Task: Look for space in Umuarama, Brazil from 4th September, 2023 to 10th September, 2023 for 1 adult in price range Rs.9000 to Rs.17000. Place can be private room with 1  bedroom having 1 bed and 1 bathroom. Property type can be hotel. Amenities needed are: washing machine, . Booking option can be shelf check-in. Required host language is Spanish.
Action: Mouse moved to (433, 185)
Screenshot: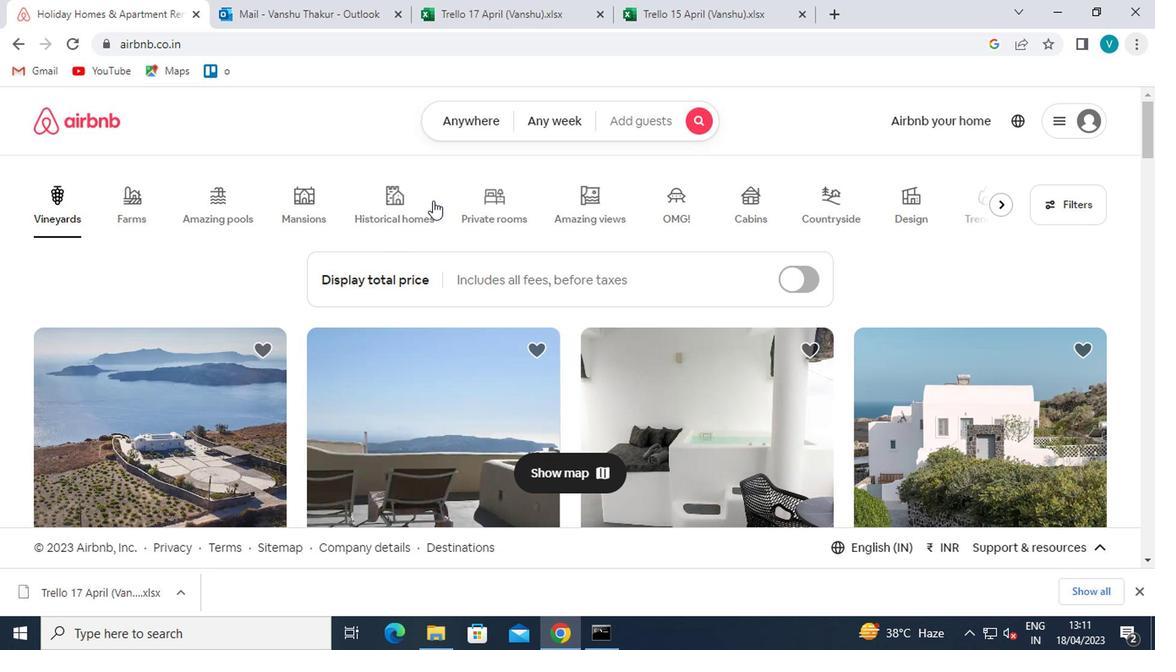 
Action: Mouse pressed left at (433, 185)
Screenshot: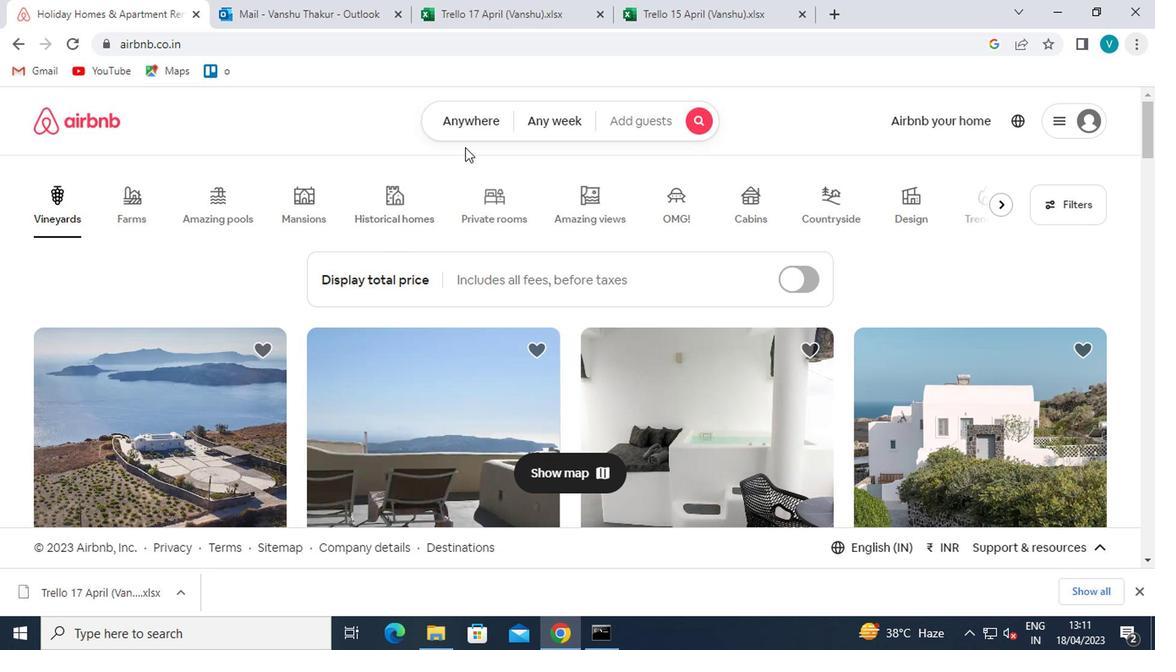 
Action: Mouse moved to (357, 223)
Screenshot: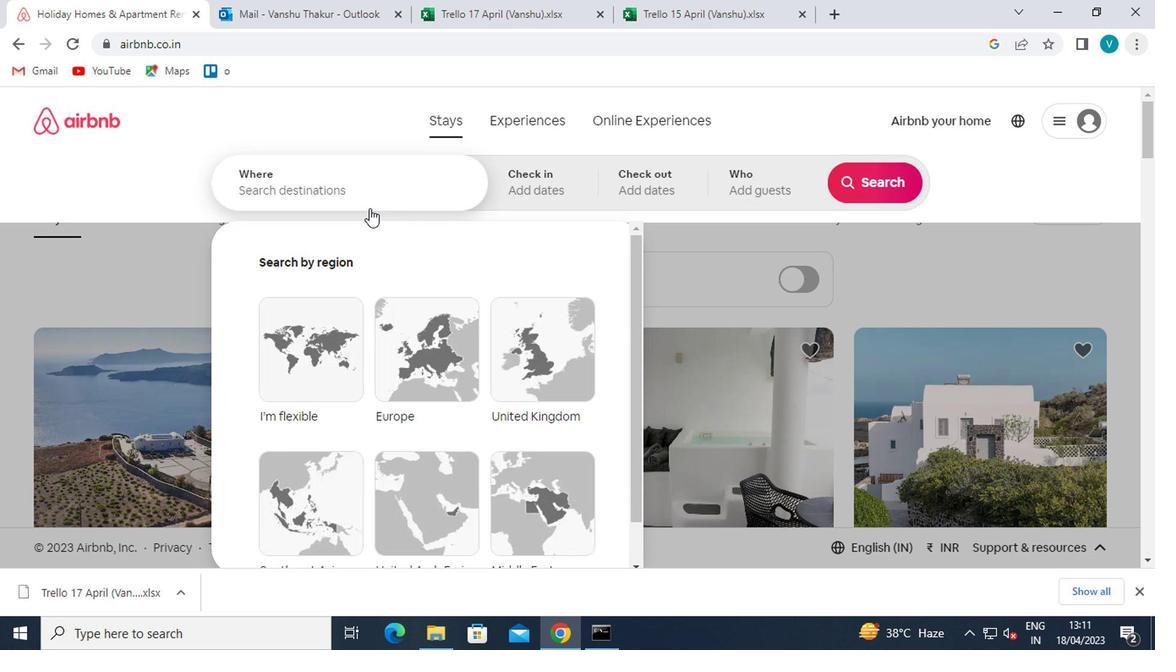 
Action: Mouse pressed left at (357, 223)
Screenshot: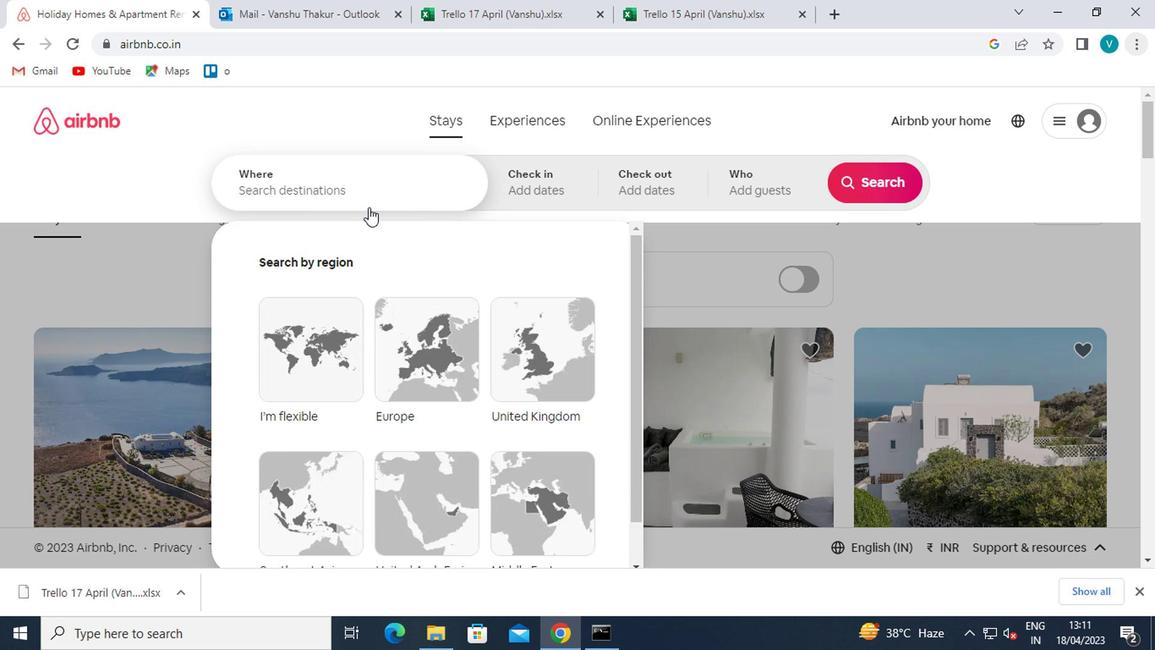 
Action: Mouse moved to (358, 221)
Screenshot: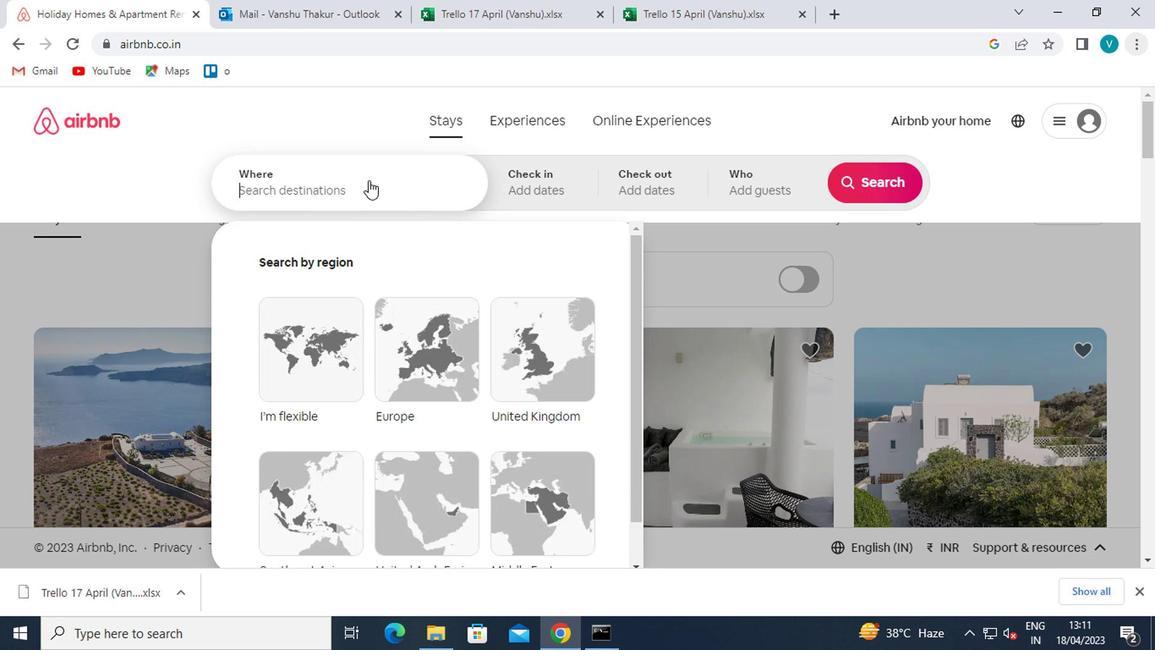 
Action: Key pressed <Key.shift>UMUARAMA
Screenshot: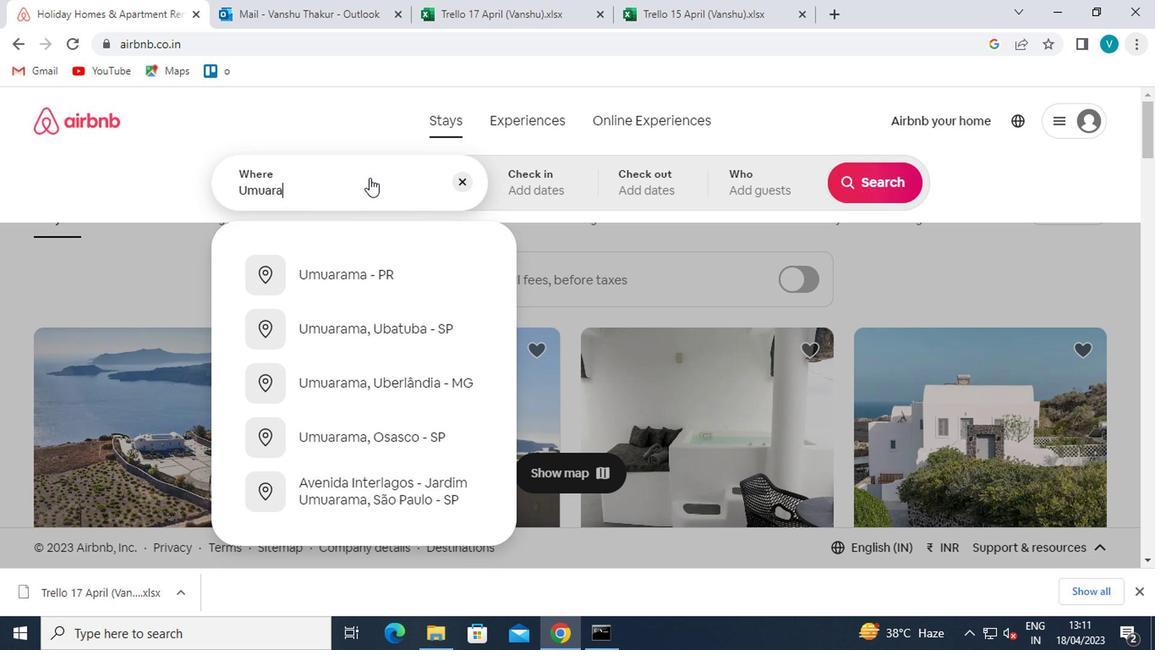 
Action: Mouse moved to (369, 281)
Screenshot: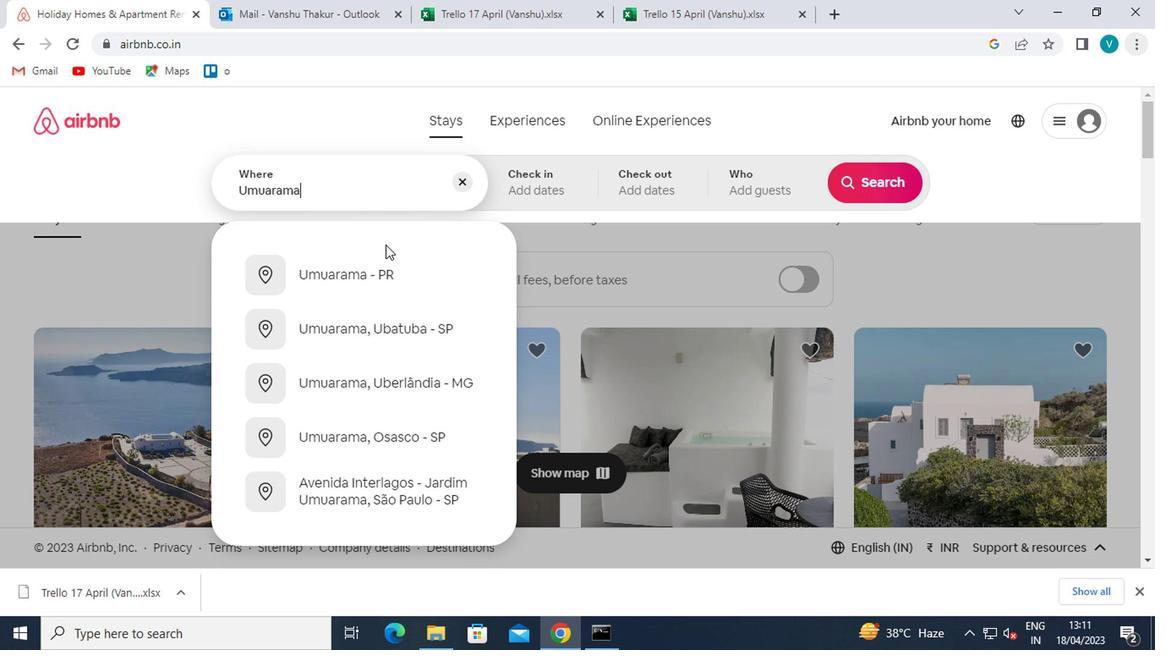 
Action: Mouse pressed left at (369, 281)
Screenshot: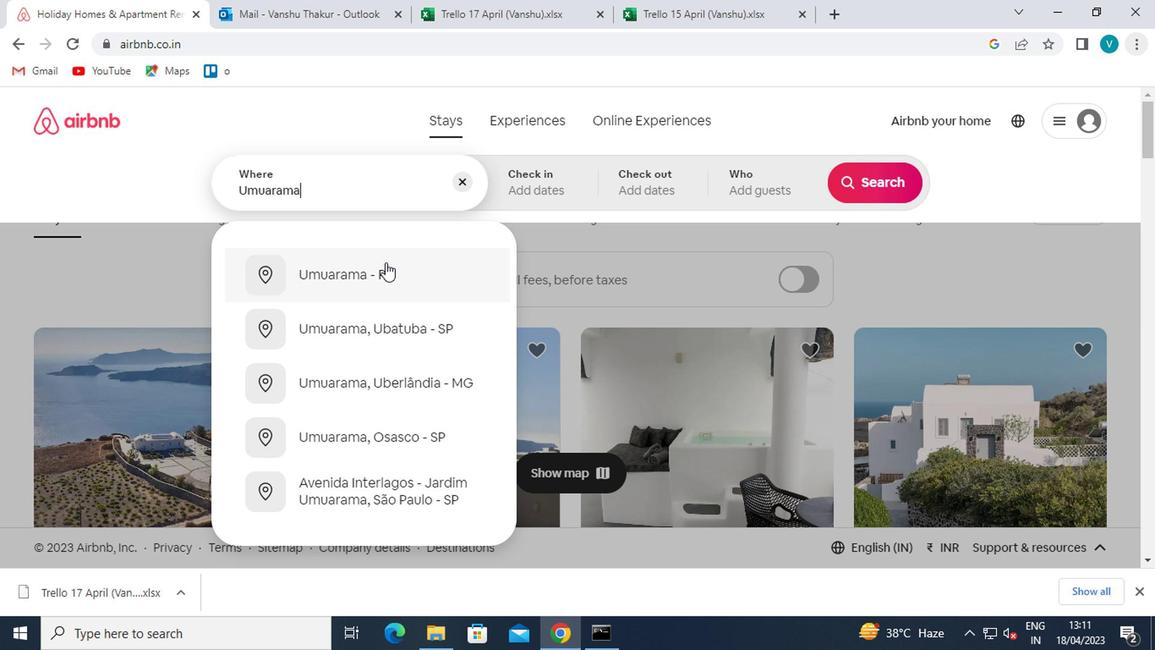 
Action: Mouse moved to (708, 325)
Screenshot: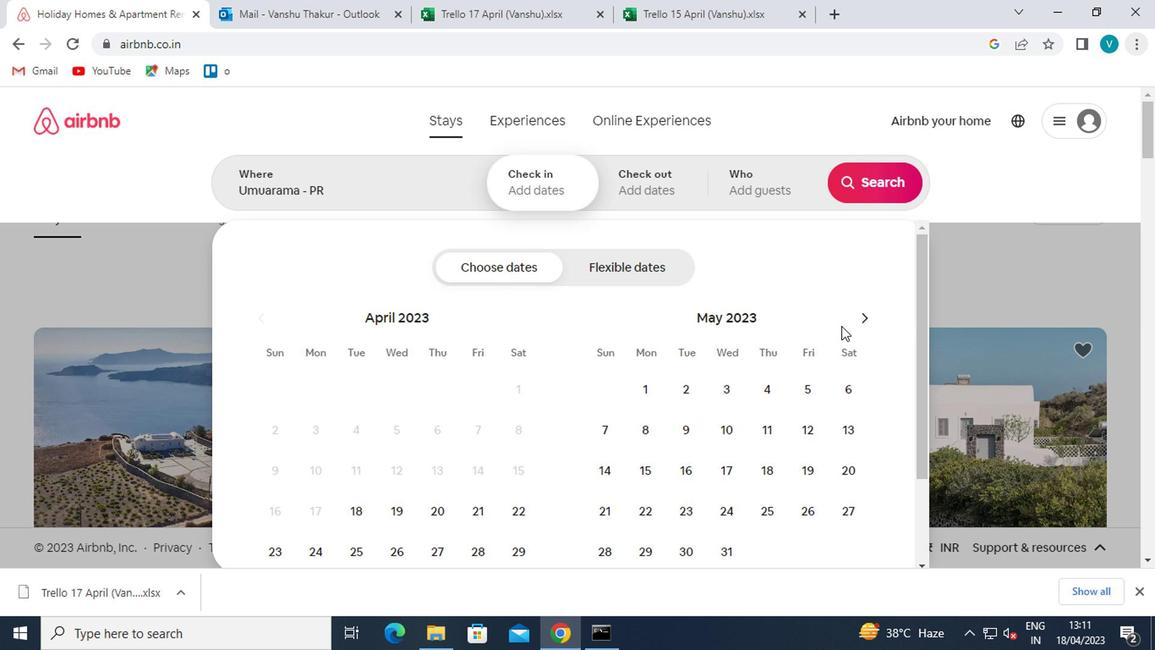 
Action: Mouse pressed left at (708, 325)
Screenshot: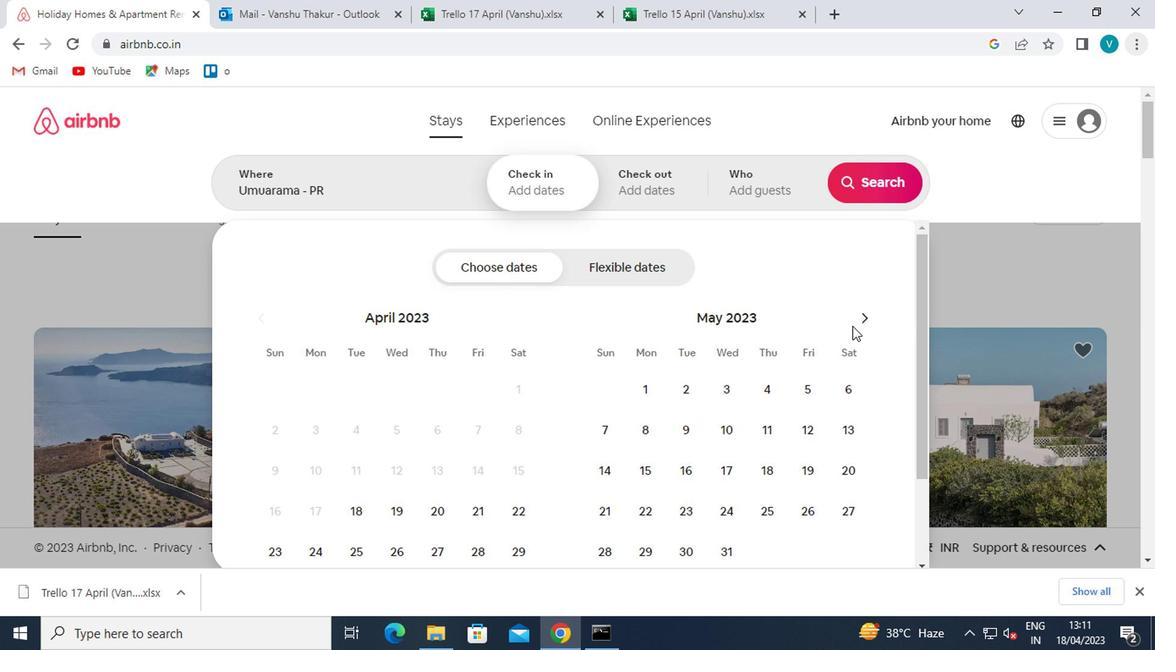 
Action: Mouse pressed left at (708, 325)
Screenshot: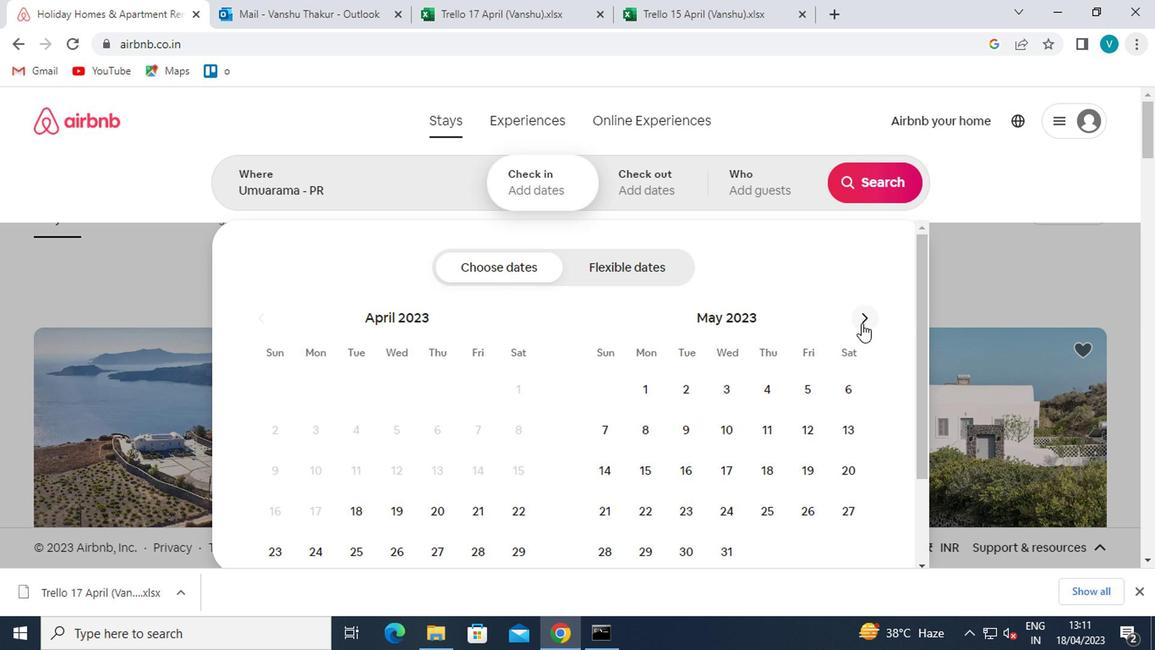 
Action: Mouse pressed left at (708, 325)
Screenshot: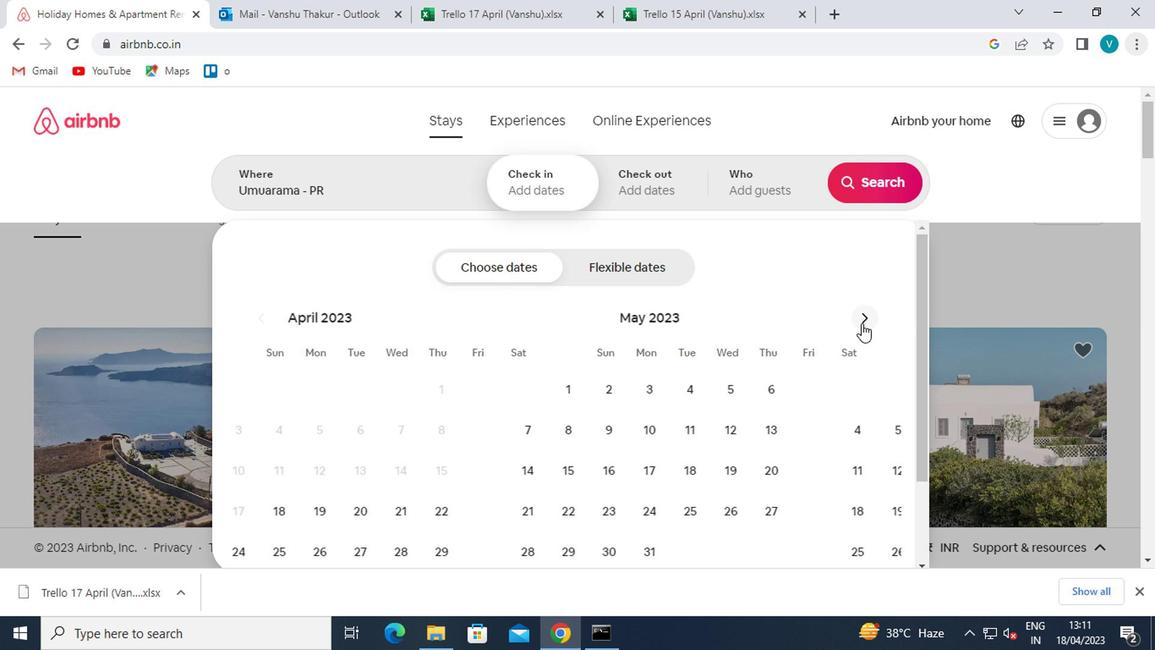 
Action: Mouse pressed left at (708, 325)
Screenshot: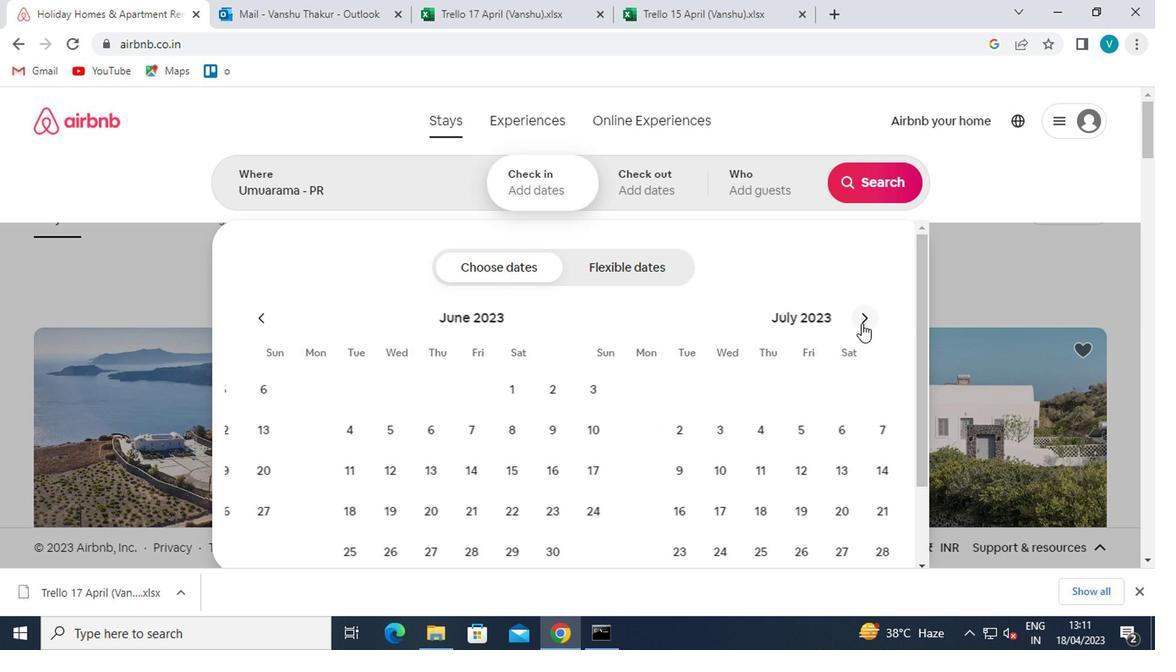 
Action: Mouse pressed left at (708, 325)
Screenshot: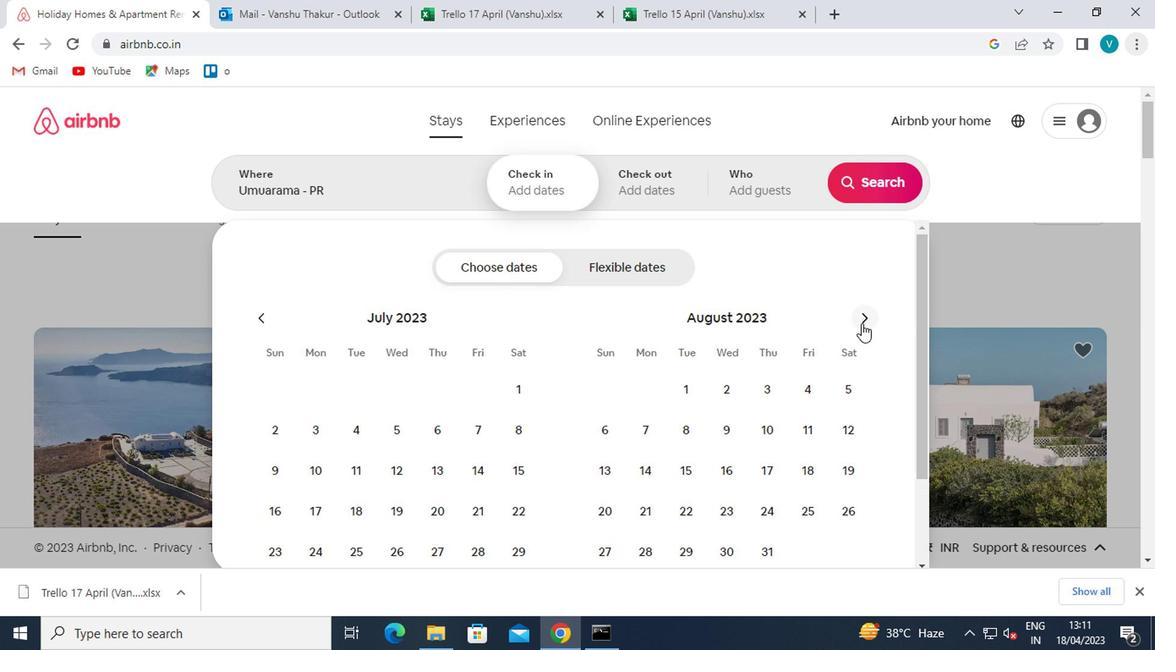 
Action: Mouse moved to (561, 391)
Screenshot: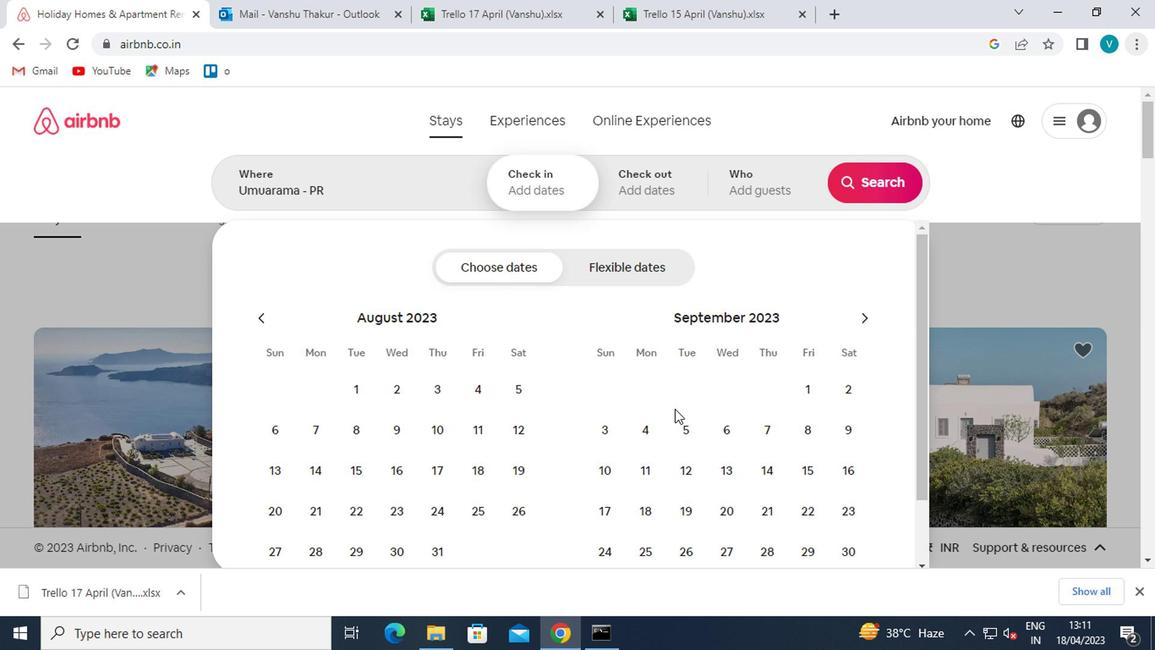 
Action: Mouse pressed left at (561, 391)
Screenshot: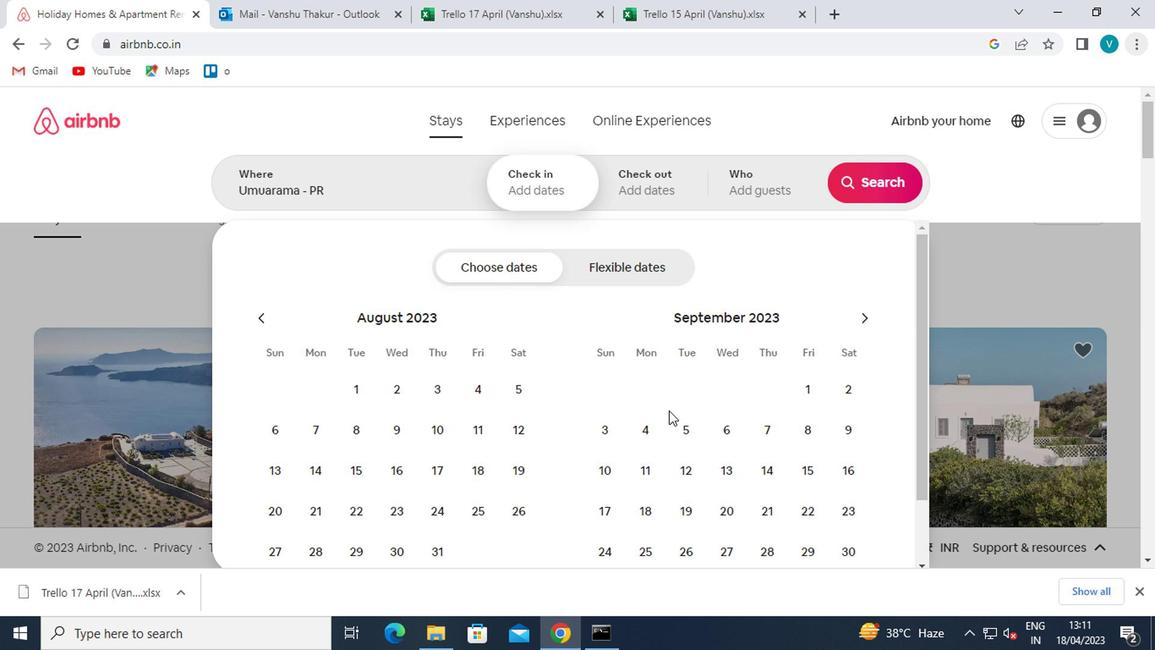 
Action: Mouse moved to (527, 421)
Screenshot: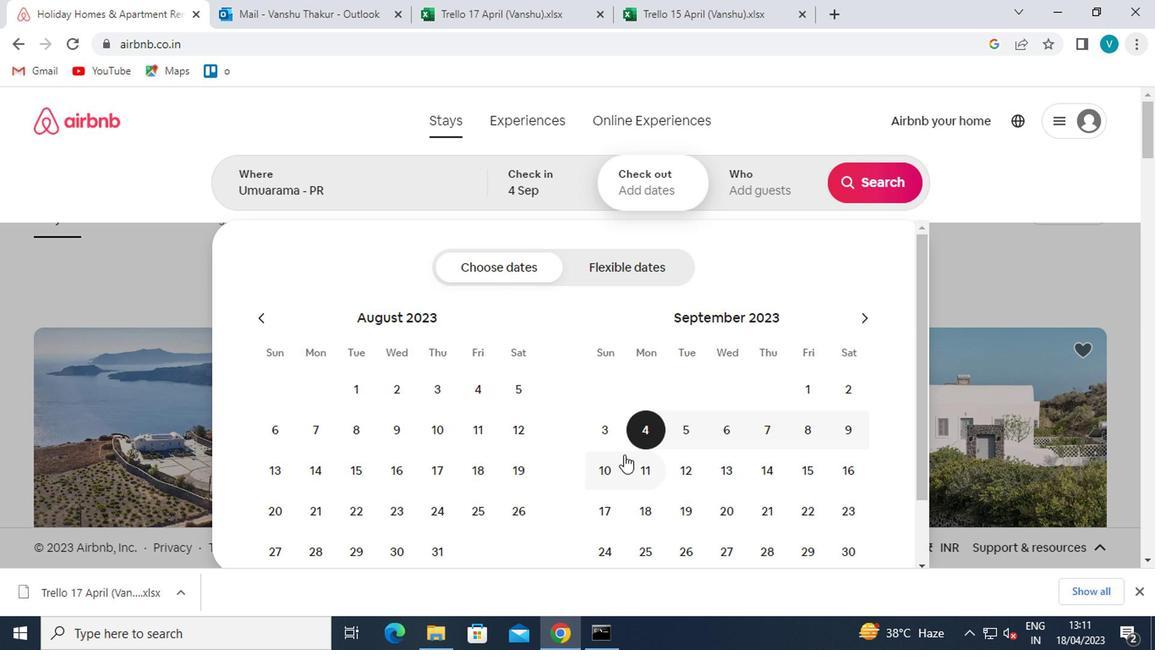 
Action: Mouse pressed left at (527, 421)
Screenshot: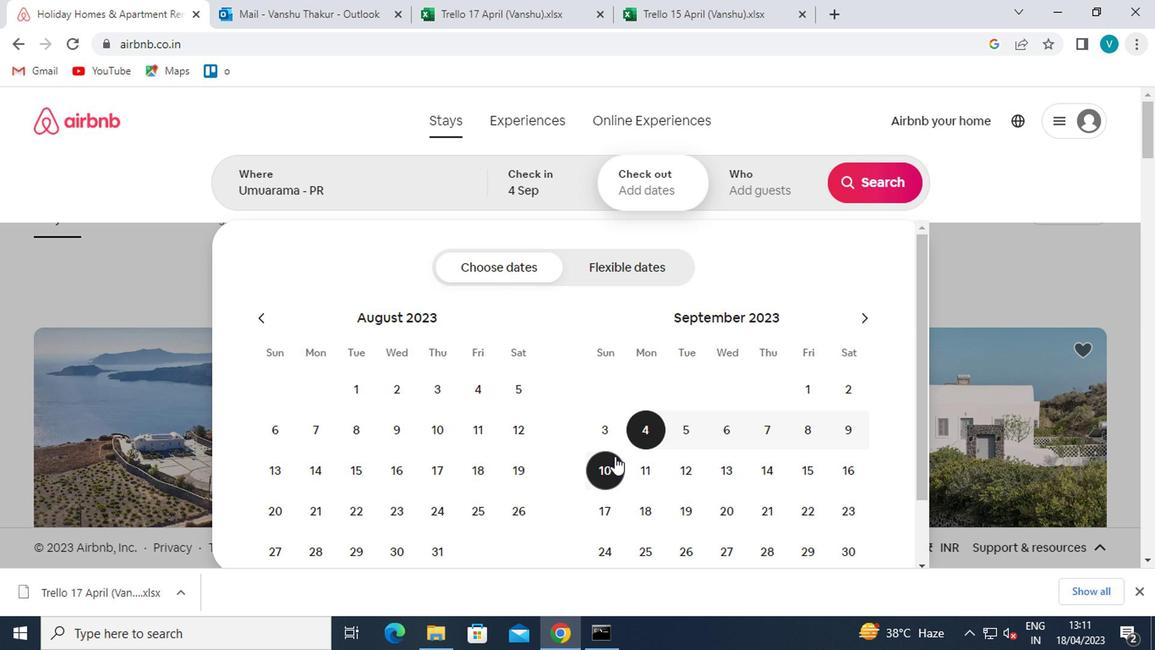
Action: Mouse moved to (620, 226)
Screenshot: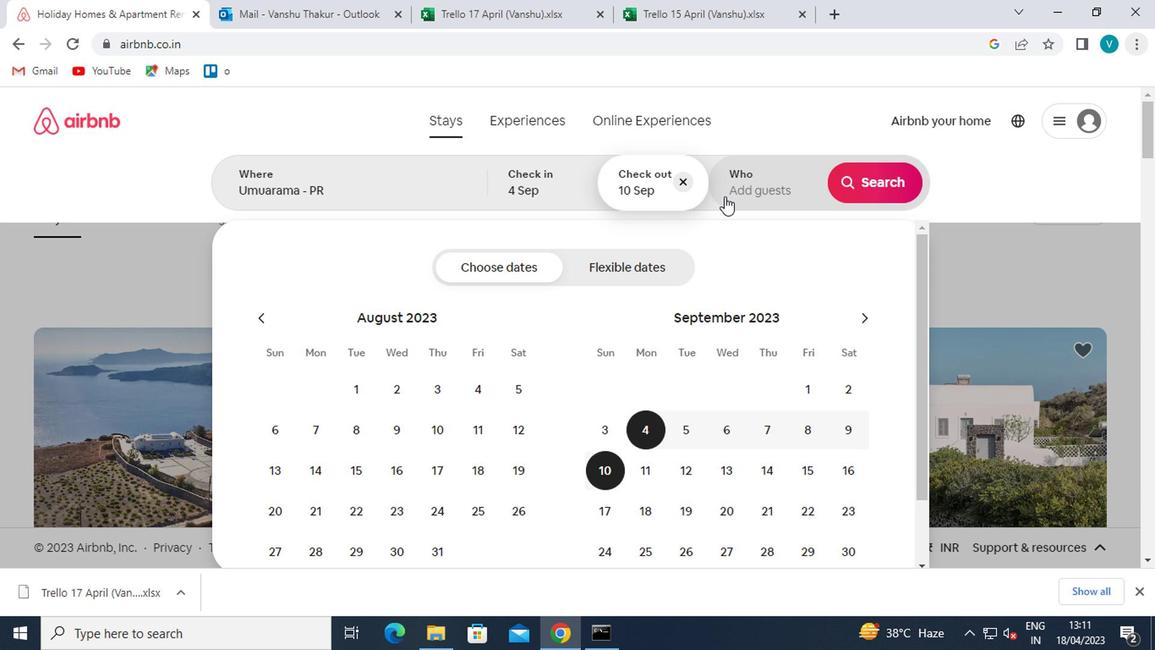 
Action: Mouse pressed left at (620, 226)
Screenshot: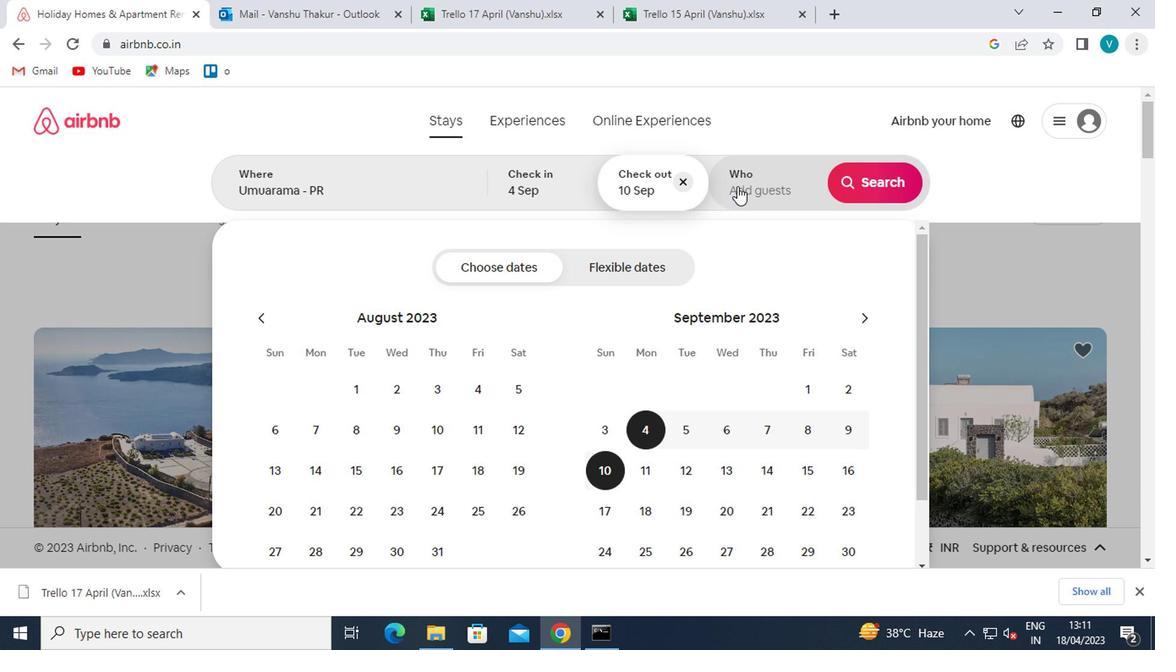 
Action: Mouse moved to (718, 289)
Screenshot: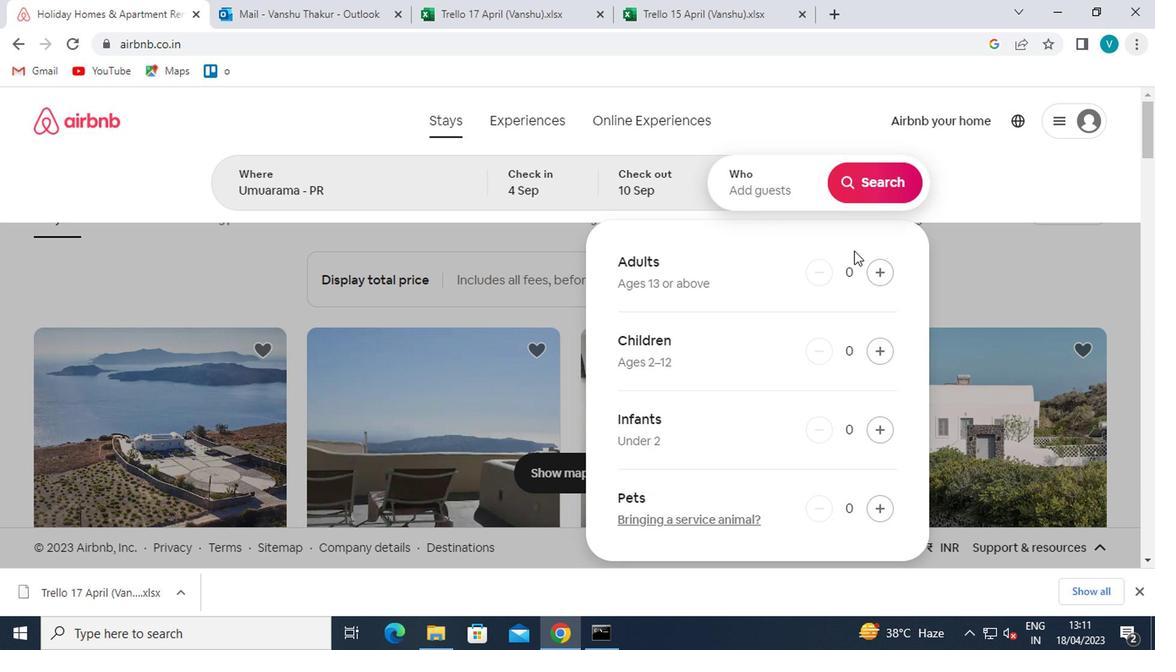 
Action: Mouse pressed left at (718, 289)
Screenshot: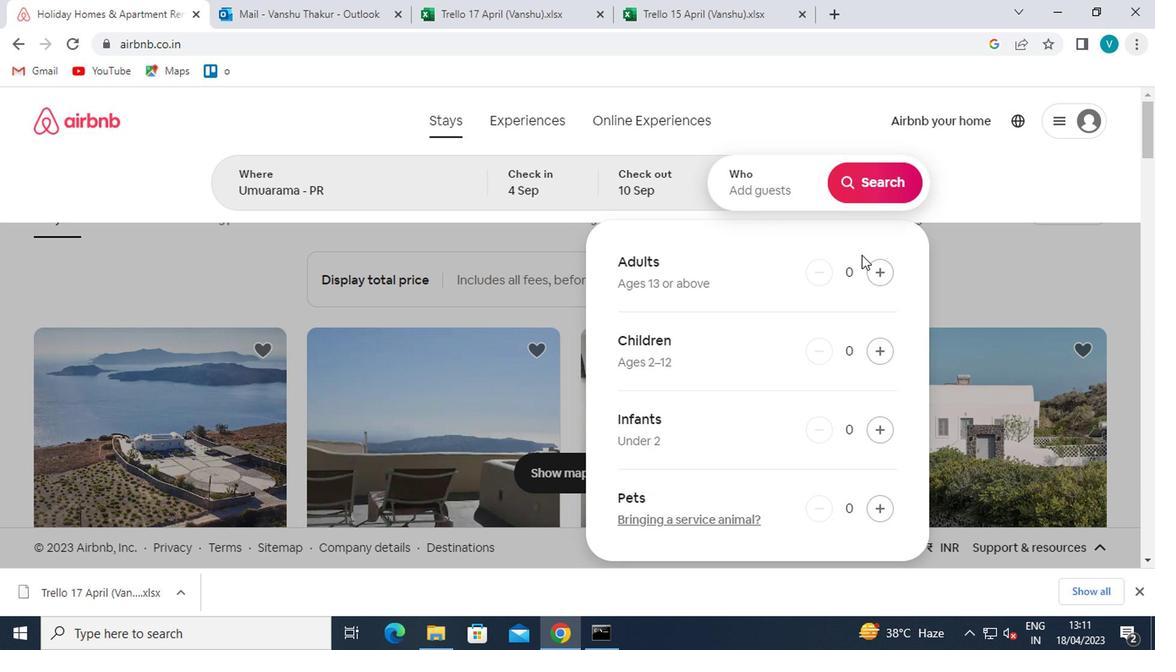 
Action: Mouse moved to (733, 231)
Screenshot: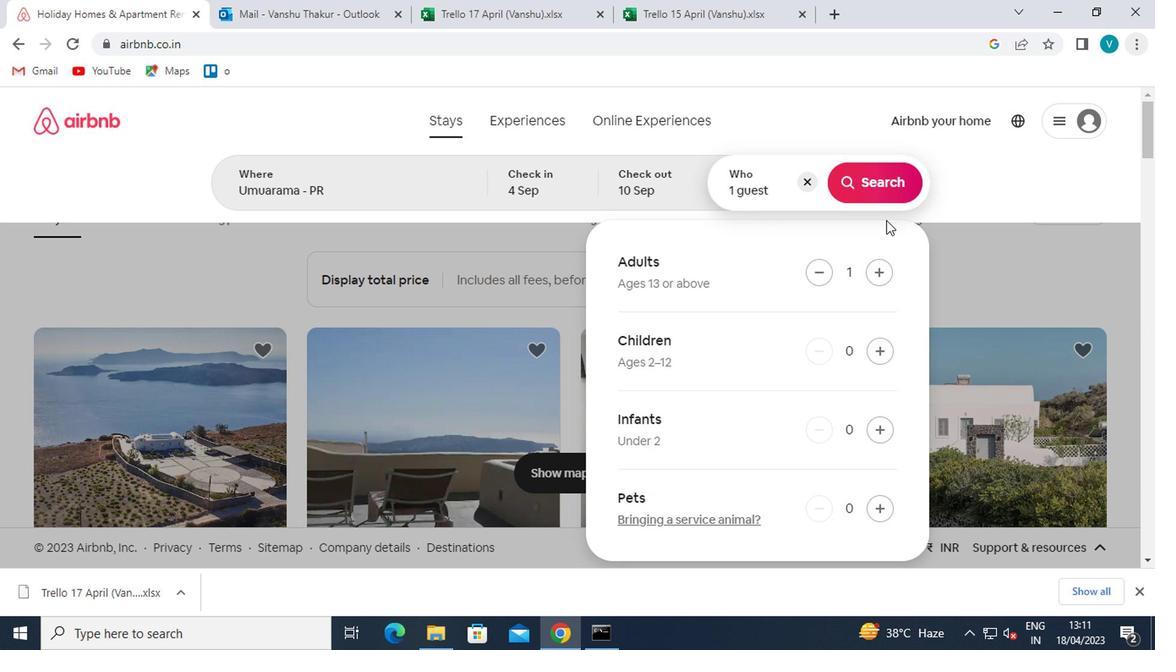 
Action: Mouse pressed left at (733, 231)
Screenshot: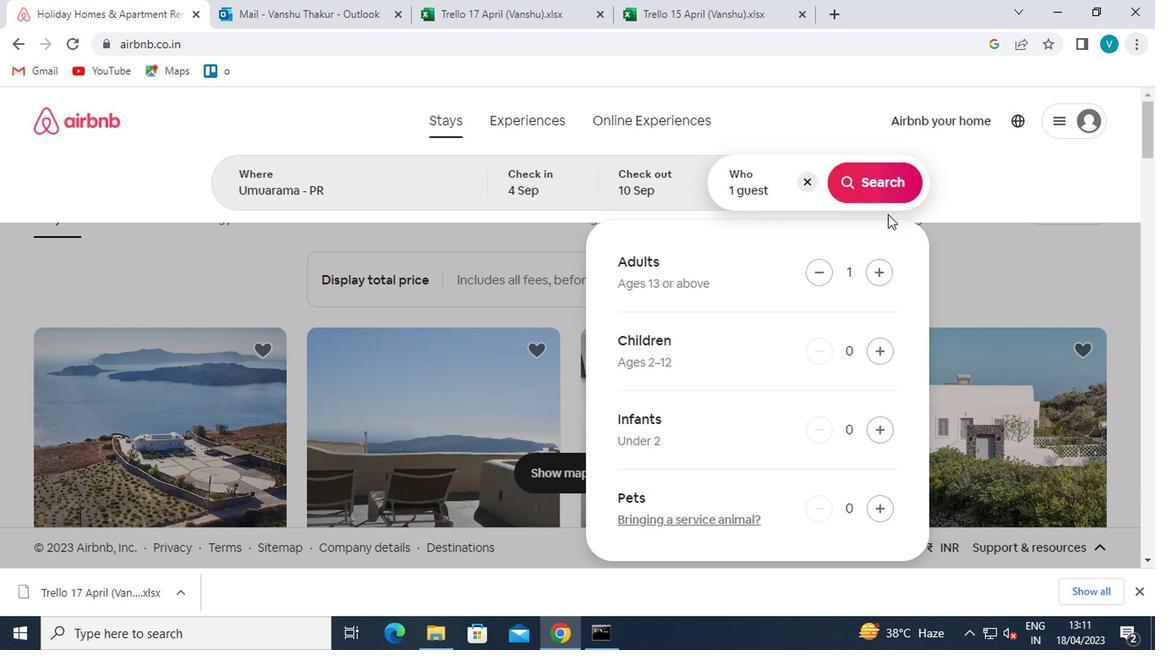 
Action: Mouse moved to (870, 228)
Screenshot: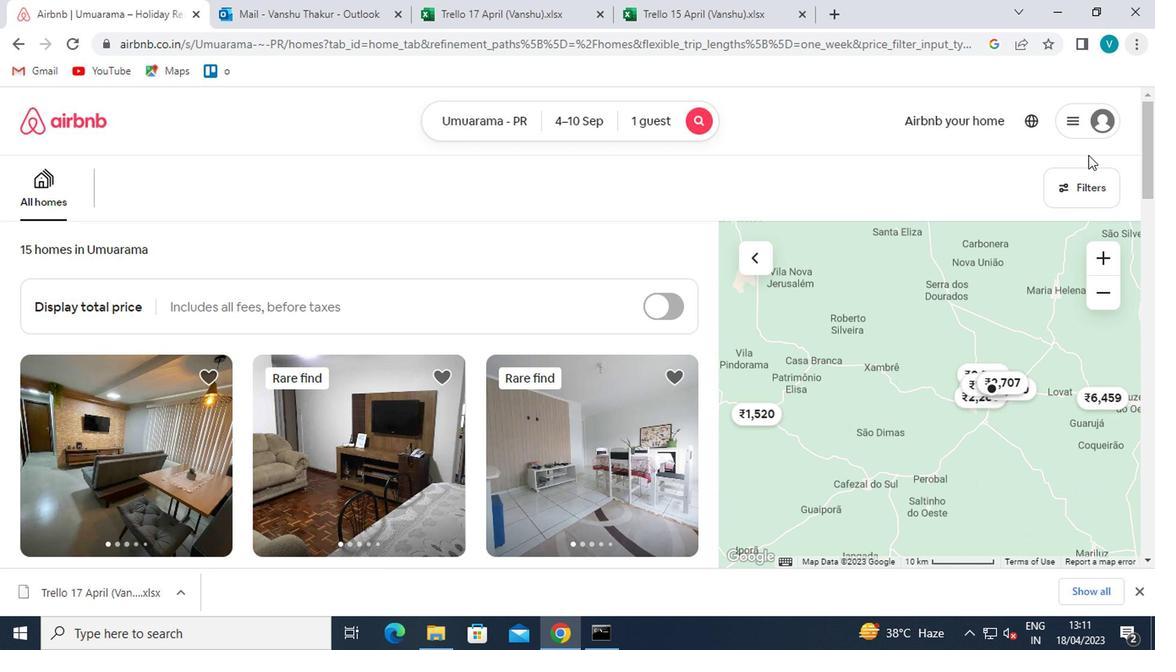 
Action: Mouse pressed left at (870, 228)
Screenshot: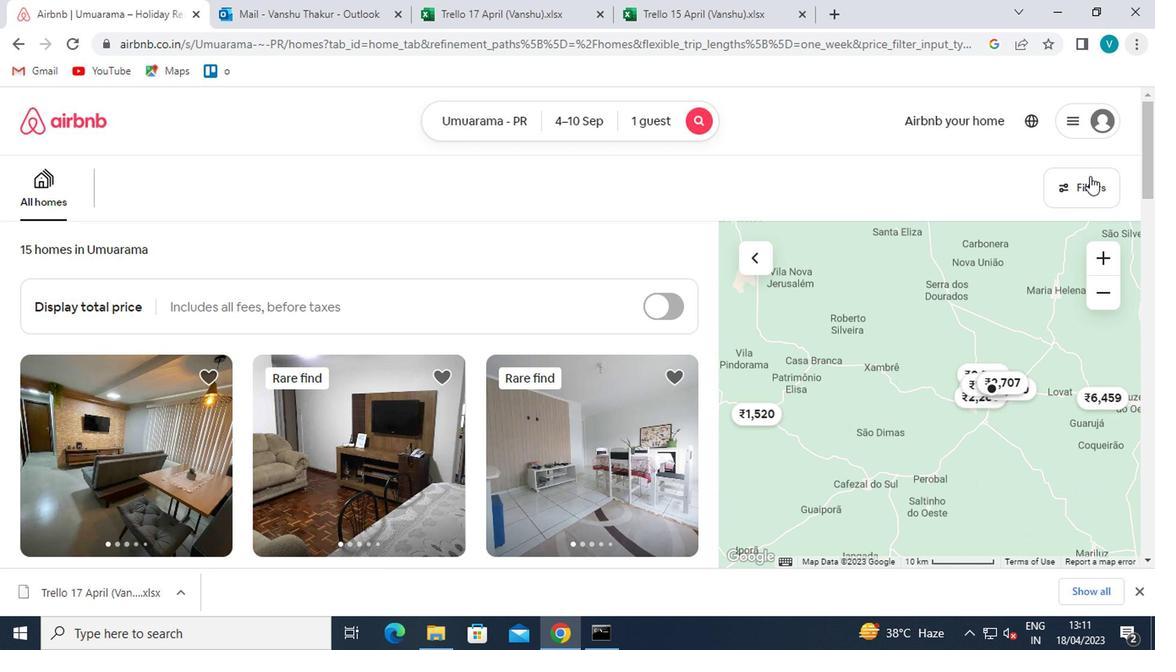 
Action: Mouse moved to (424, 372)
Screenshot: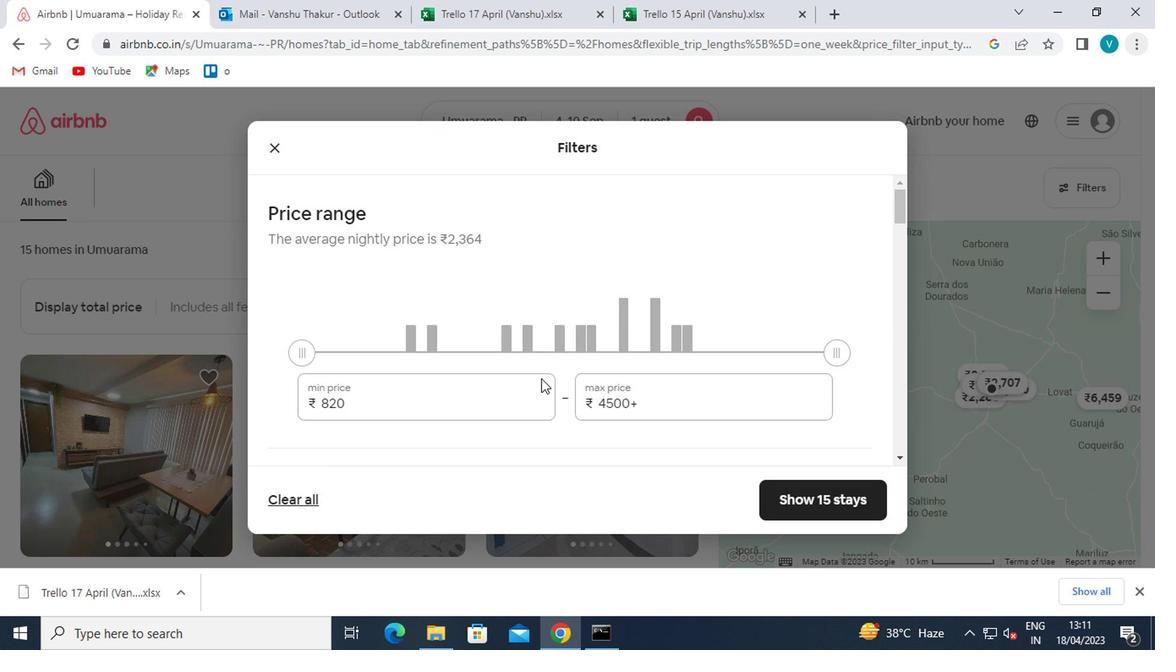 
Action: Mouse pressed left at (424, 372)
Screenshot: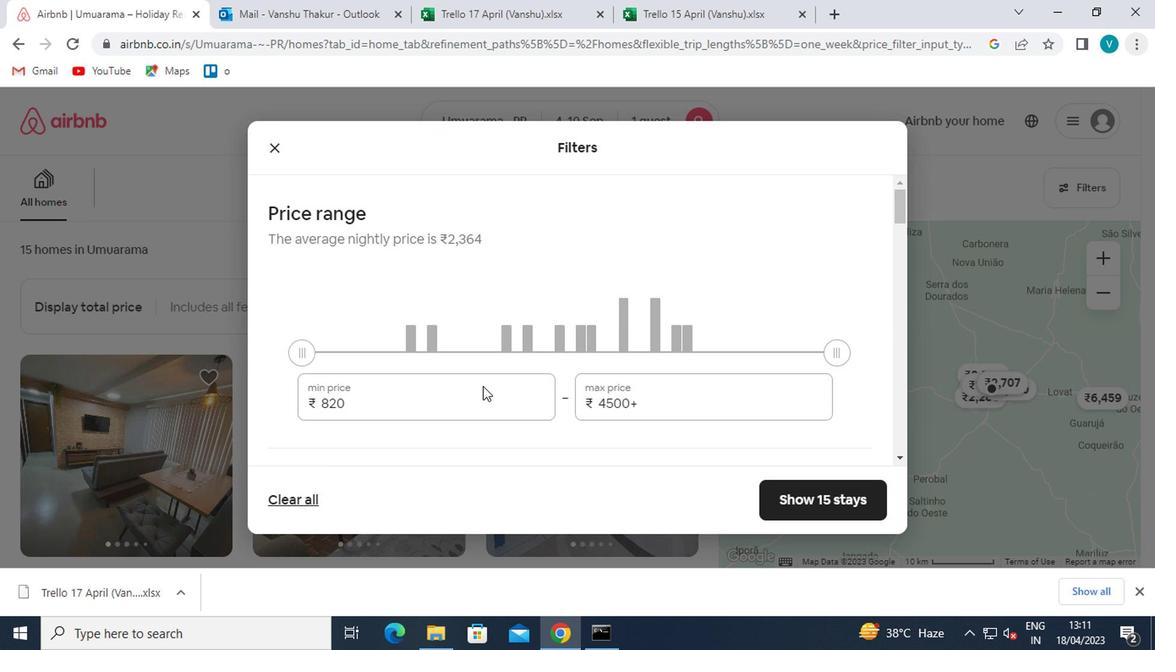 
Action: Mouse moved to (424, 376)
Screenshot: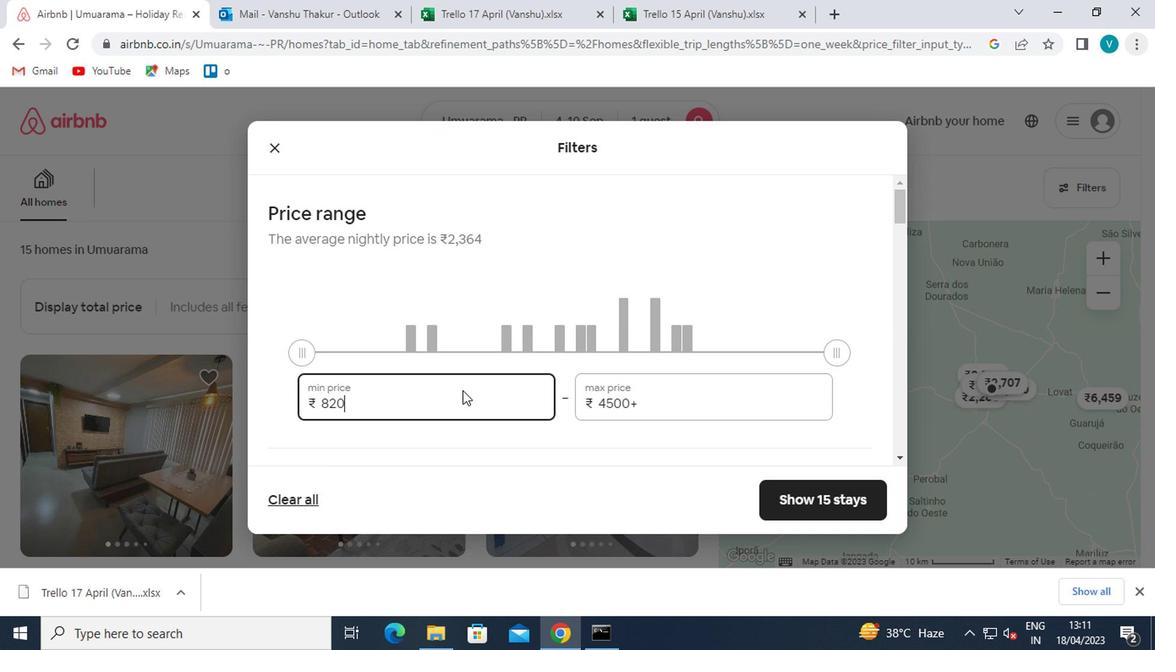 
Action: Key pressed <Key.backspace><Key.backspace><Key.backspace>900<Key.backspace><Key.backspace><Key.backspace><Key.backspace><Key.backspace><Key.backspace>9000
Screenshot: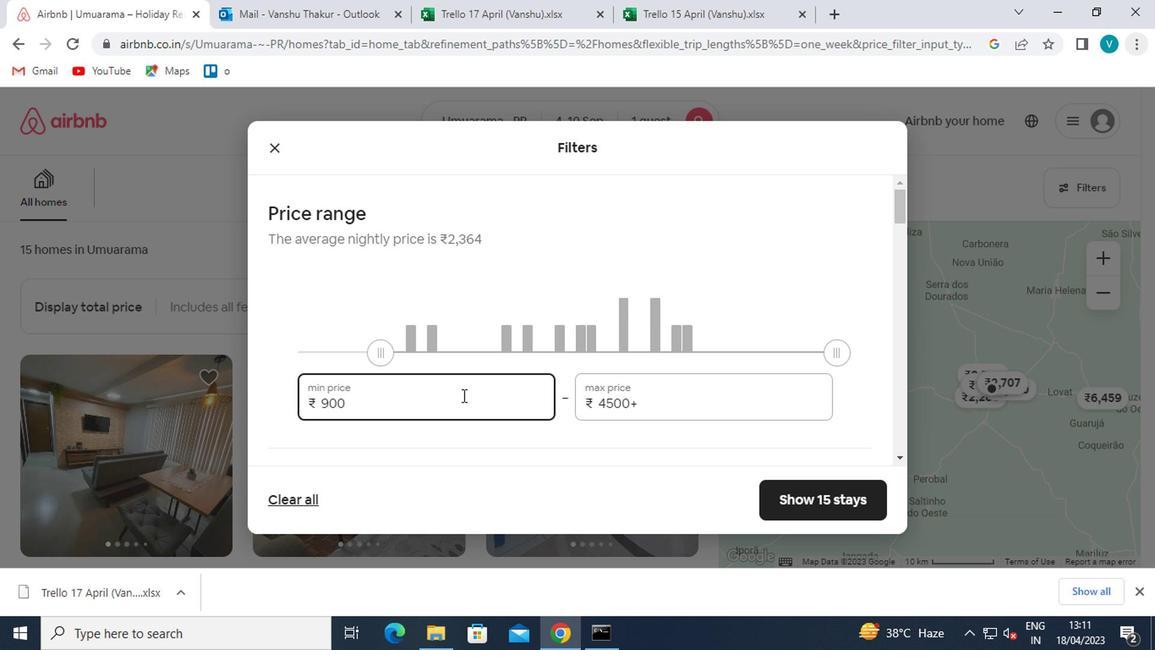 
Action: Mouse moved to (556, 382)
Screenshot: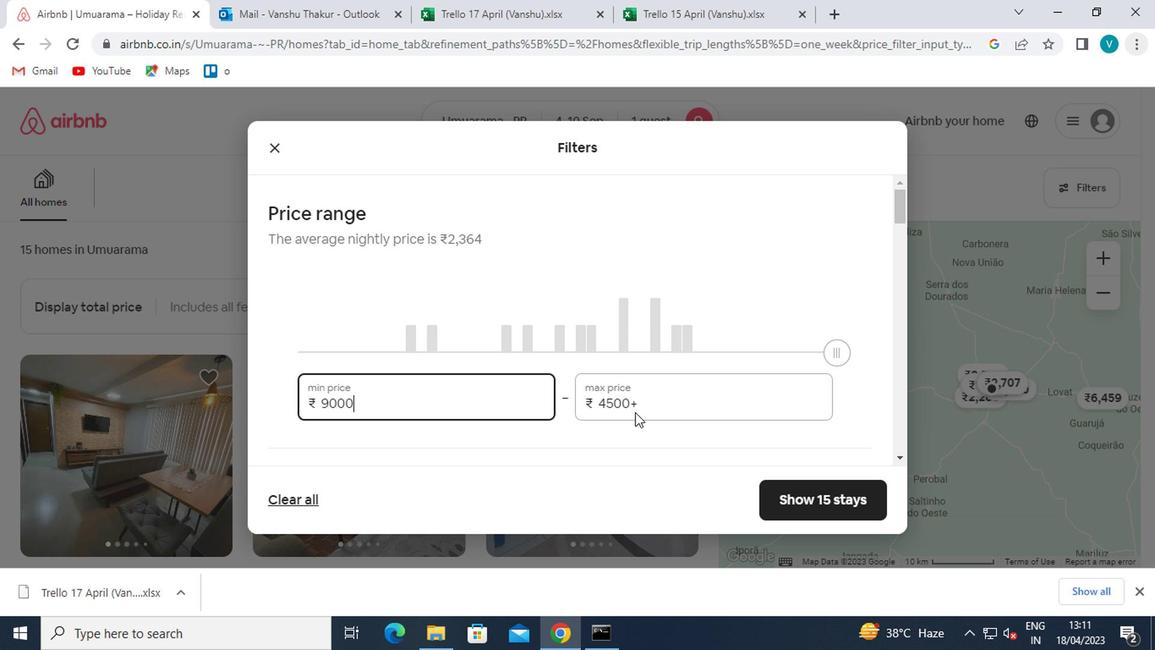 
Action: Mouse pressed left at (556, 382)
Screenshot: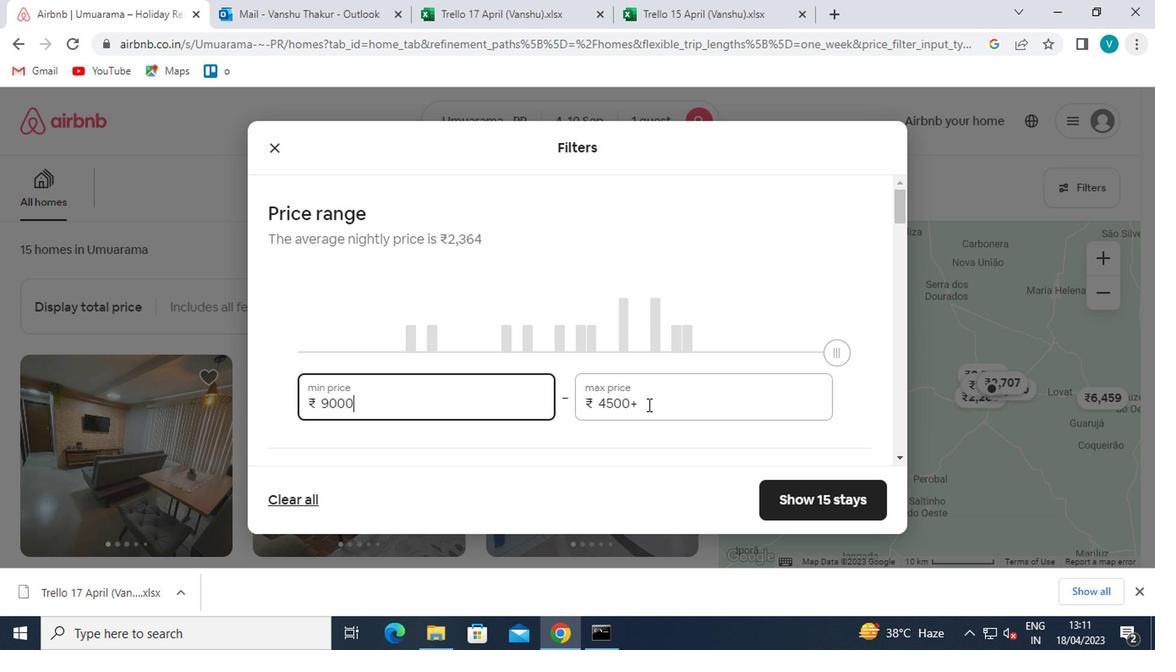 
Action: Key pressed <Key.backspace><Key.backspace><Key.backspace><Key.backspace><Key.backspace>17000
Screenshot: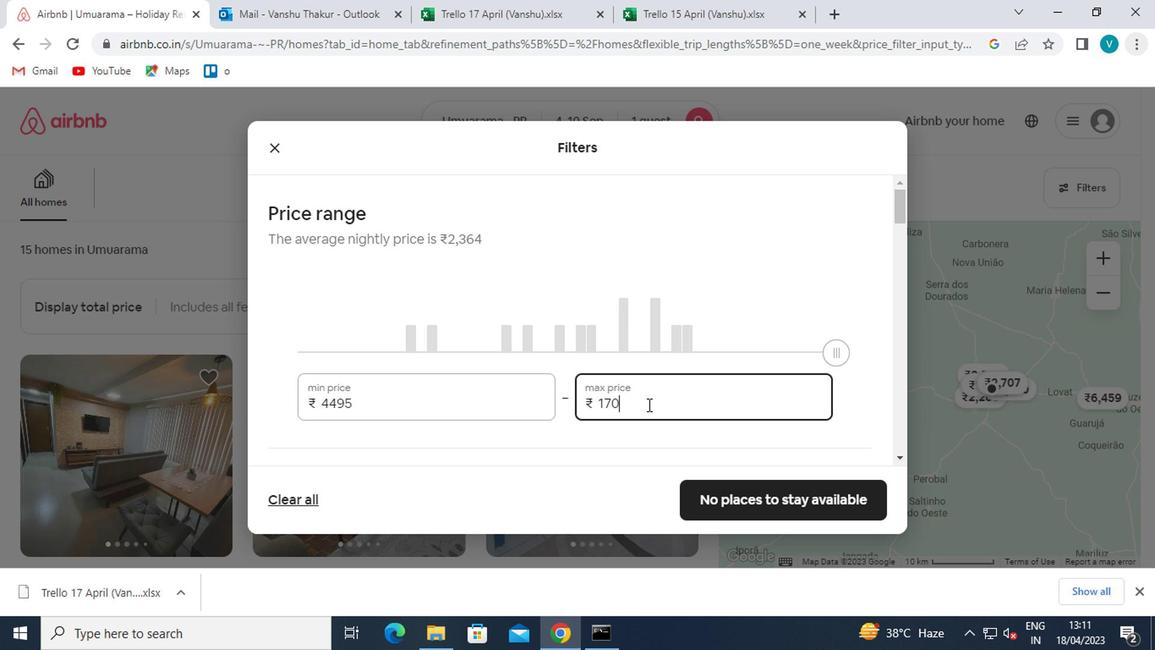 
Action: Mouse moved to (549, 376)
Screenshot: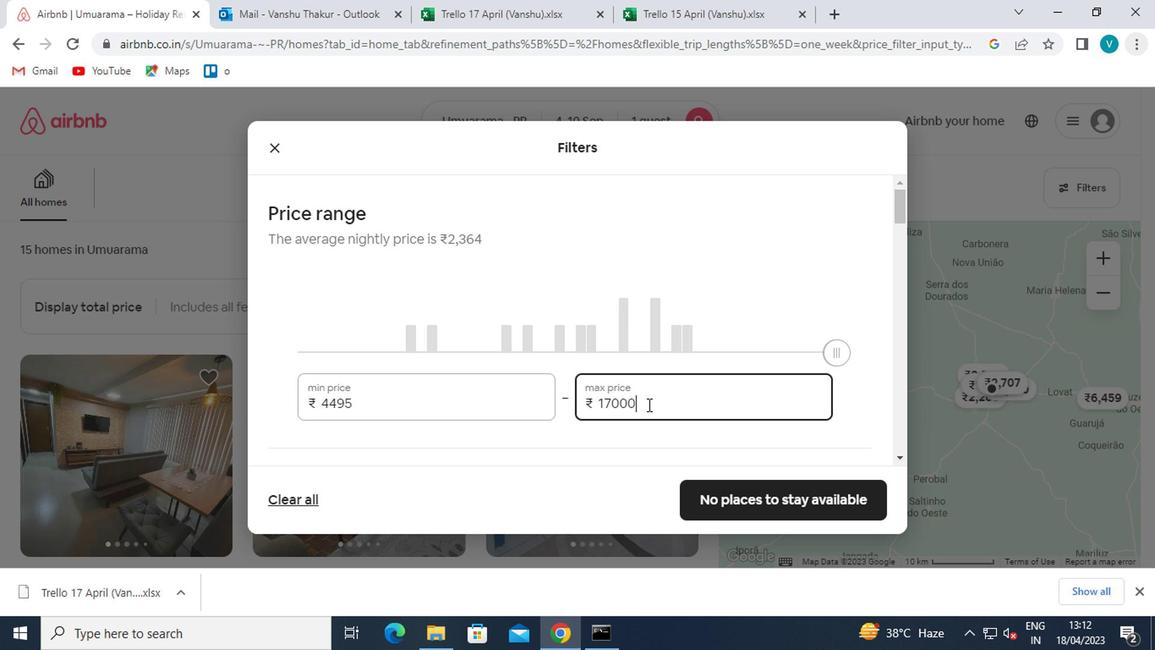
Action: Mouse scrolled (549, 375) with delta (0, 0)
Screenshot: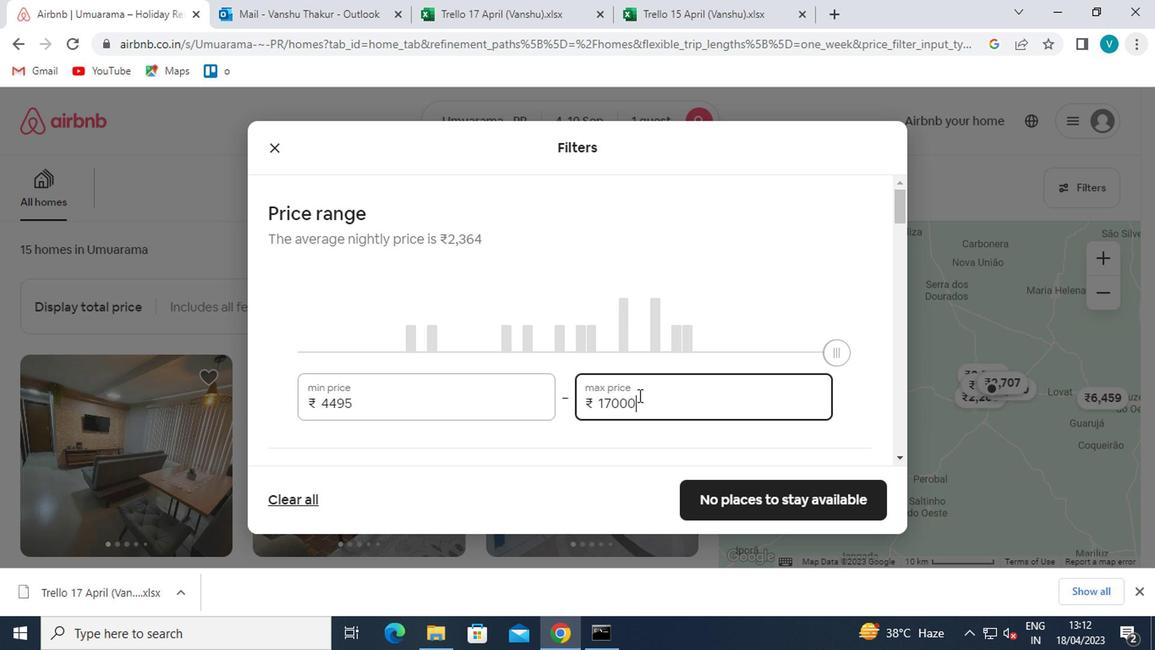
Action: Mouse scrolled (549, 375) with delta (0, 0)
Screenshot: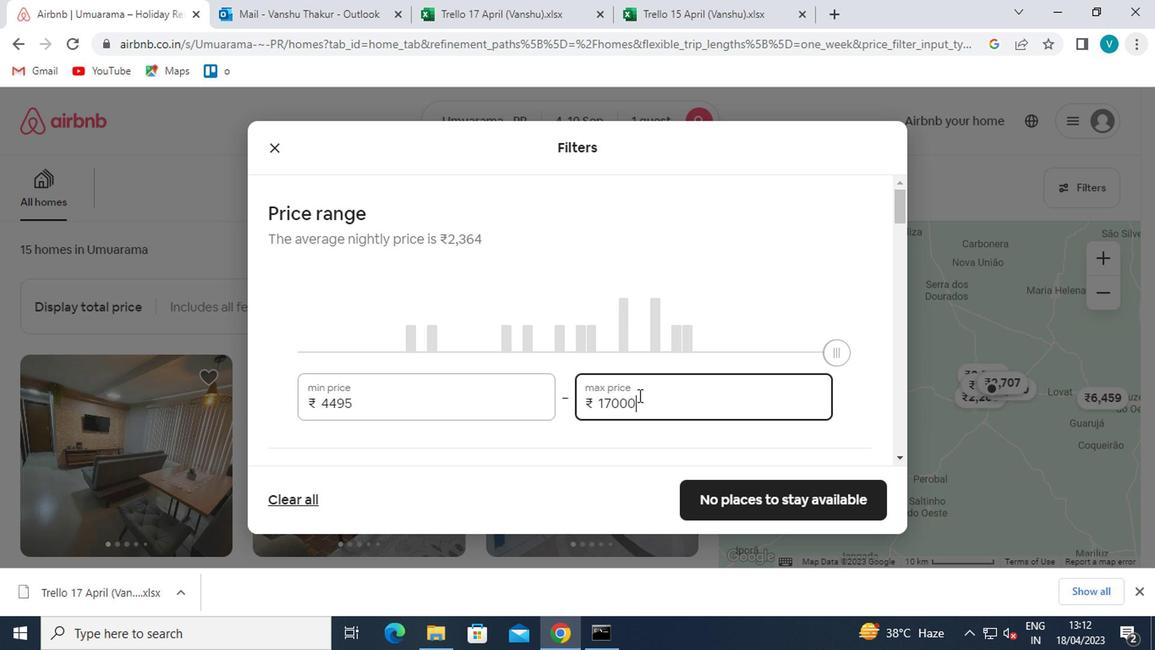 
Action: Mouse scrolled (549, 375) with delta (0, 0)
Screenshot: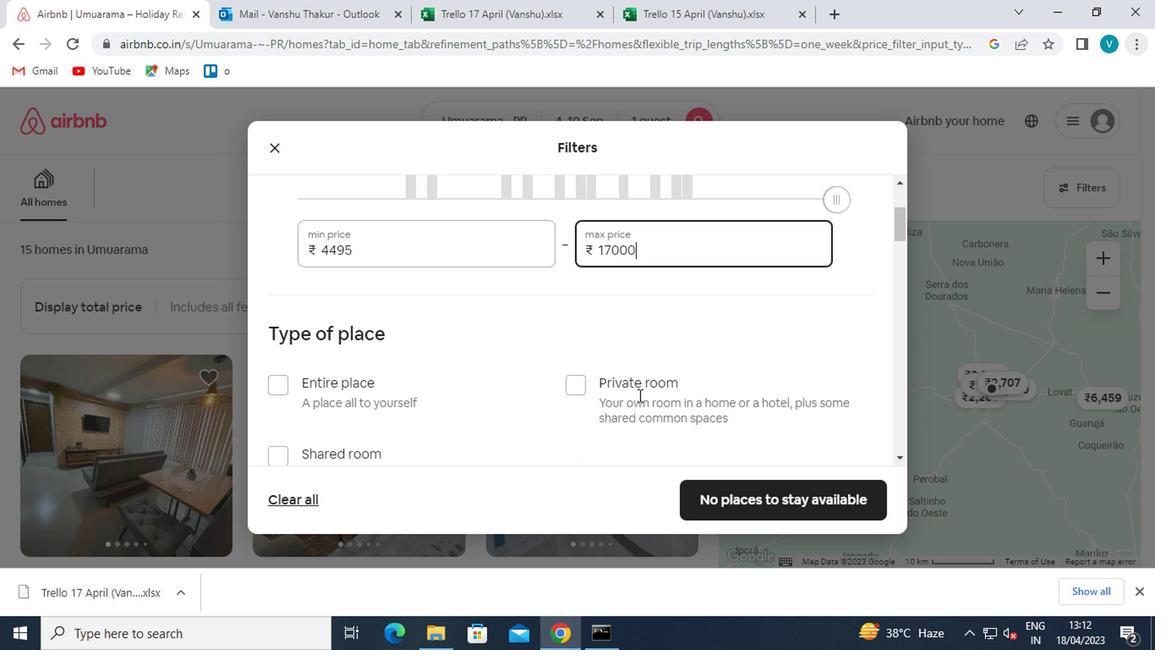 
Action: Mouse scrolled (549, 375) with delta (0, 0)
Screenshot: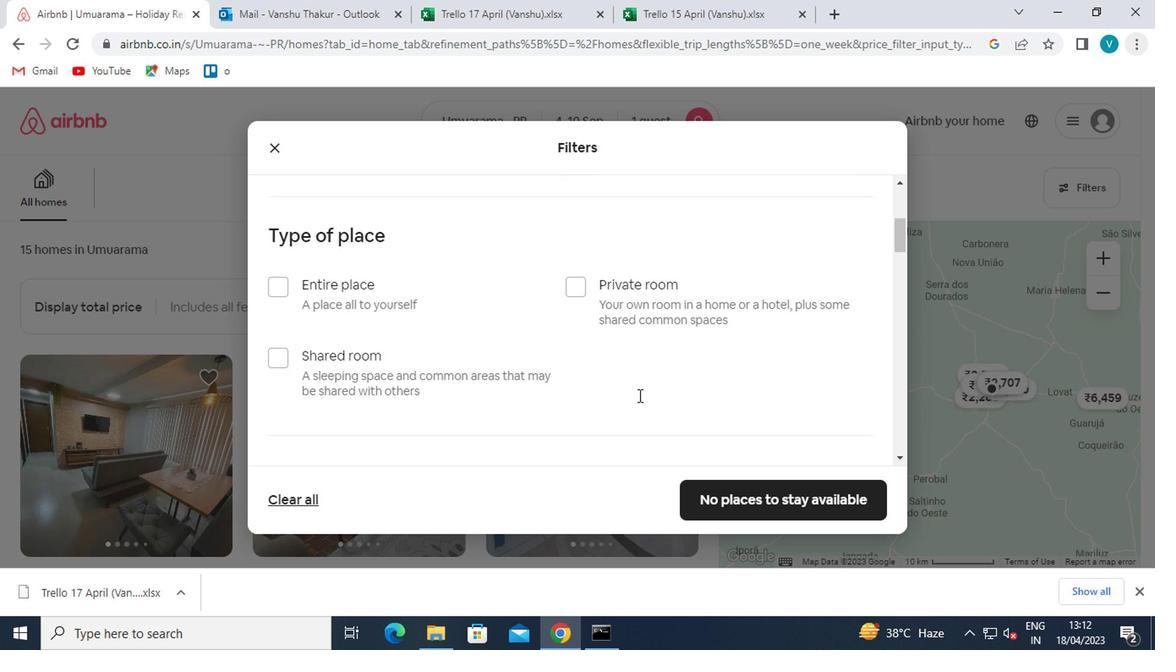 
Action: Mouse moved to (505, 243)
Screenshot: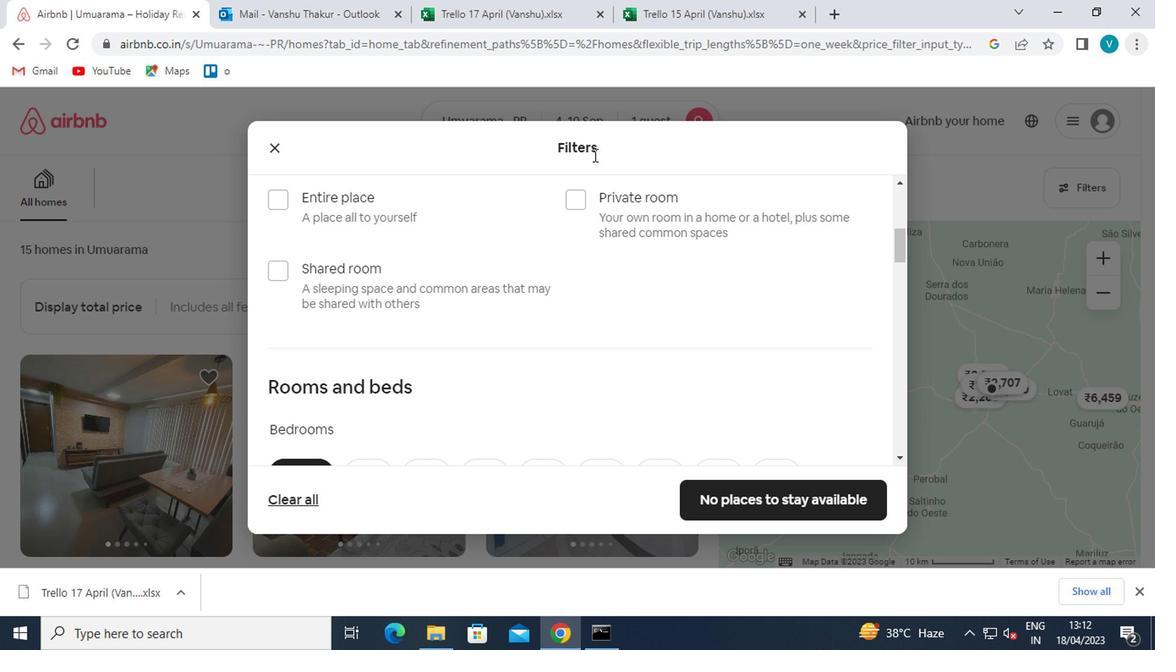 
Action: Mouse pressed left at (505, 243)
Screenshot: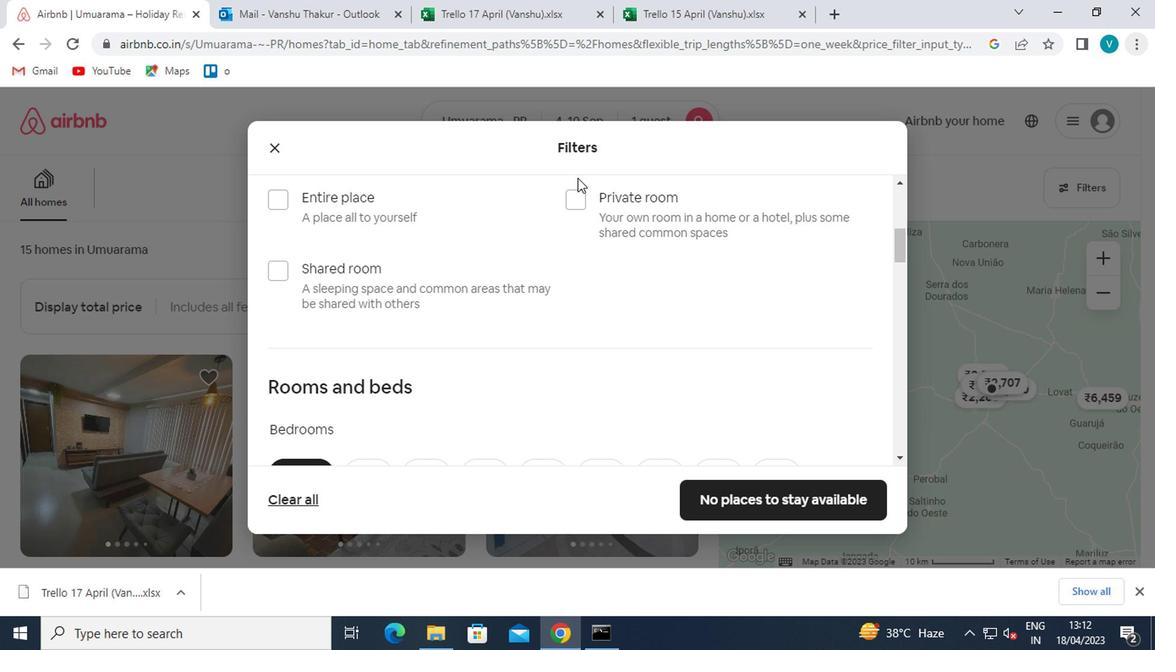 
Action: Mouse moved to (386, 325)
Screenshot: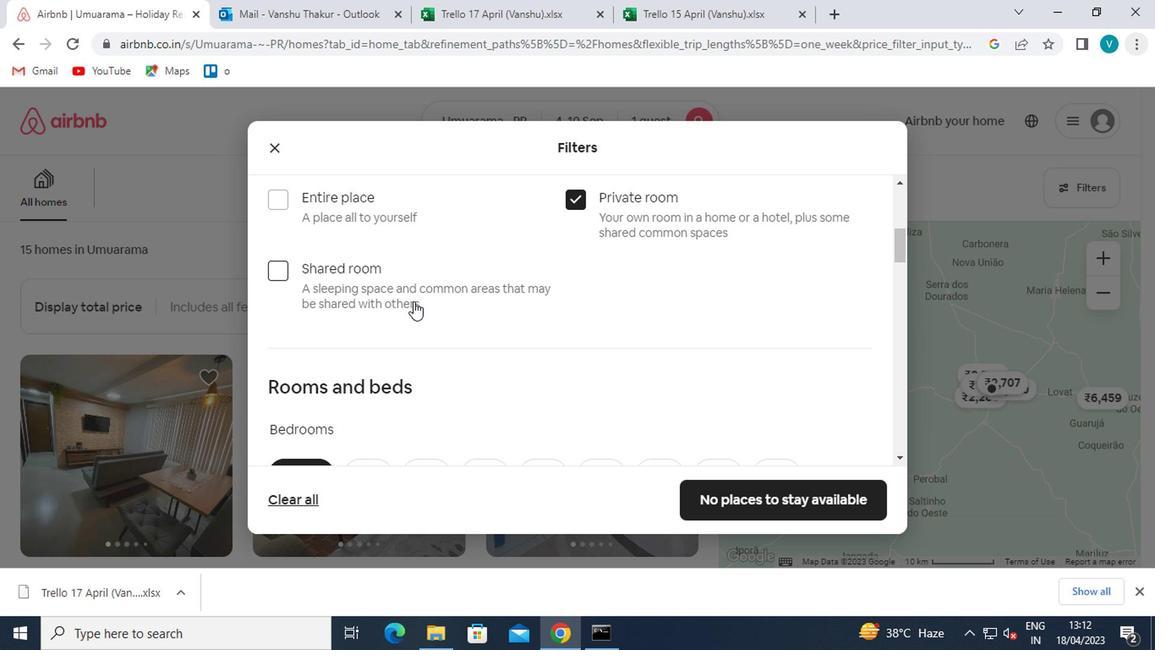 
Action: Mouse scrolled (386, 325) with delta (0, 0)
Screenshot: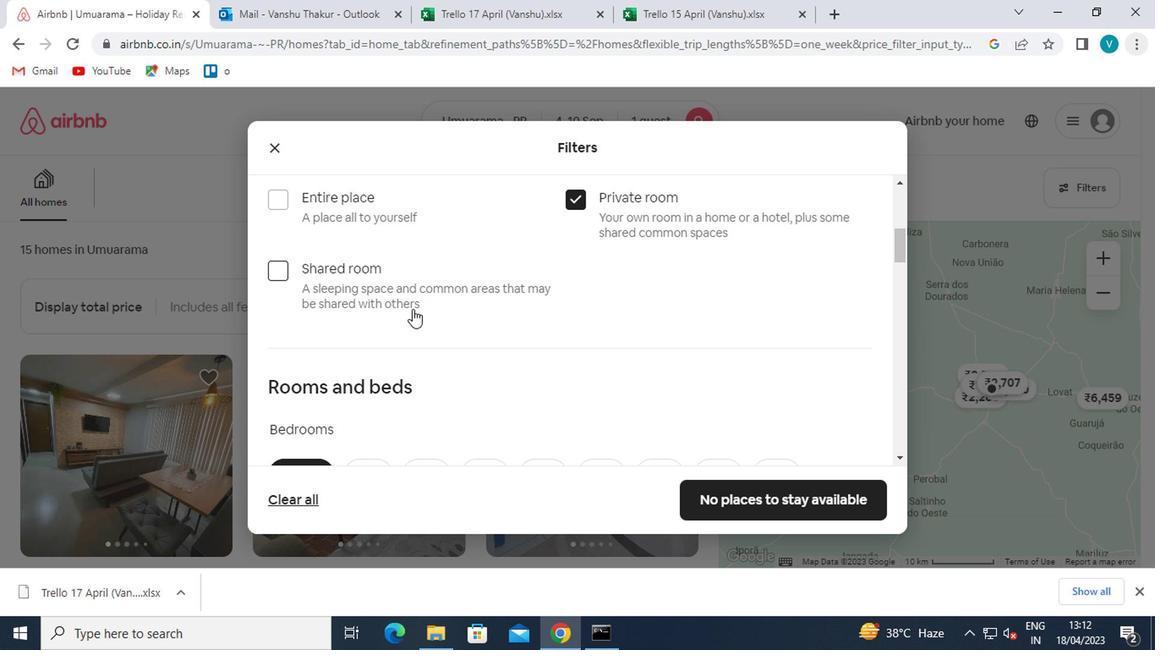 
Action: Mouse moved to (386, 326)
Screenshot: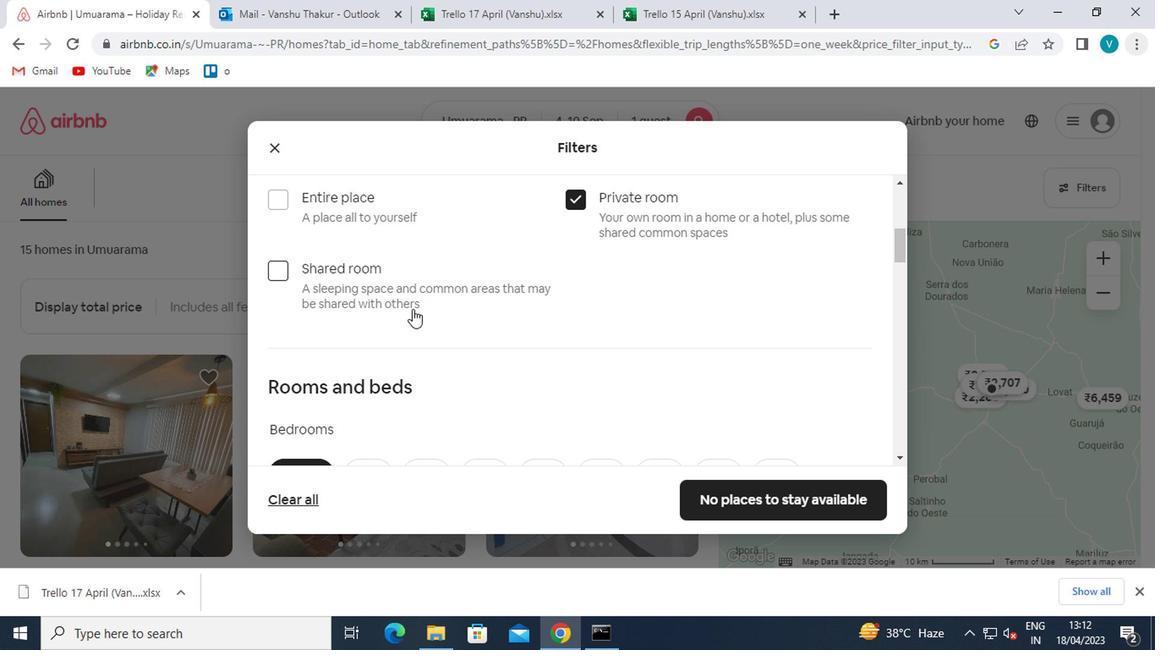 
Action: Mouse scrolled (386, 325) with delta (0, 0)
Screenshot: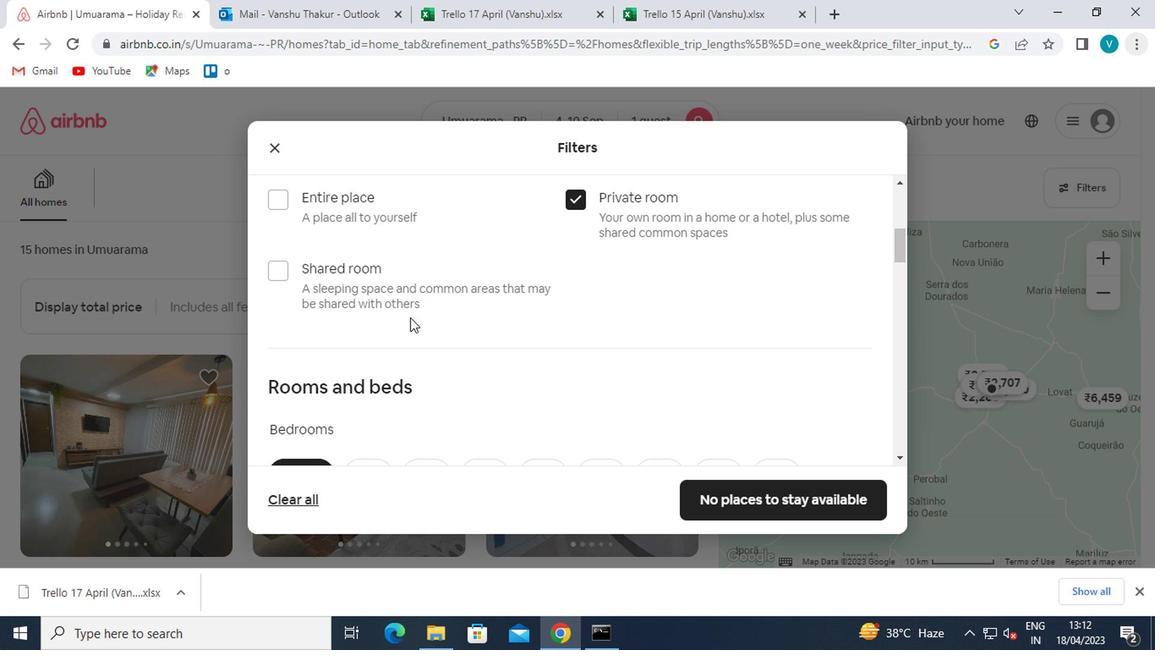 
Action: Mouse moved to (386, 326)
Screenshot: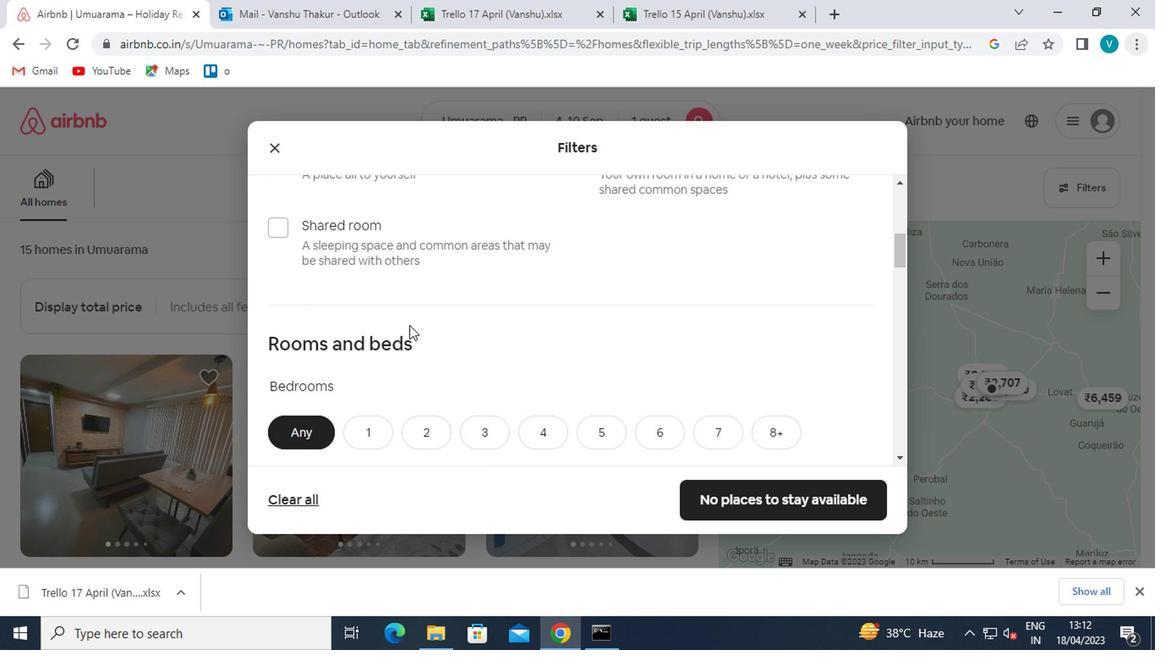 
Action: Mouse scrolled (386, 326) with delta (0, 0)
Screenshot: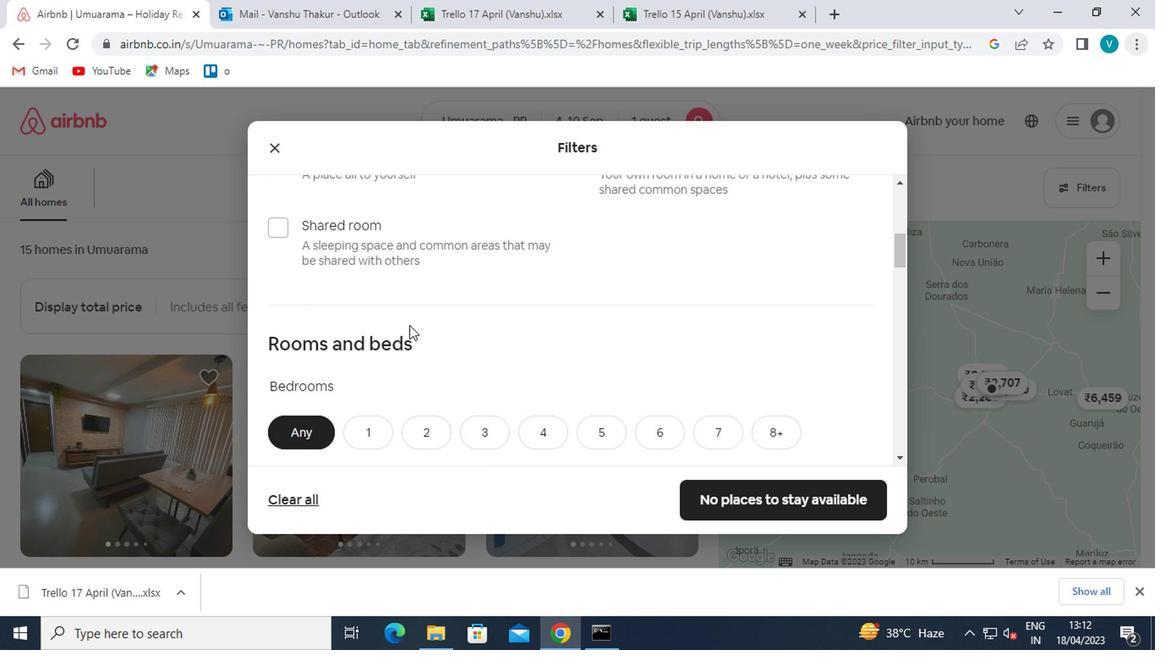 
Action: Mouse moved to (370, 314)
Screenshot: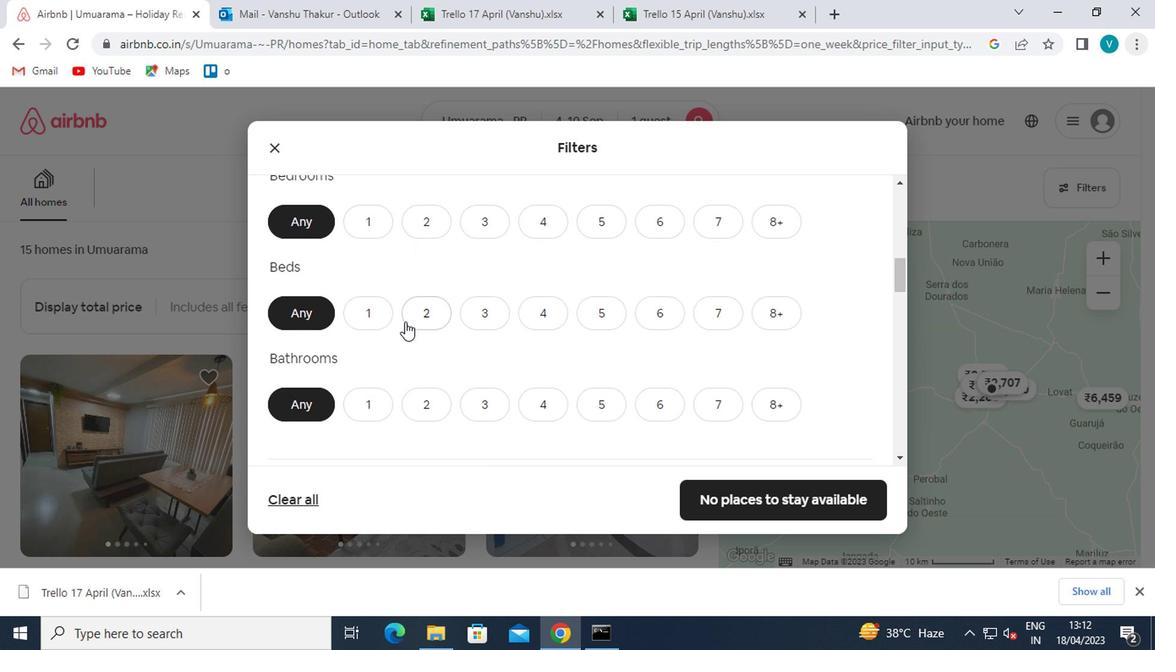 
Action: Mouse scrolled (370, 315) with delta (0, 0)
Screenshot: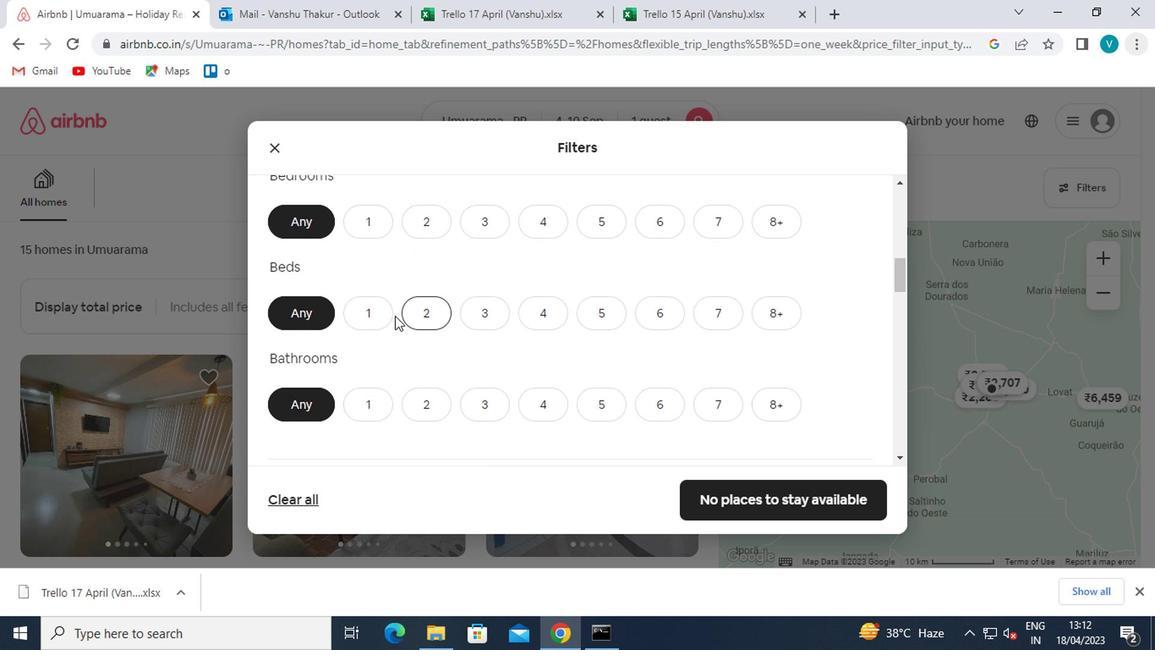 
Action: Mouse moved to (360, 376)
Screenshot: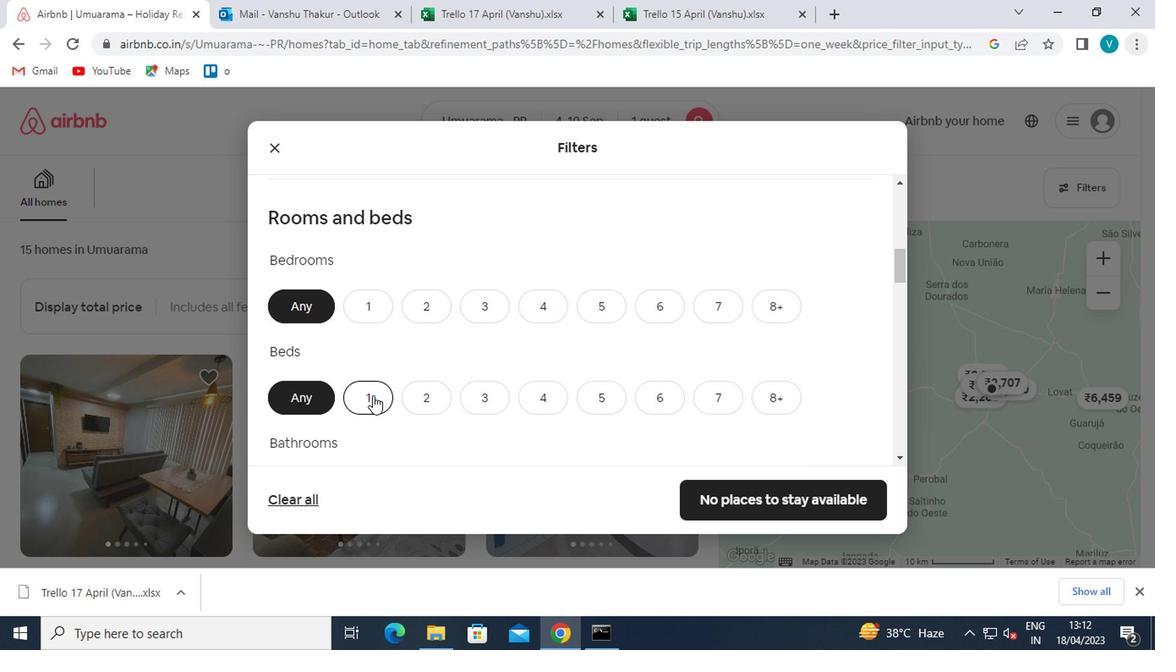 
Action: Mouse pressed left at (360, 376)
Screenshot: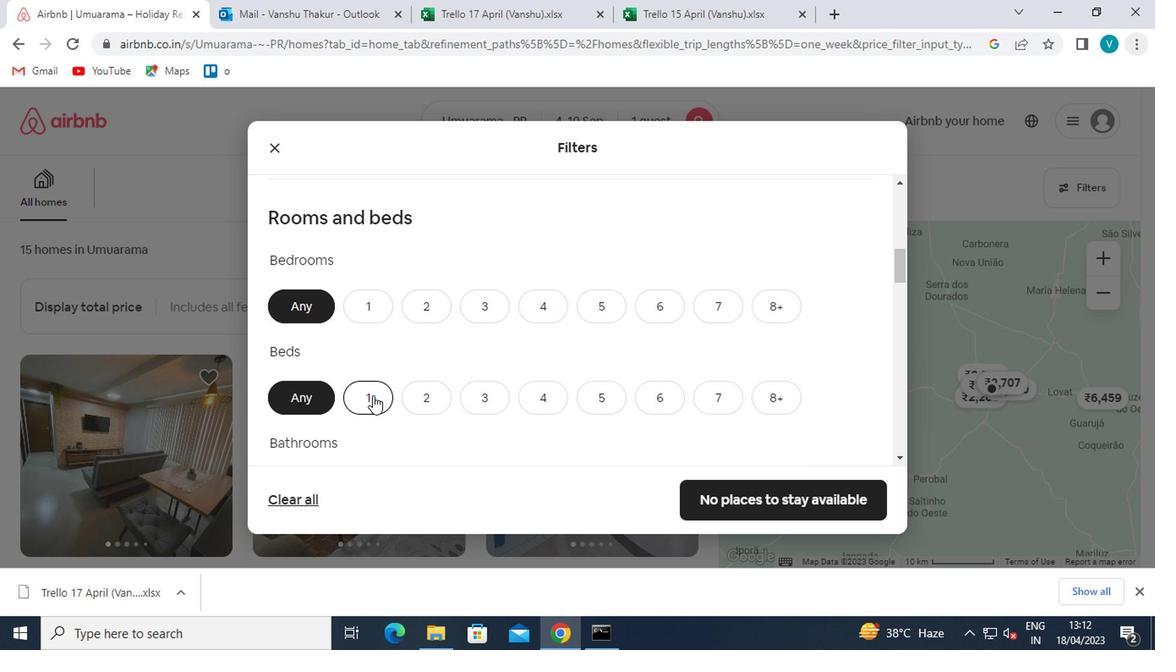 
Action: Mouse moved to (360, 393)
Screenshot: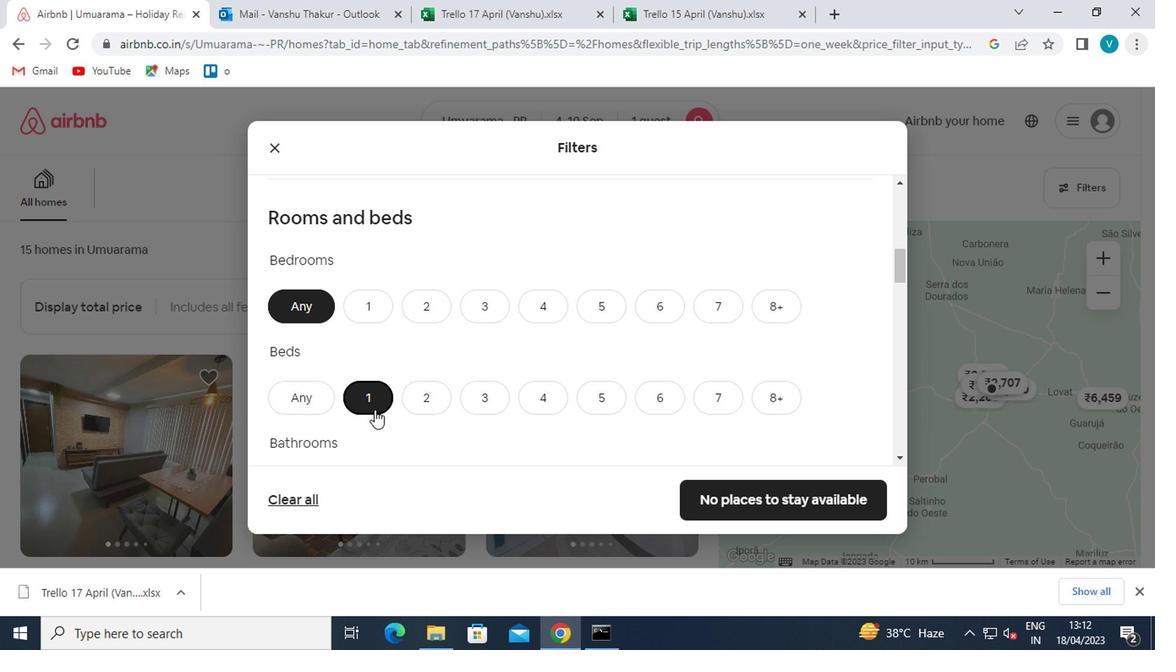 
Action: Mouse scrolled (360, 393) with delta (0, 0)
Screenshot: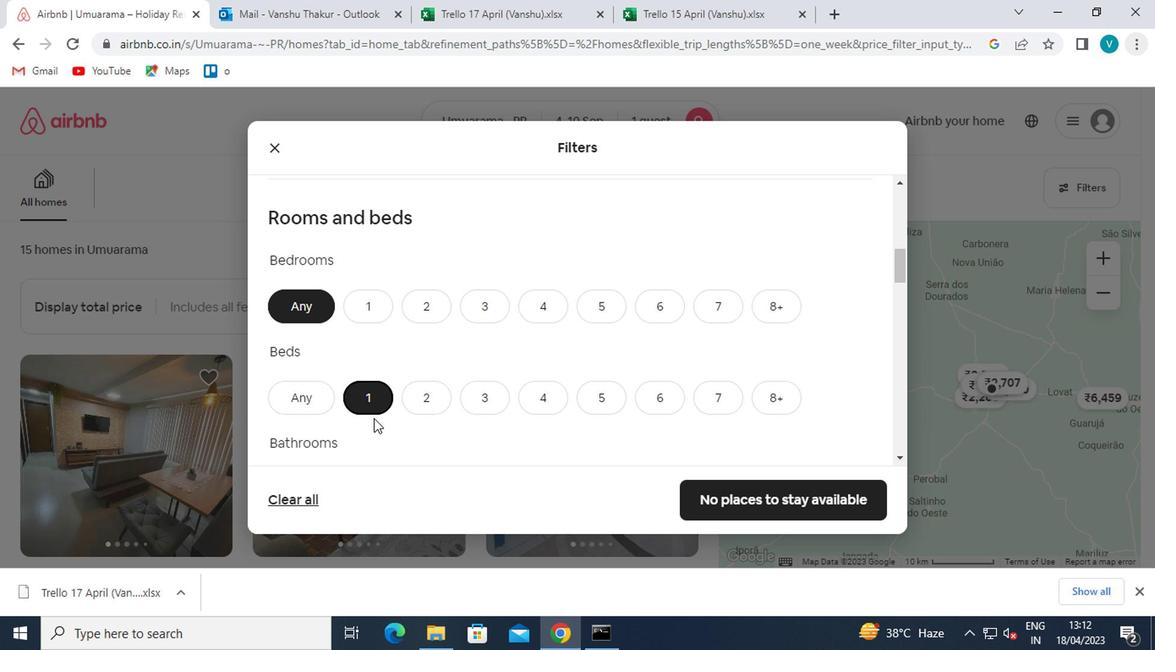 
Action: Mouse scrolled (360, 393) with delta (0, 0)
Screenshot: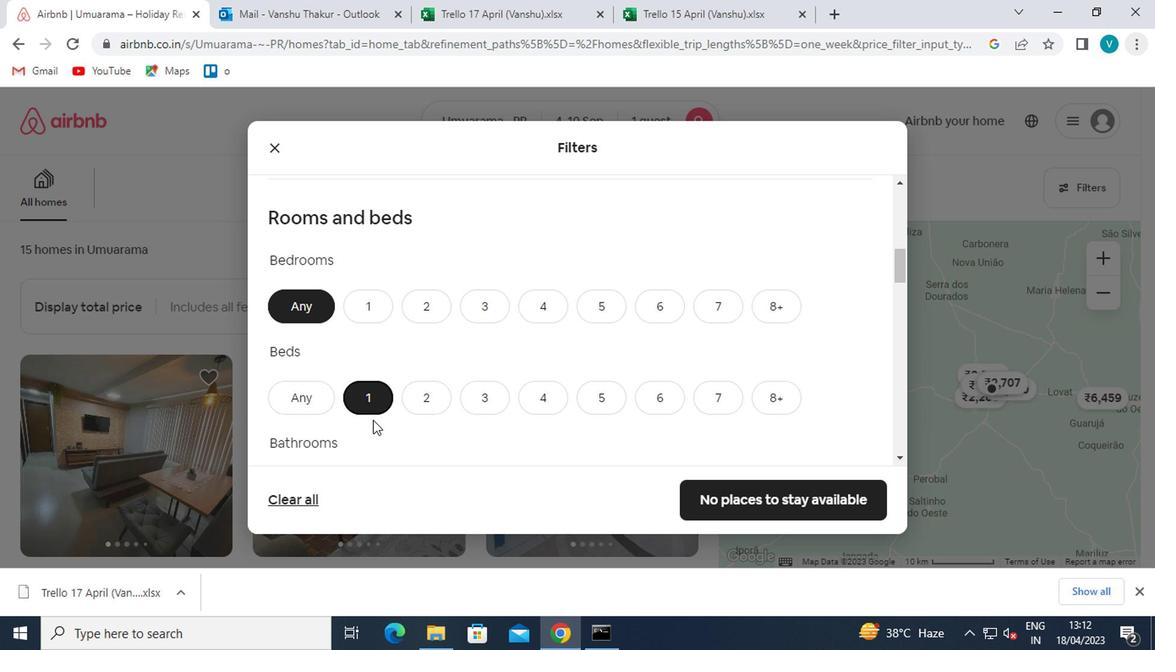 
Action: Mouse moved to (359, 319)
Screenshot: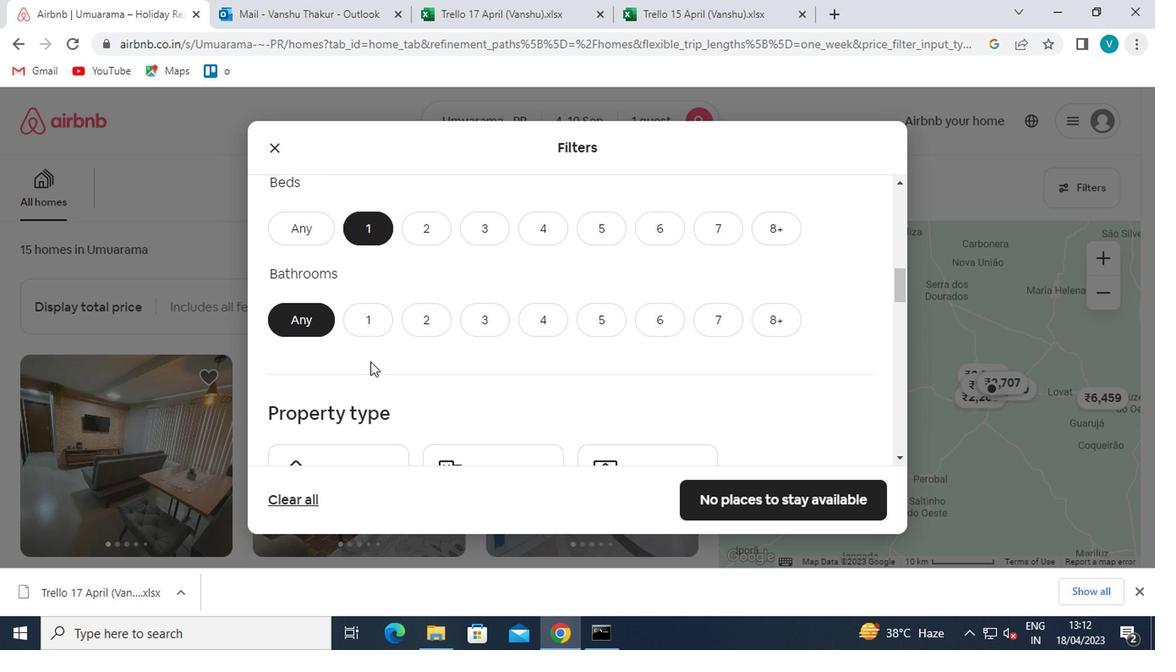 
Action: Mouse pressed left at (359, 319)
Screenshot: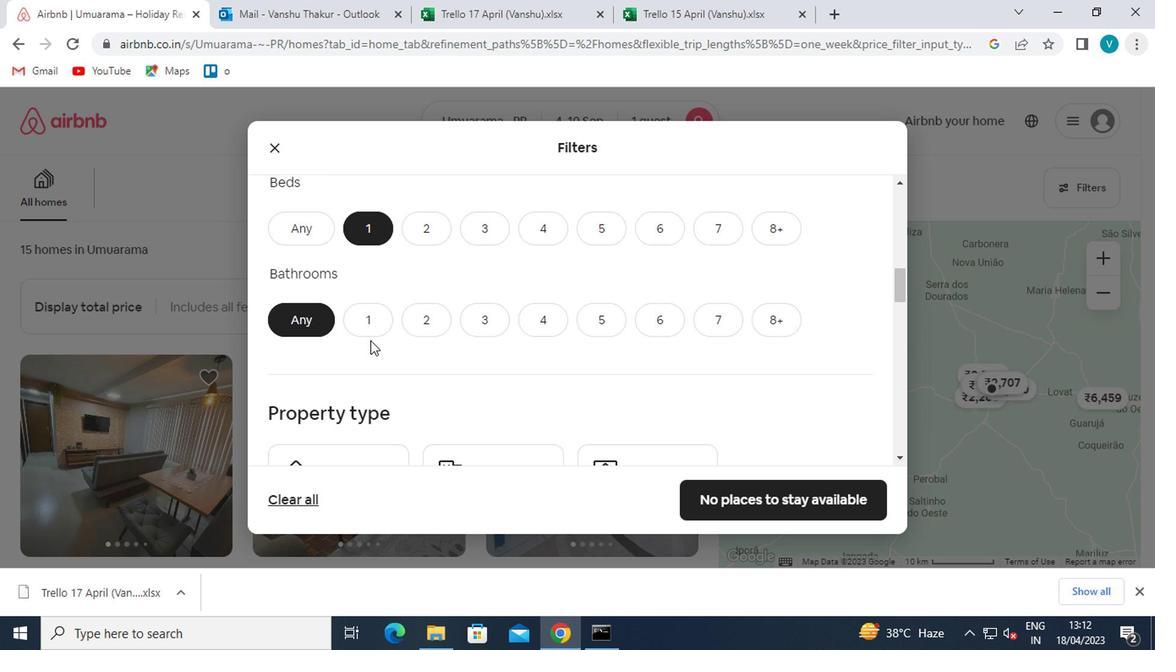 
Action: Mouse moved to (361, 319)
Screenshot: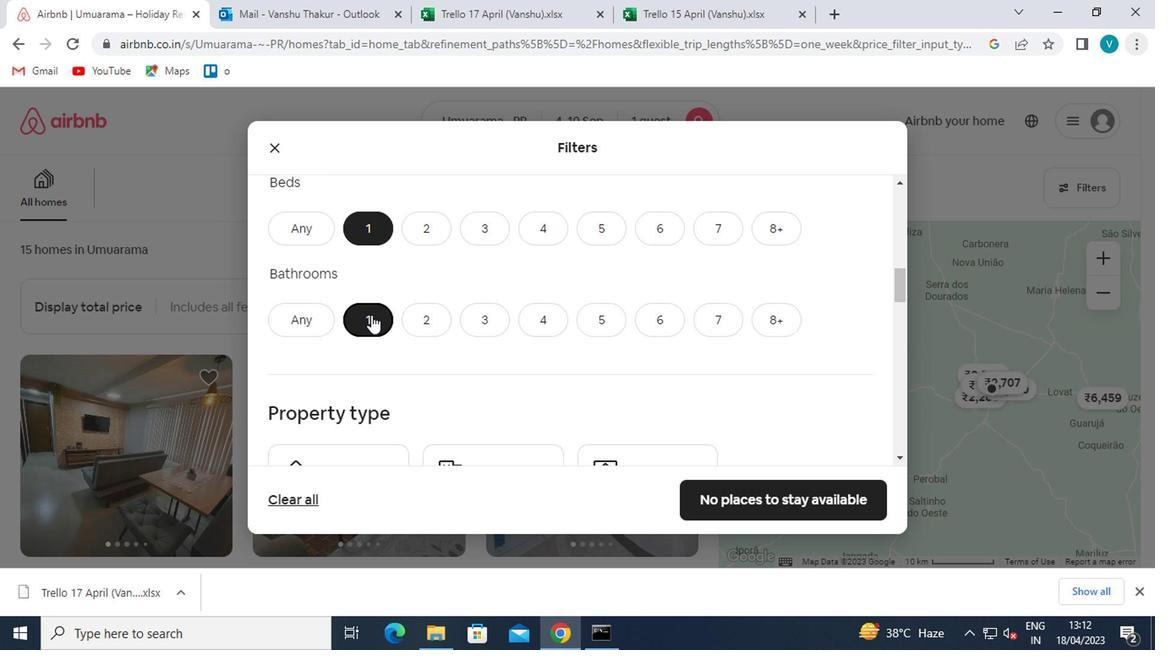 
Action: Mouse scrolled (361, 319) with delta (0, 0)
Screenshot: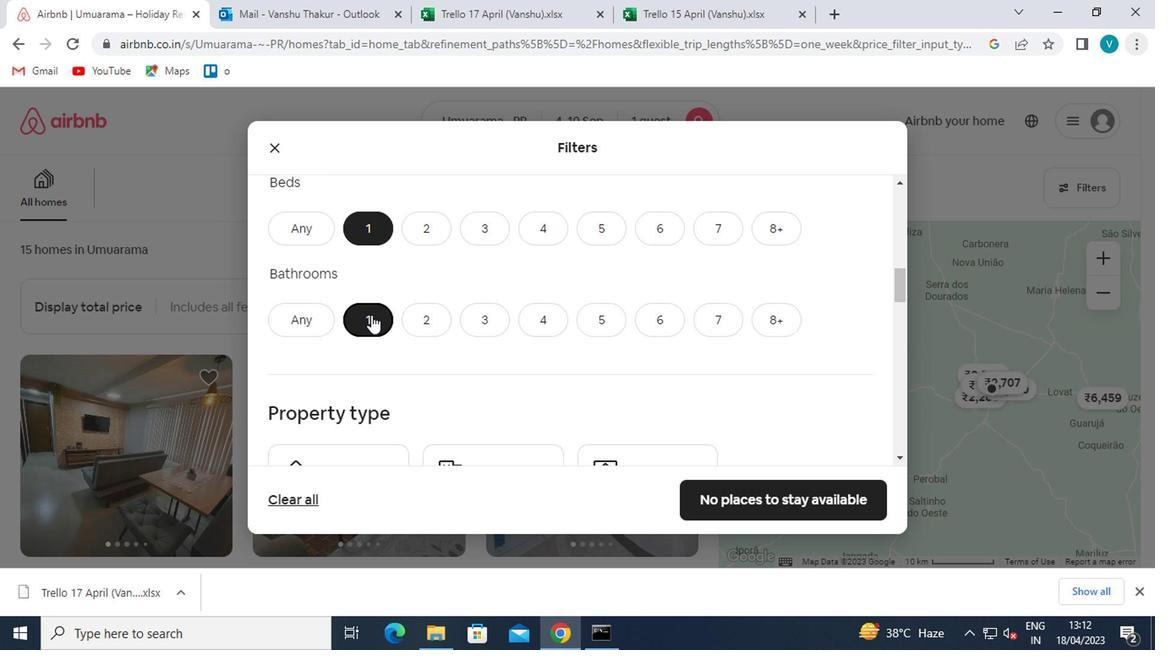 
Action: Mouse scrolled (361, 319) with delta (0, 0)
Screenshot: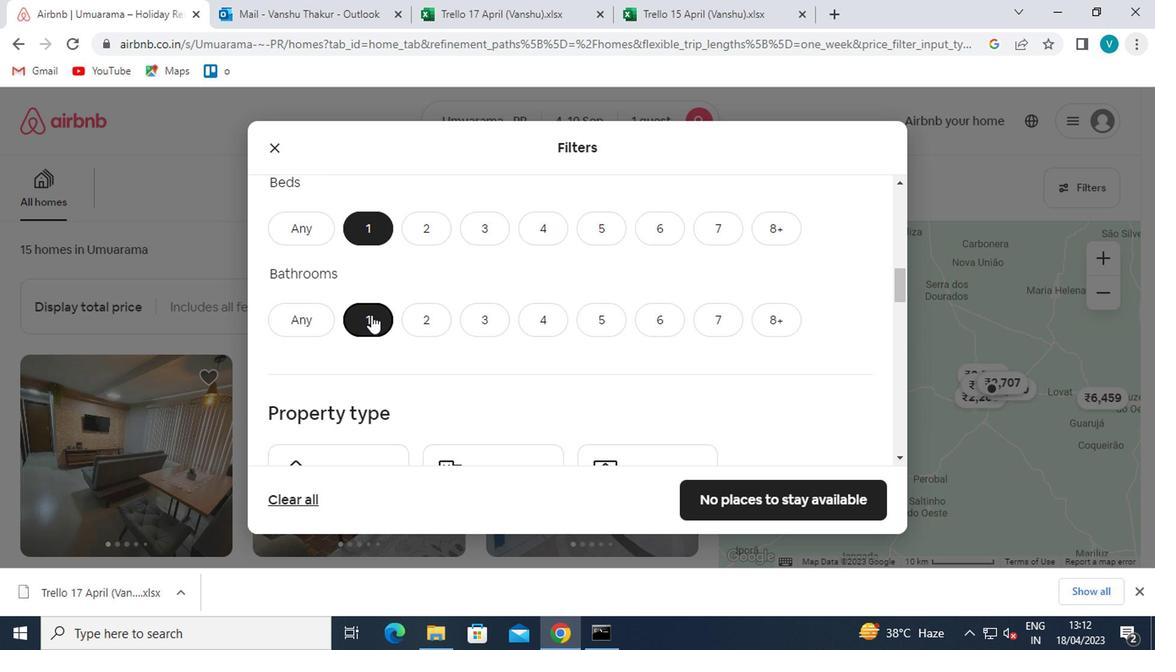 
Action: Mouse scrolled (361, 319) with delta (0, 0)
Screenshot: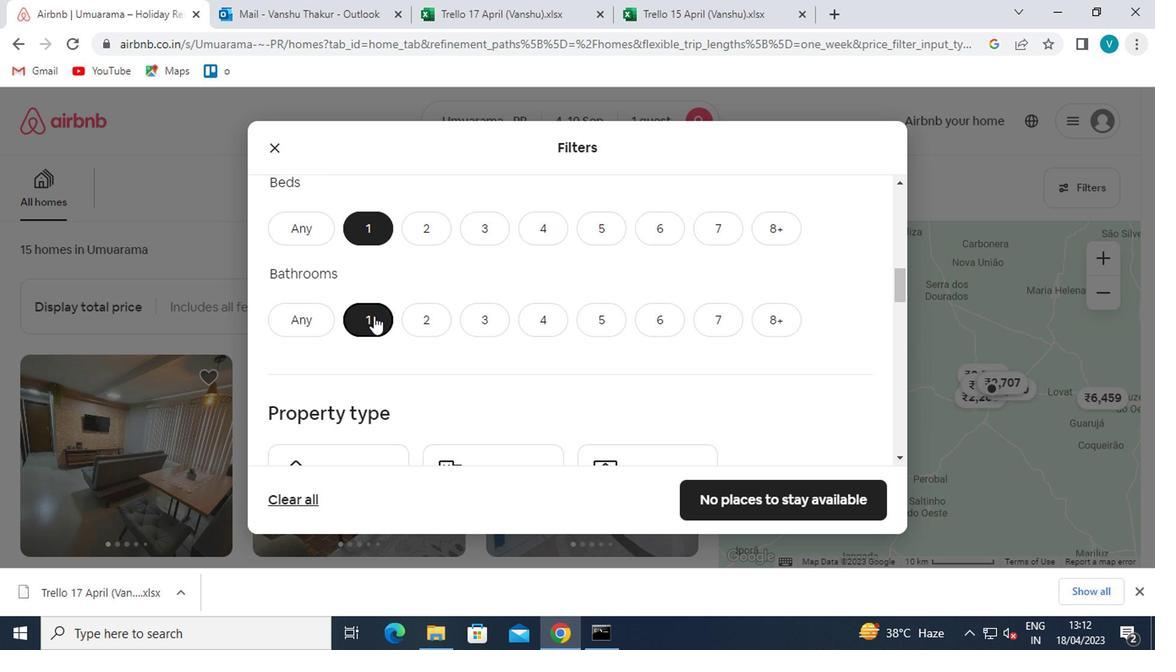 
Action: Mouse moved to (528, 252)
Screenshot: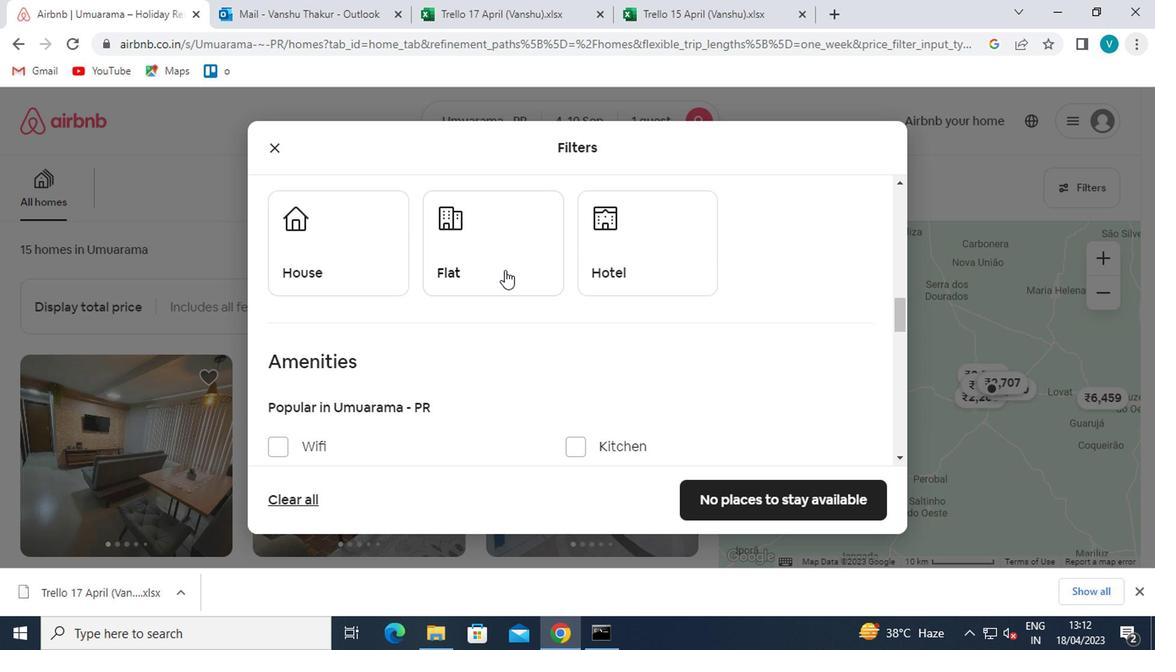 
Action: Mouse pressed left at (528, 252)
Screenshot: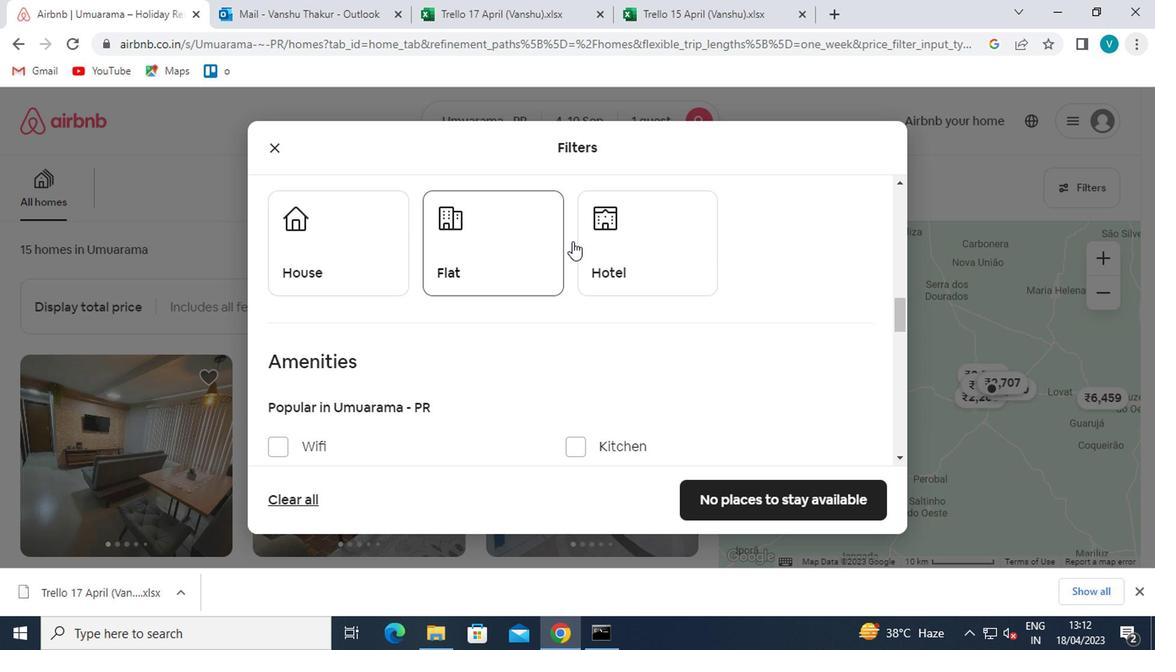 
Action: Mouse moved to (527, 252)
Screenshot: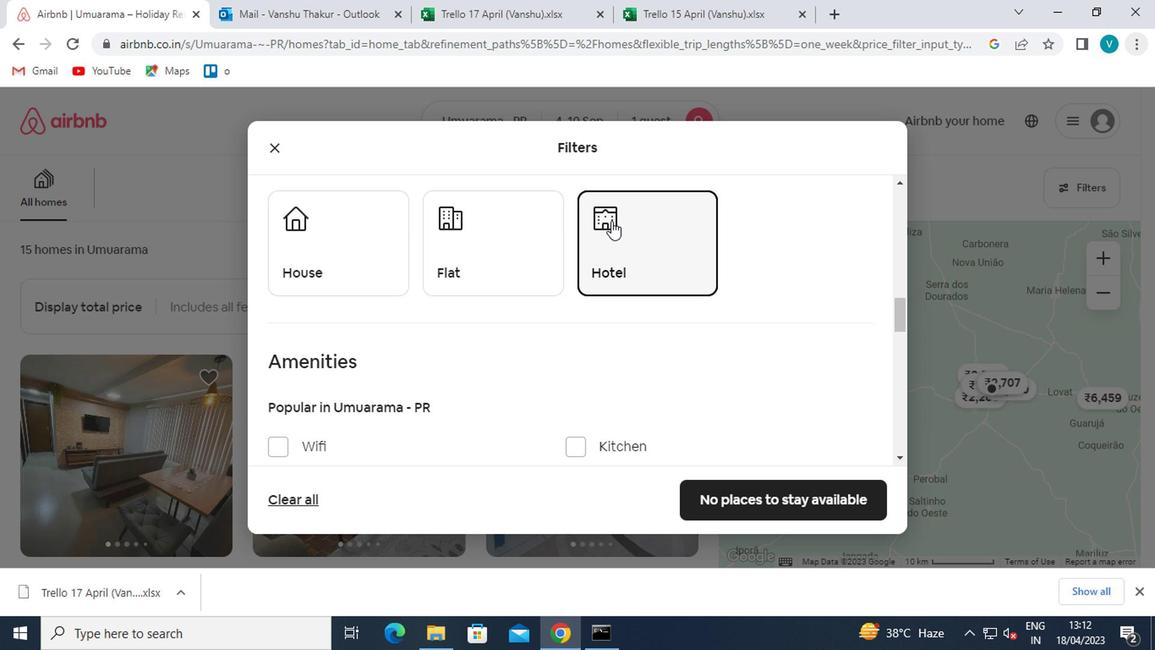 
Action: Mouse scrolled (527, 252) with delta (0, 0)
Screenshot: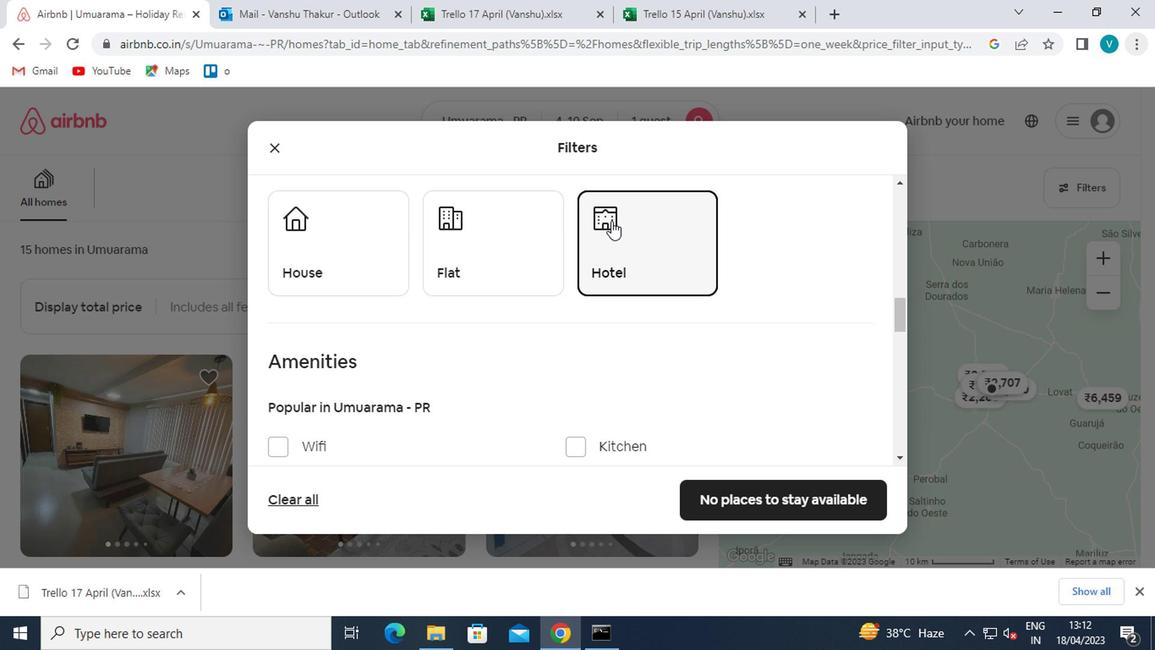 
Action: Mouse moved to (526, 253)
Screenshot: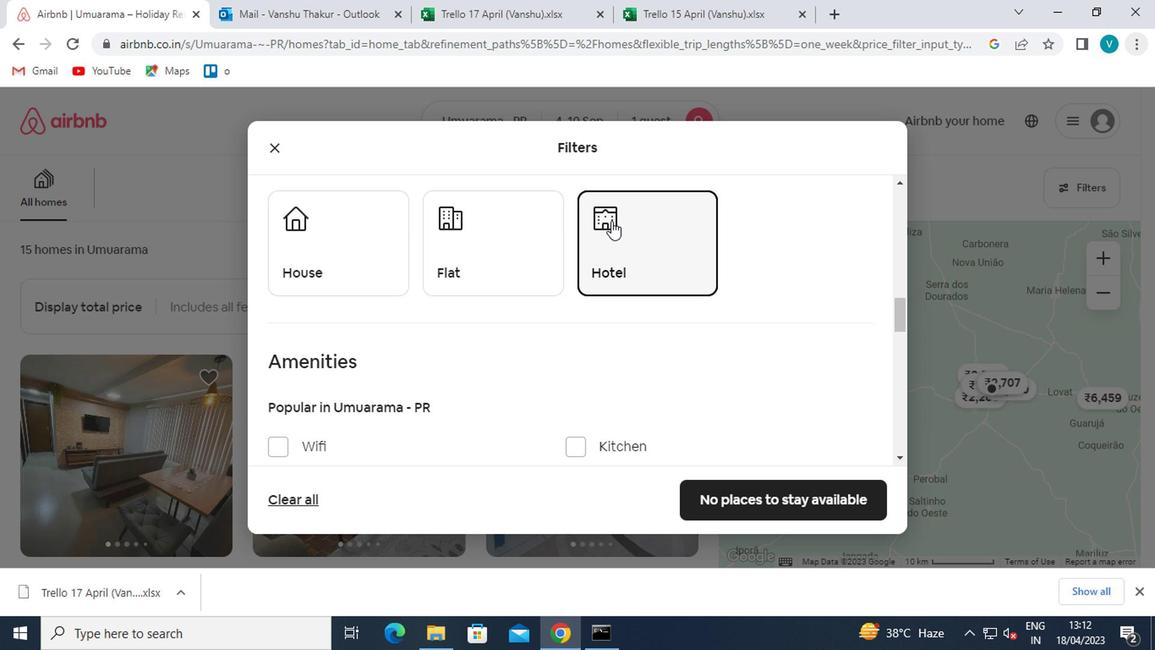 
Action: Mouse scrolled (526, 253) with delta (0, 0)
Screenshot: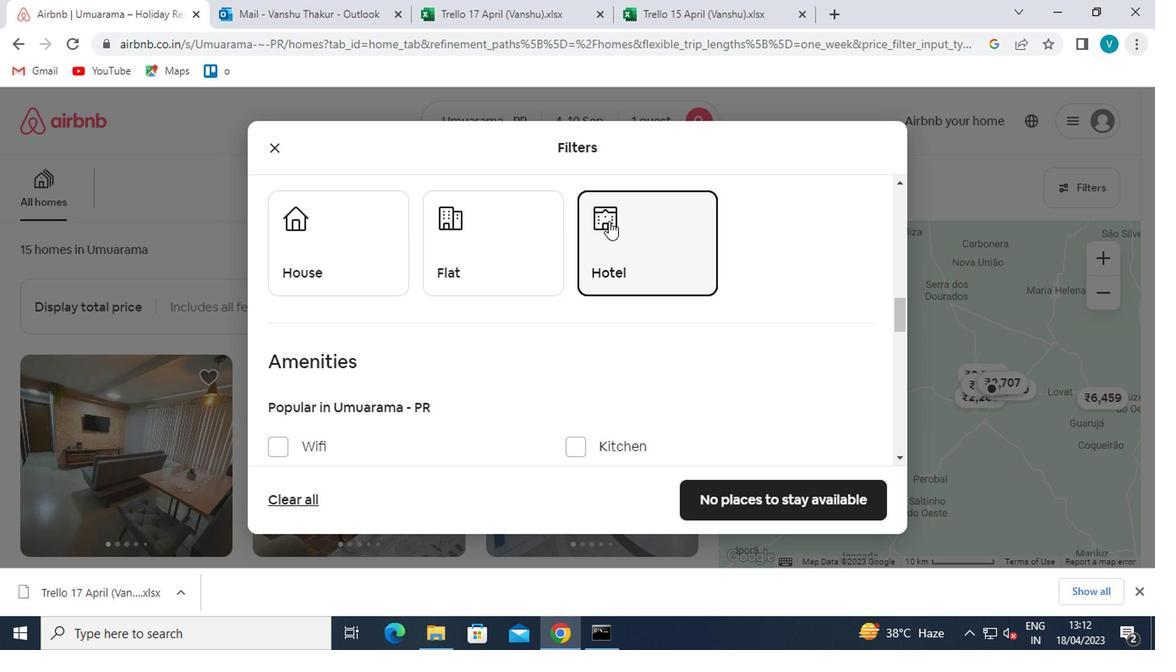 
Action: Mouse moved to (306, 323)
Screenshot: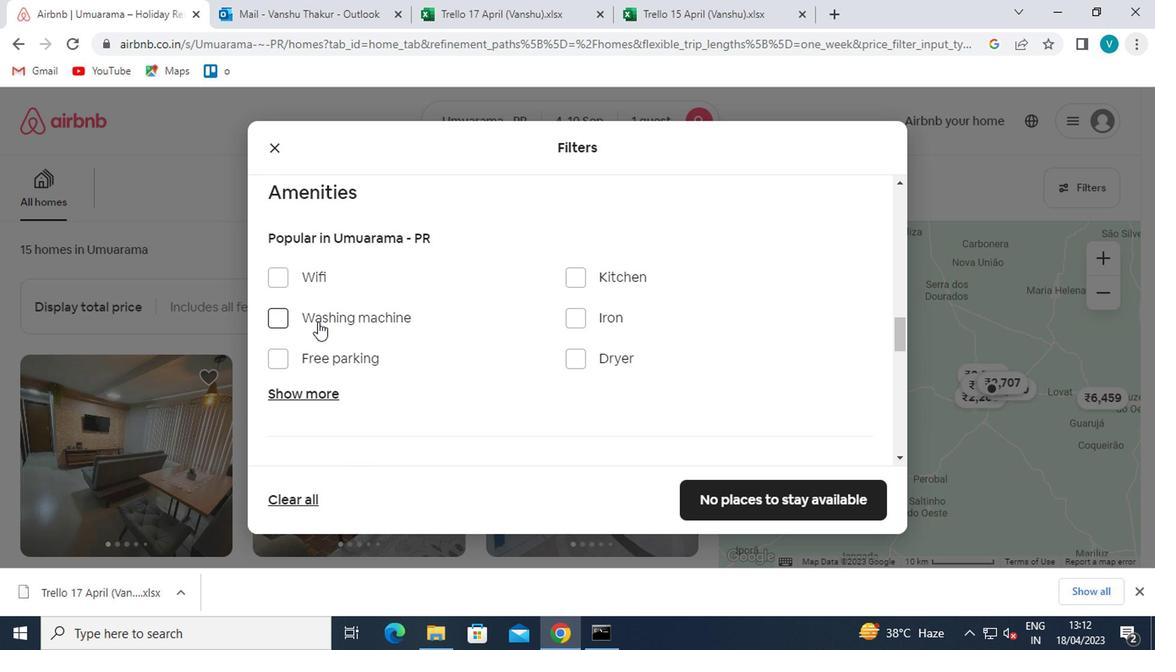
Action: Mouse pressed left at (306, 323)
Screenshot: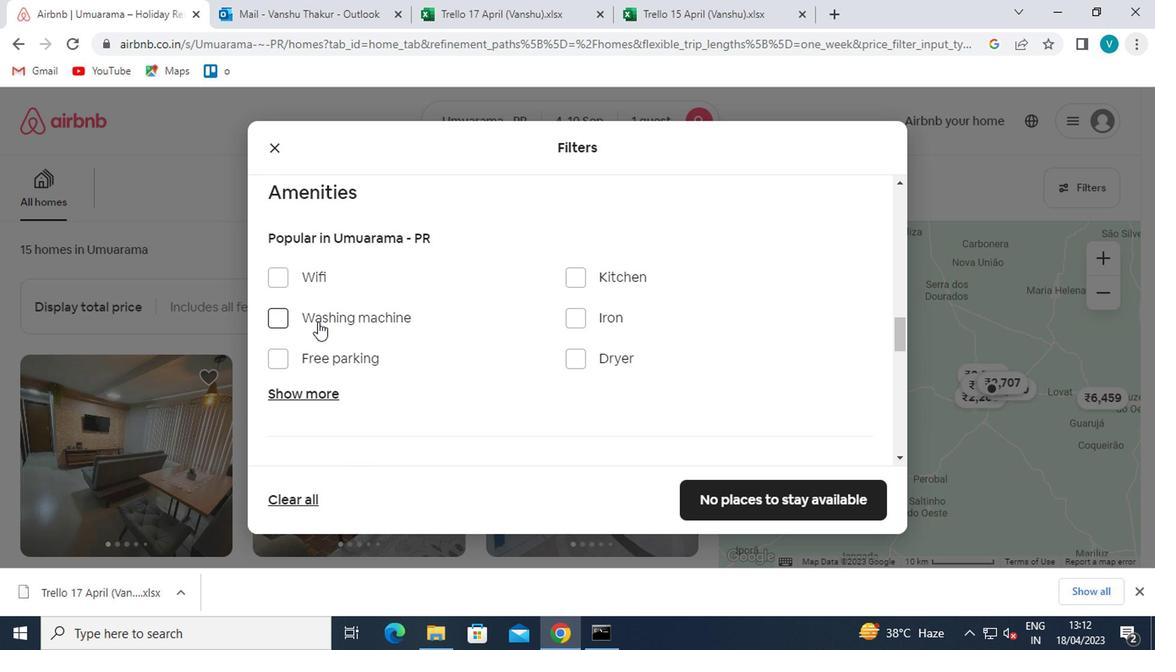 
Action: Mouse moved to (309, 323)
Screenshot: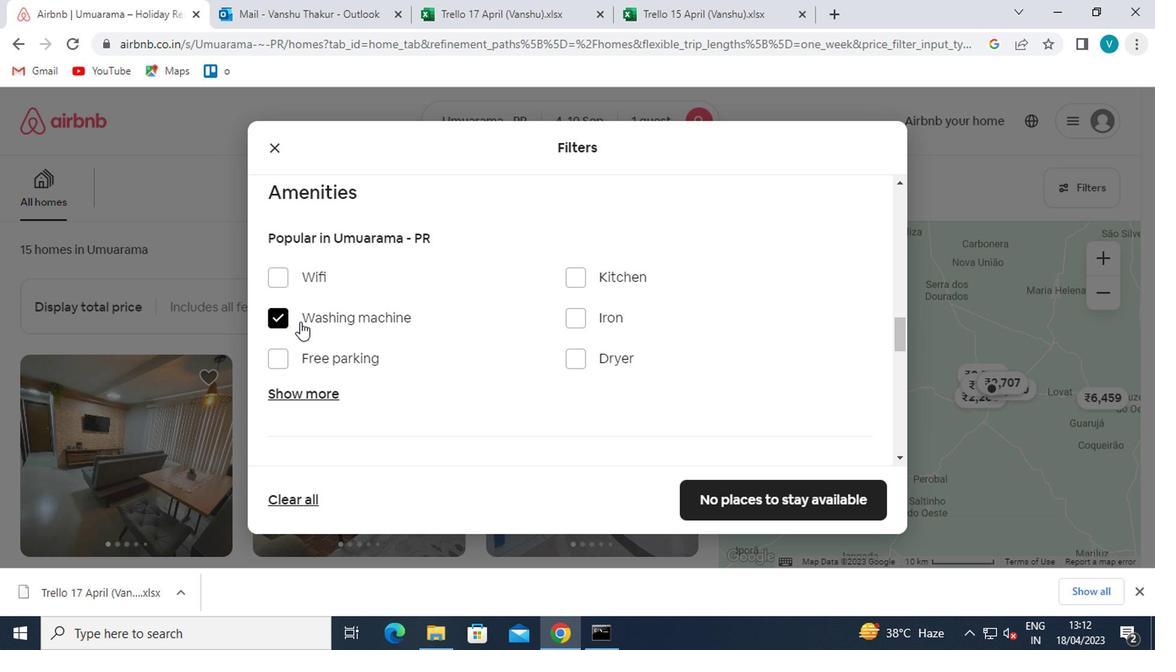 
Action: Mouse scrolled (309, 322) with delta (0, 0)
Screenshot: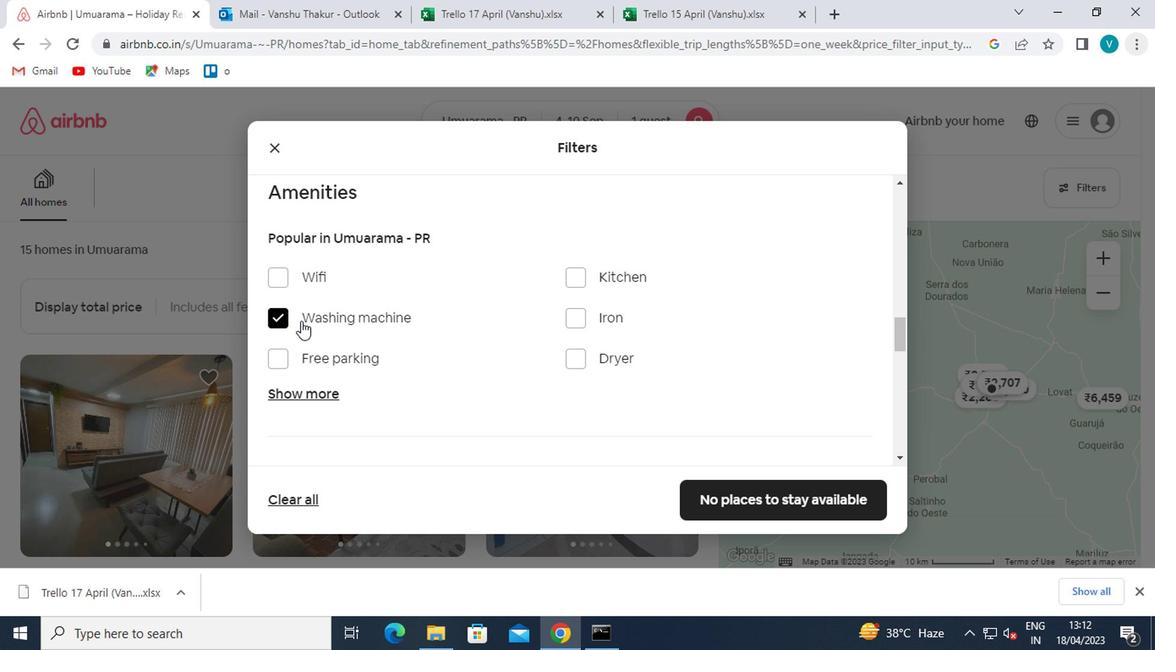 
Action: Mouse scrolled (309, 322) with delta (0, 0)
Screenshot: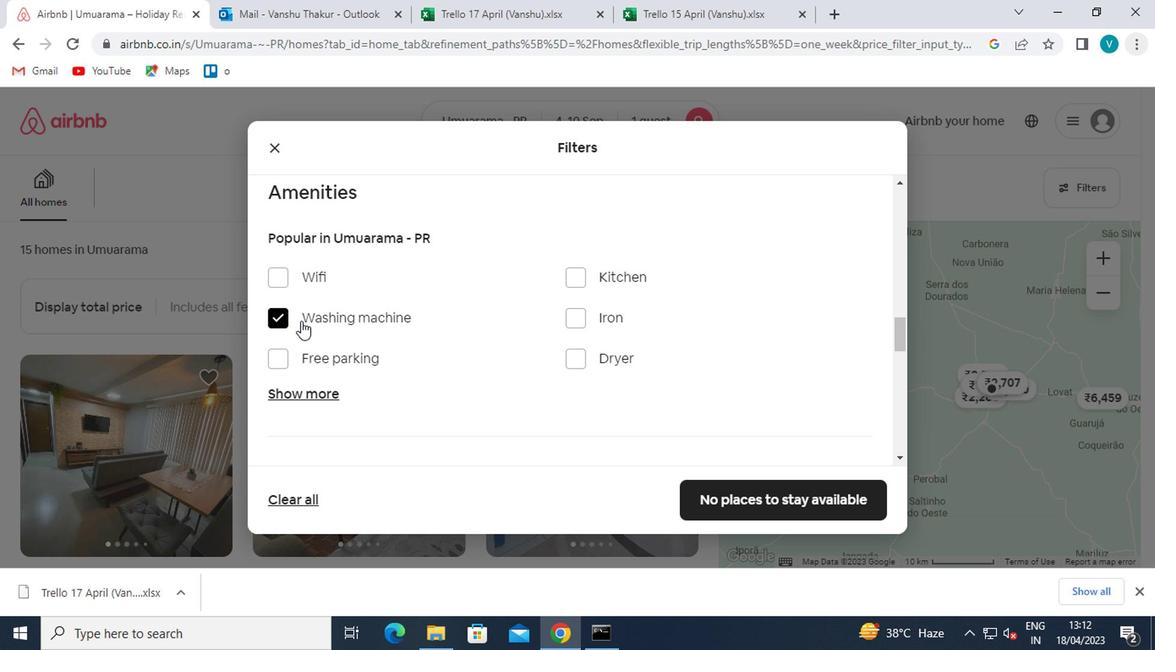 
Action: Mouse moved to (309, 323)
Screenshot: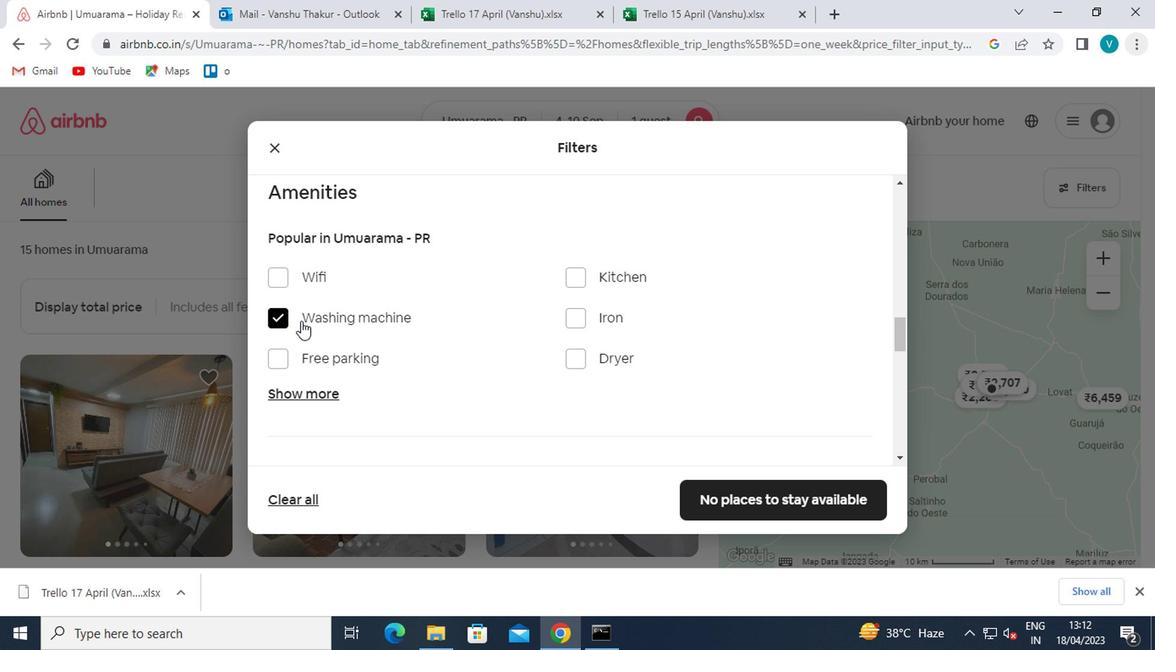 
Action: Mouse scrolled (309, 322) with delta (0, 0)
Screenshot: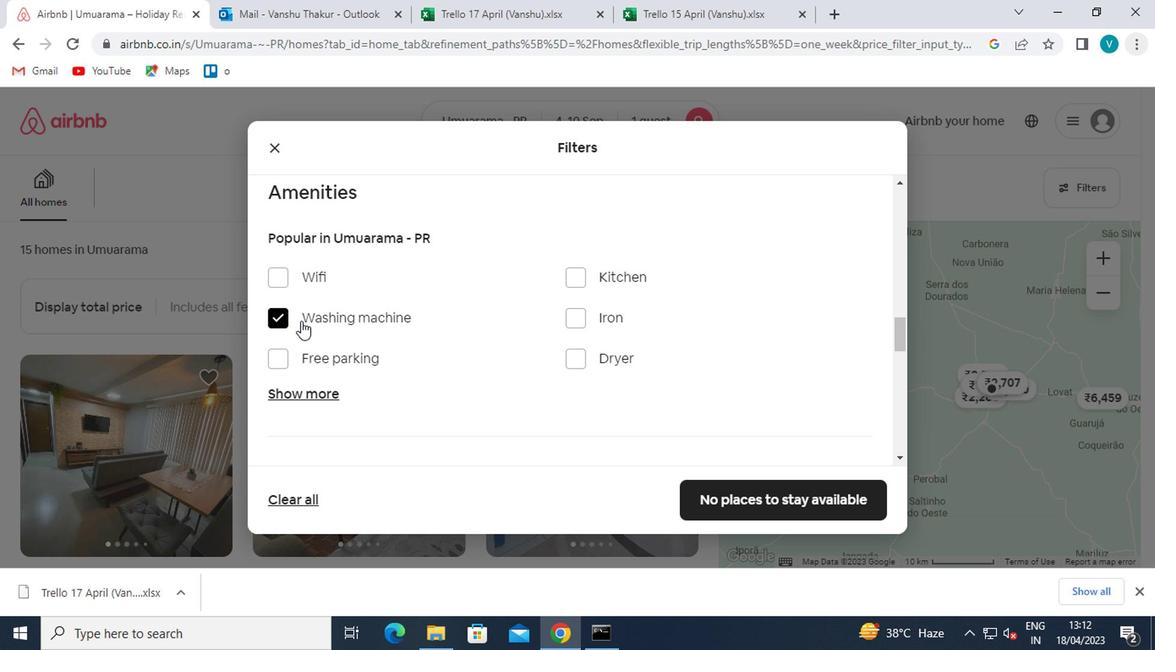 
Action: Mouse scrolled (309, 322) with delta (0, 0)
Screenshot: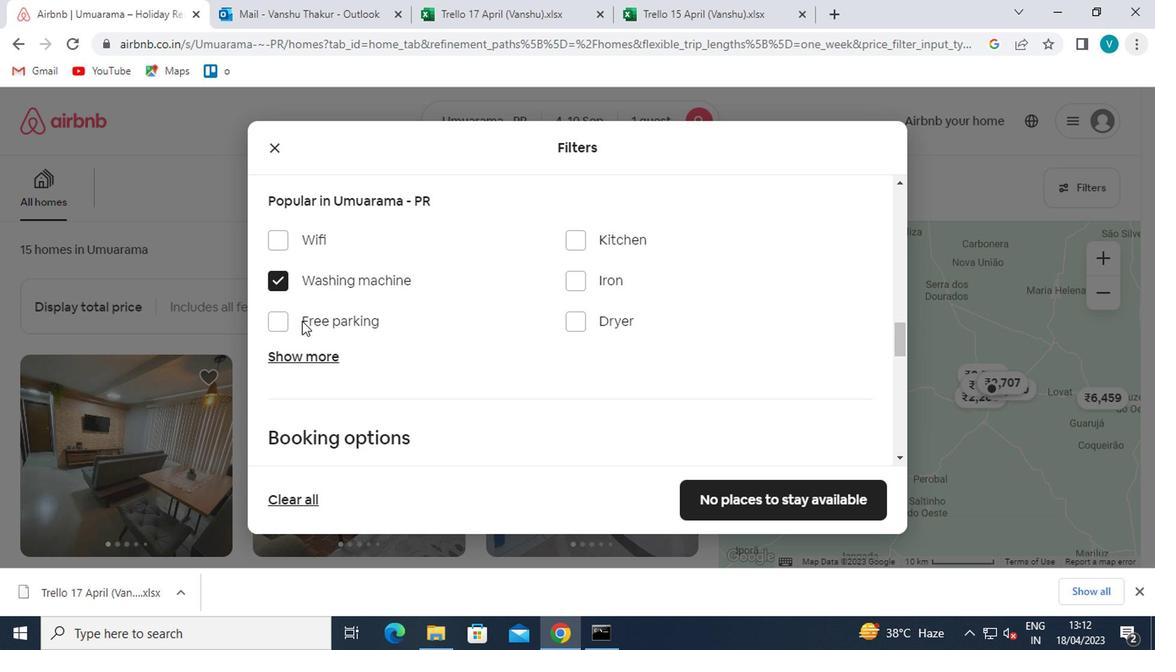 
Action: Mouse moved to (697, 264)
Screenshot: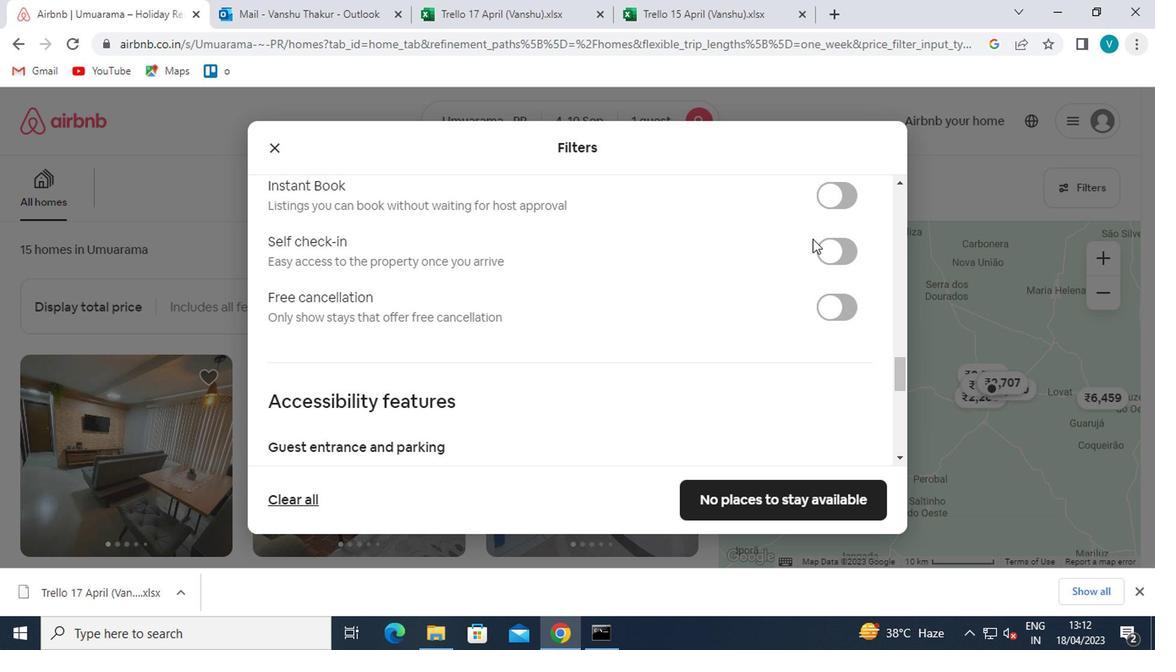 
Action: Mouse pressed left at (697, 264)
Screenshot: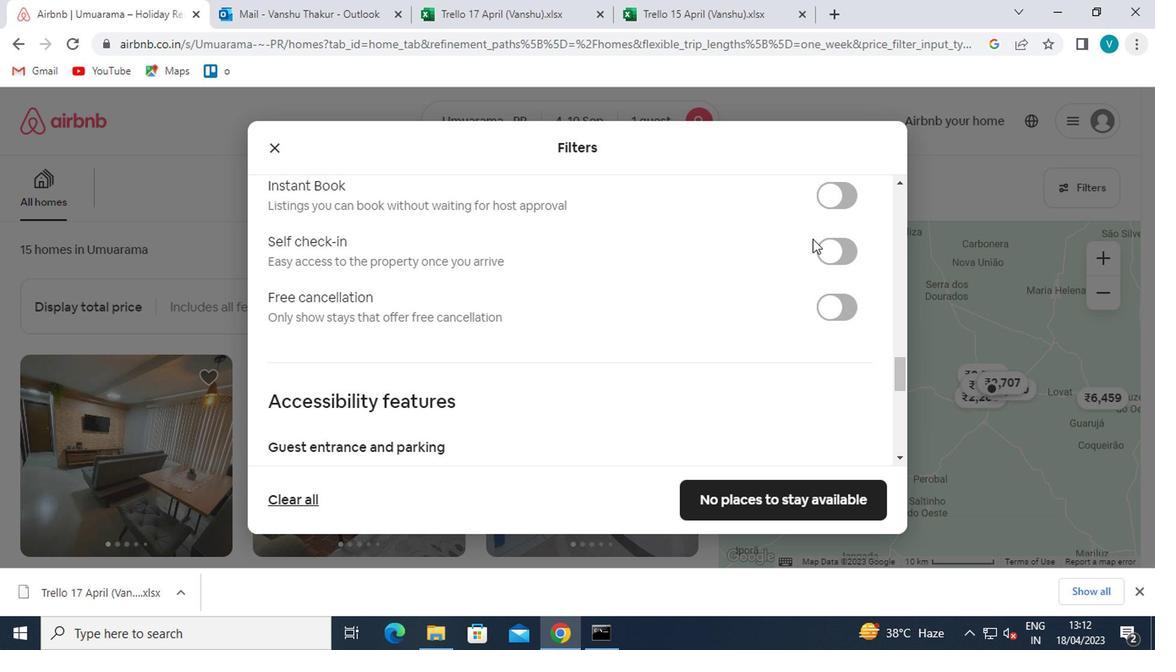 
Action: Mouse moved to (575, 308)
Screenshot: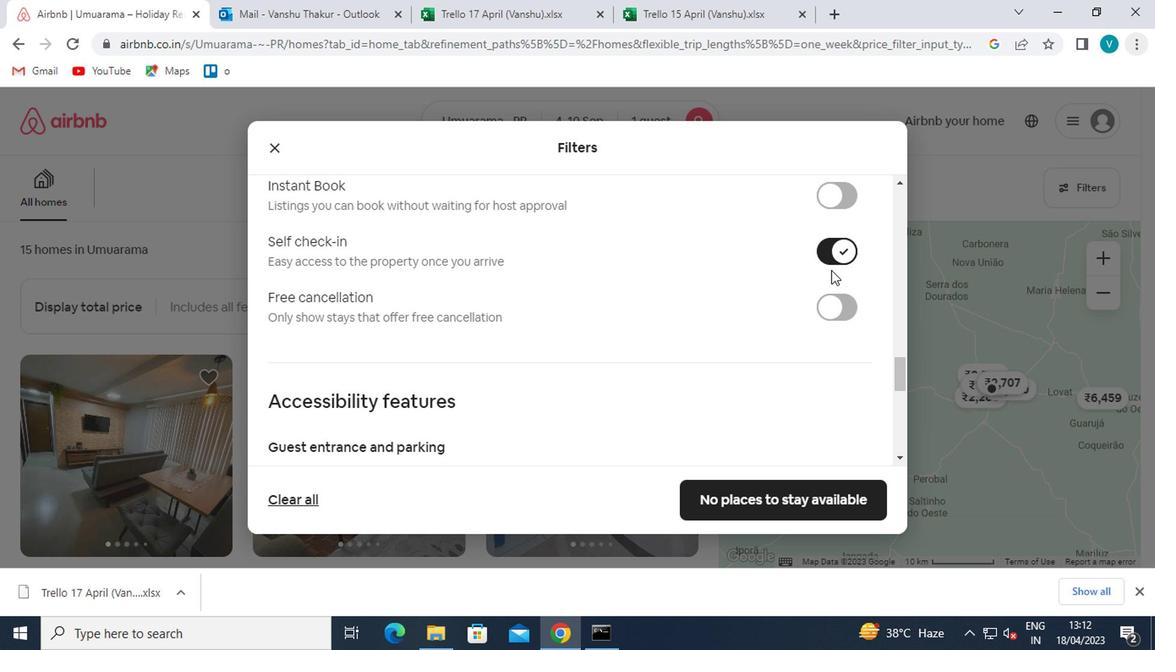 
Action: Mouse scrolled (575, 308) with delta (0, 0)
Screenshot: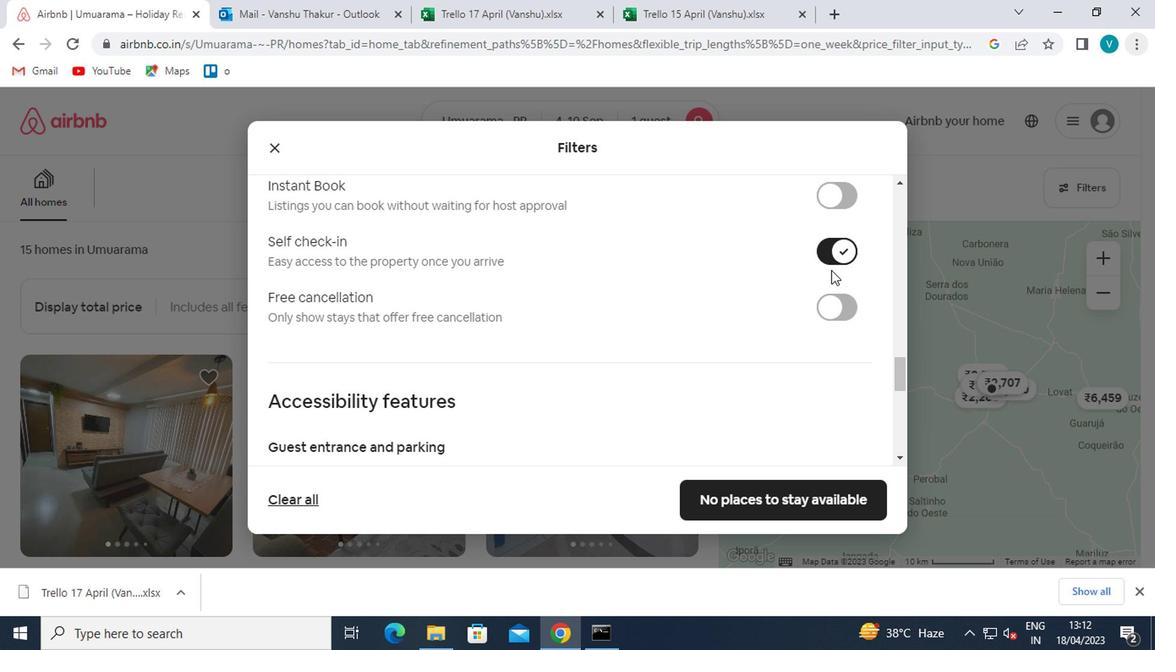 
Action: Mouse moved to (554, 310)
Screenshot: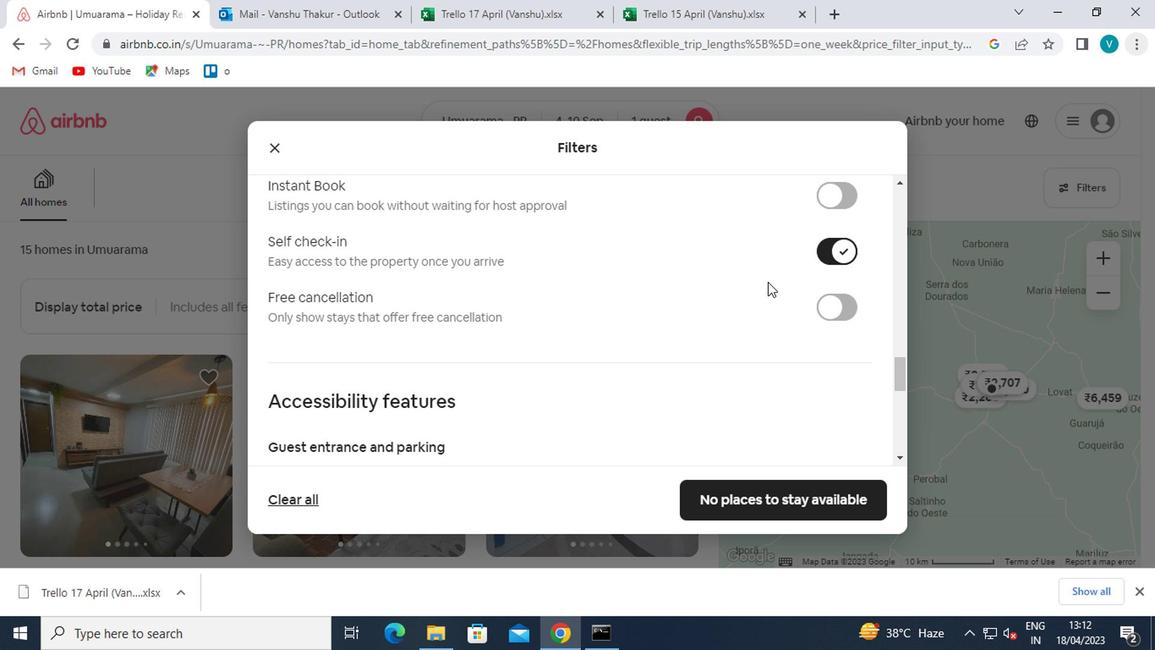 
Action: Mouse scrolled (554, 309) with delta (0, 0)
Screenshot: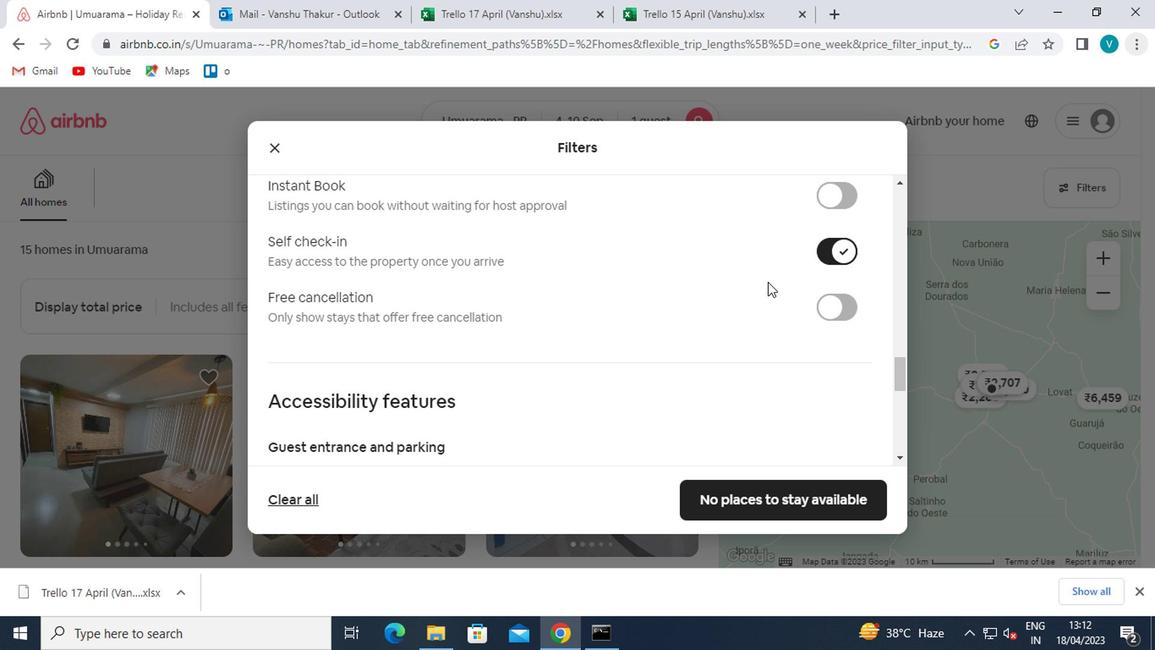 
Action: Mouse moved to (539, 311)
Screenshot: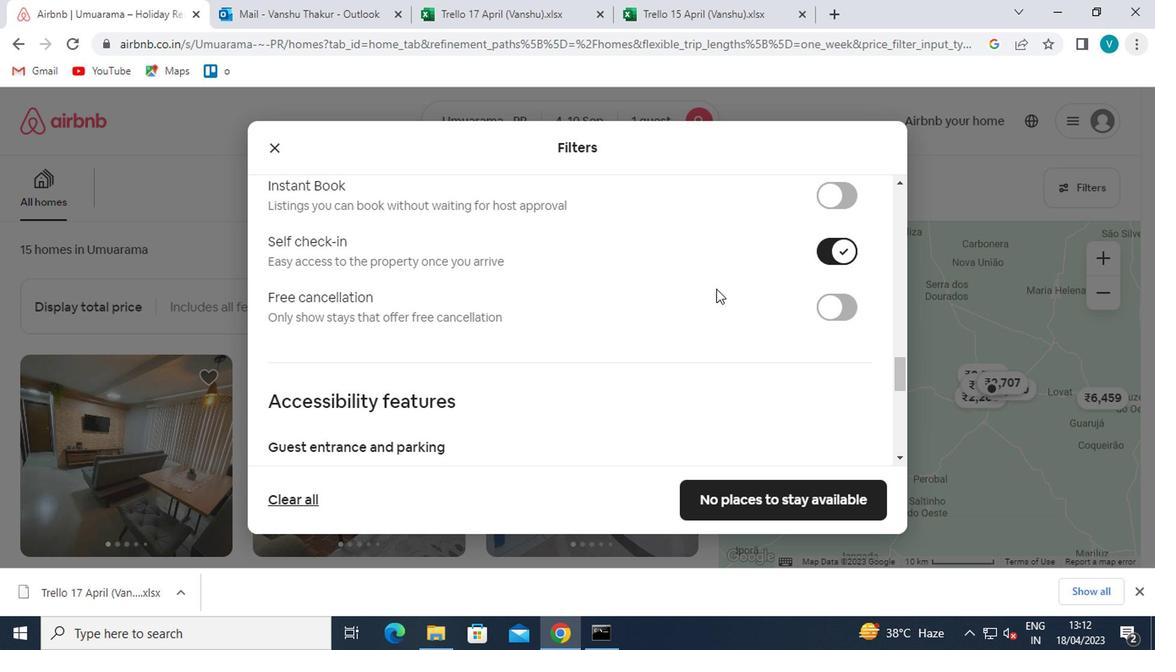 
Action: Mouse scrolled (539, 310) with delta (0, 0)
Screenshot: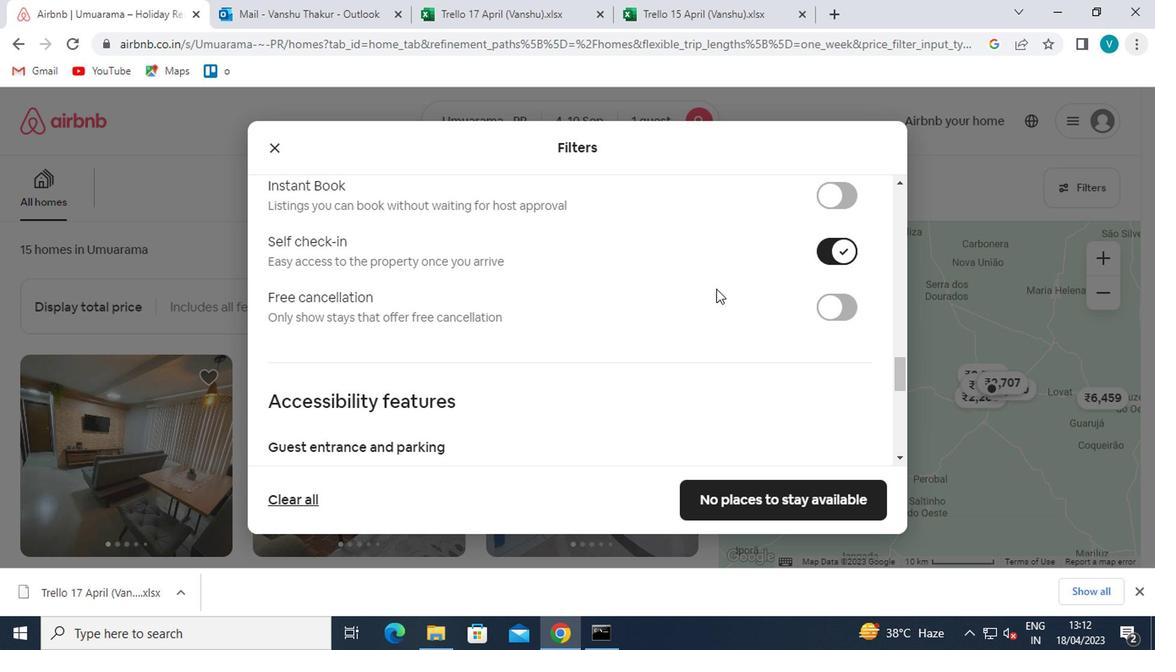 
Action: Mouse moved to (391, 344)
Screenshot: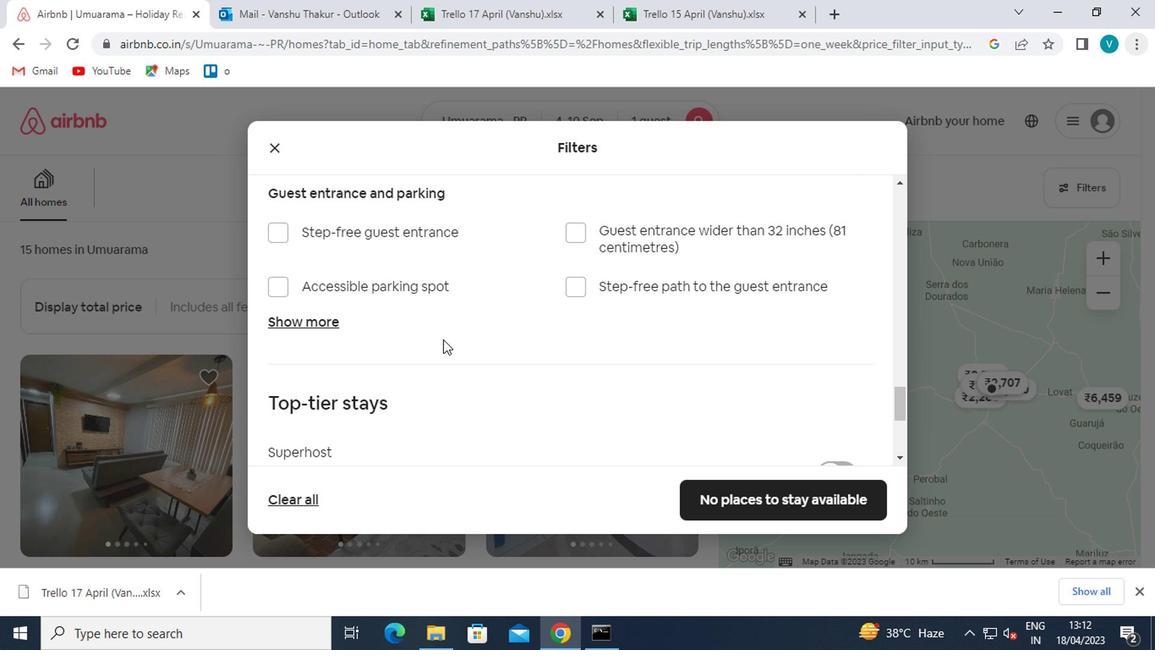 
Action: Mouse scrolled (391, 343) with delta (0, 0)
Screenshot: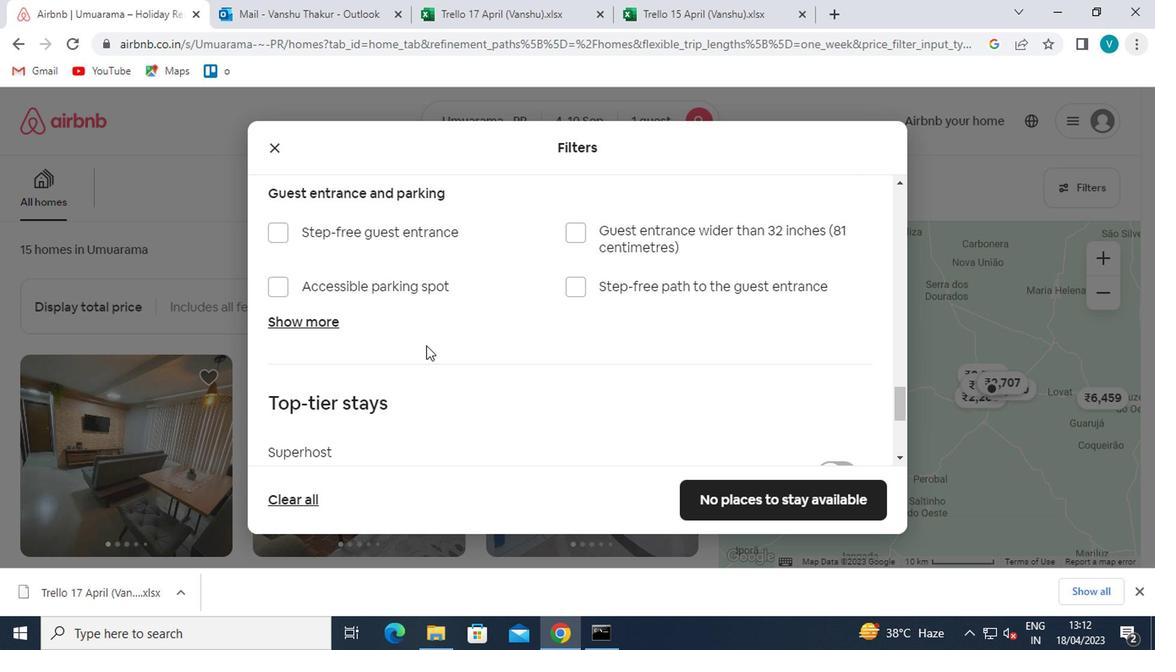 
Action: Mouse scrolled (391, 343) with delta (0, 0)
Screenshot: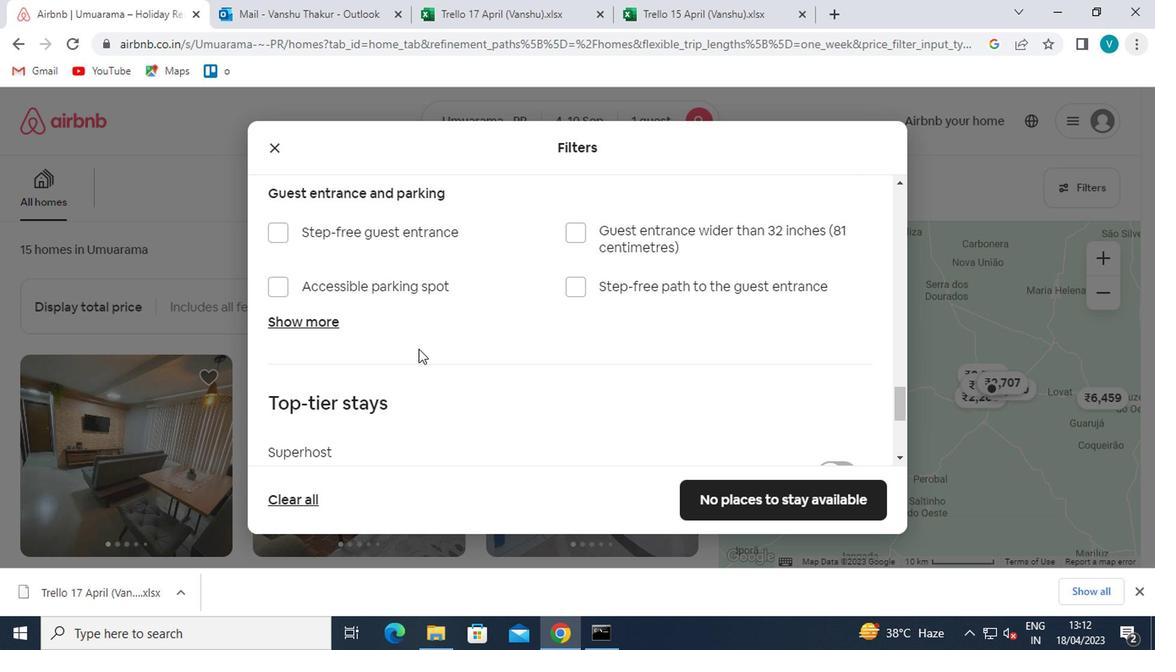 
Action: Mouse scrolled (391, 343) with delta (0, 0)
Screenshot: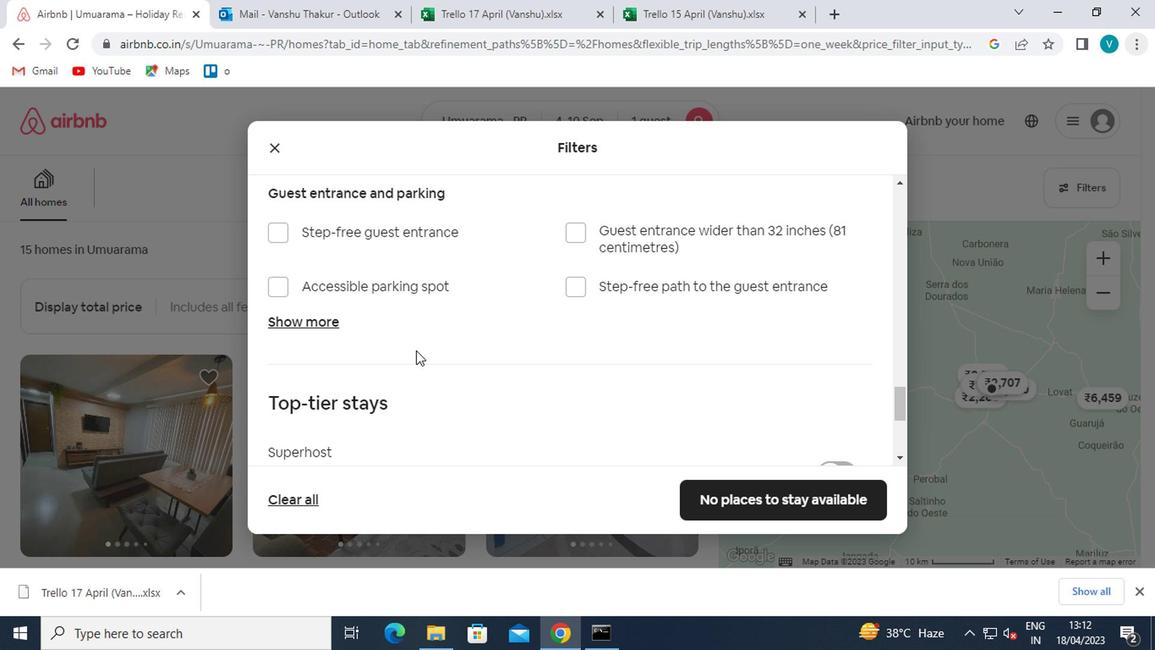 
Action: Mouse moved to (503, 368)
Screenshot: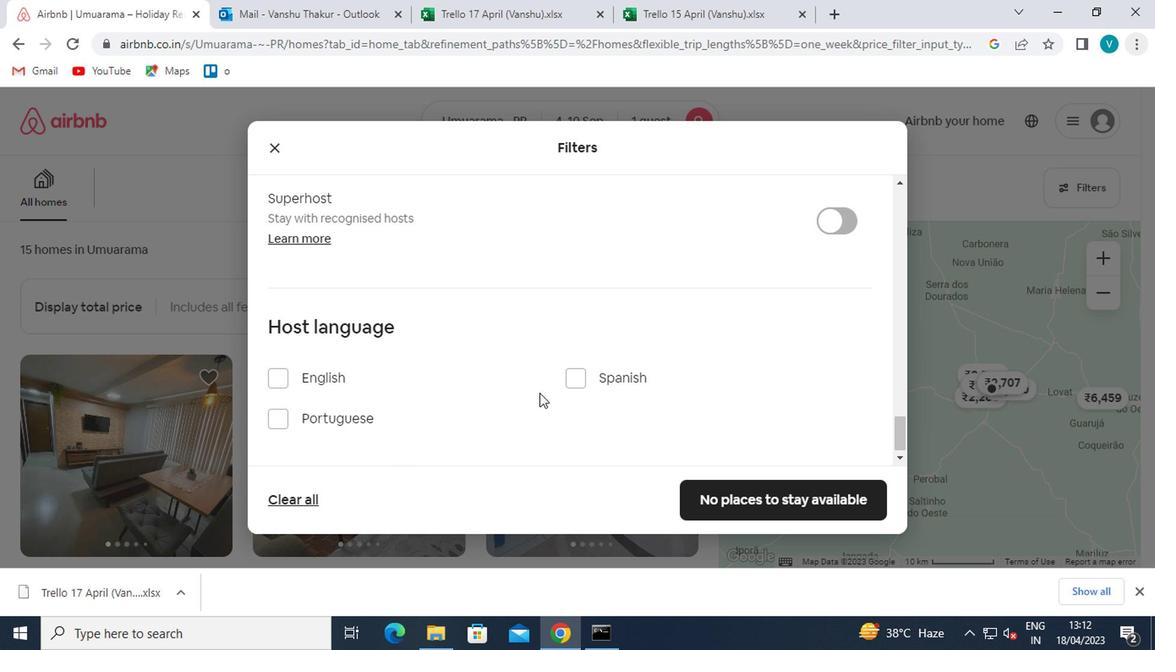 
Action: Mouse pressed left at (503, 368)
Screenshot: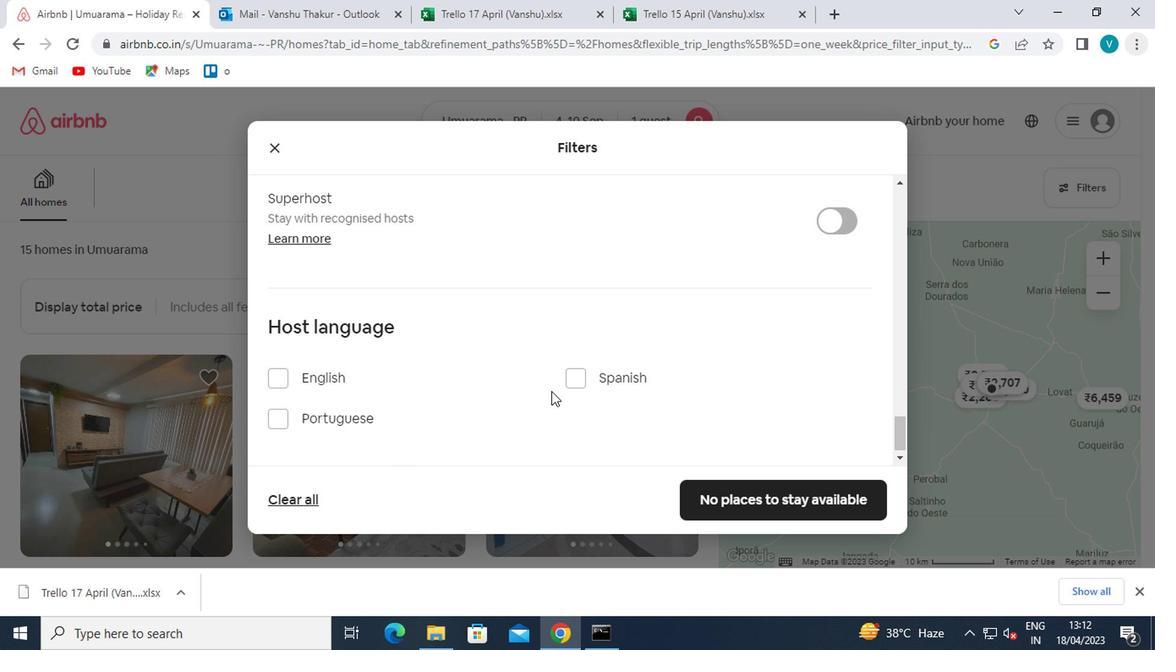 
Action: Mouse moved to (612, 457)
Screenshot: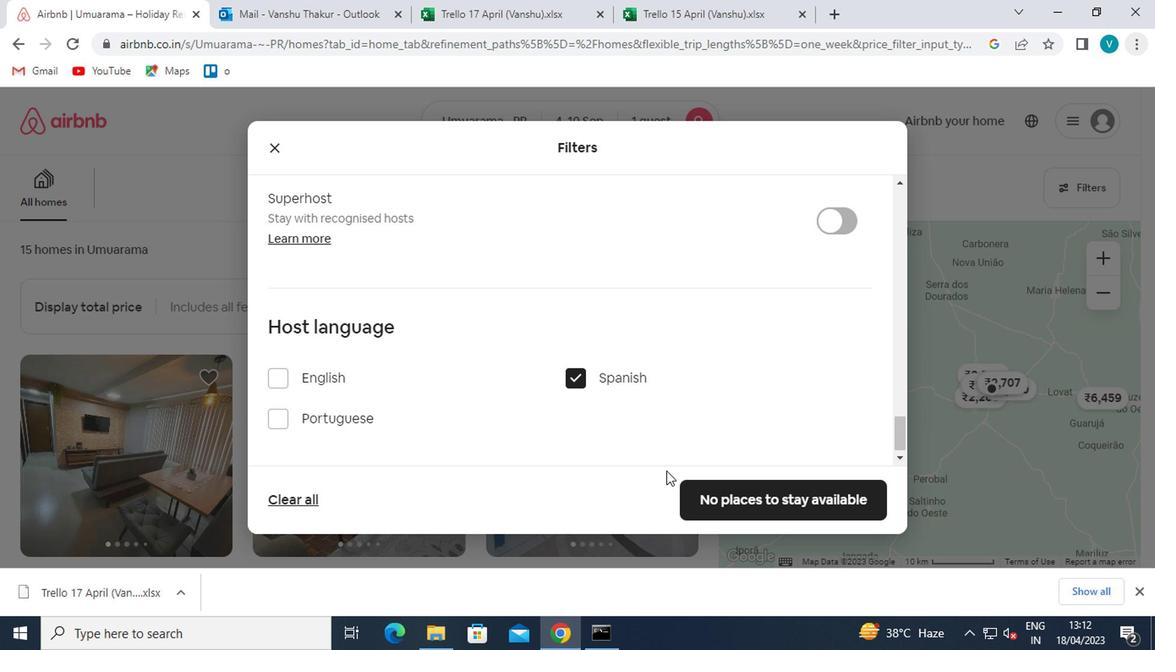 
Action: Mouse pressed left at (612, 457)
Screenshot: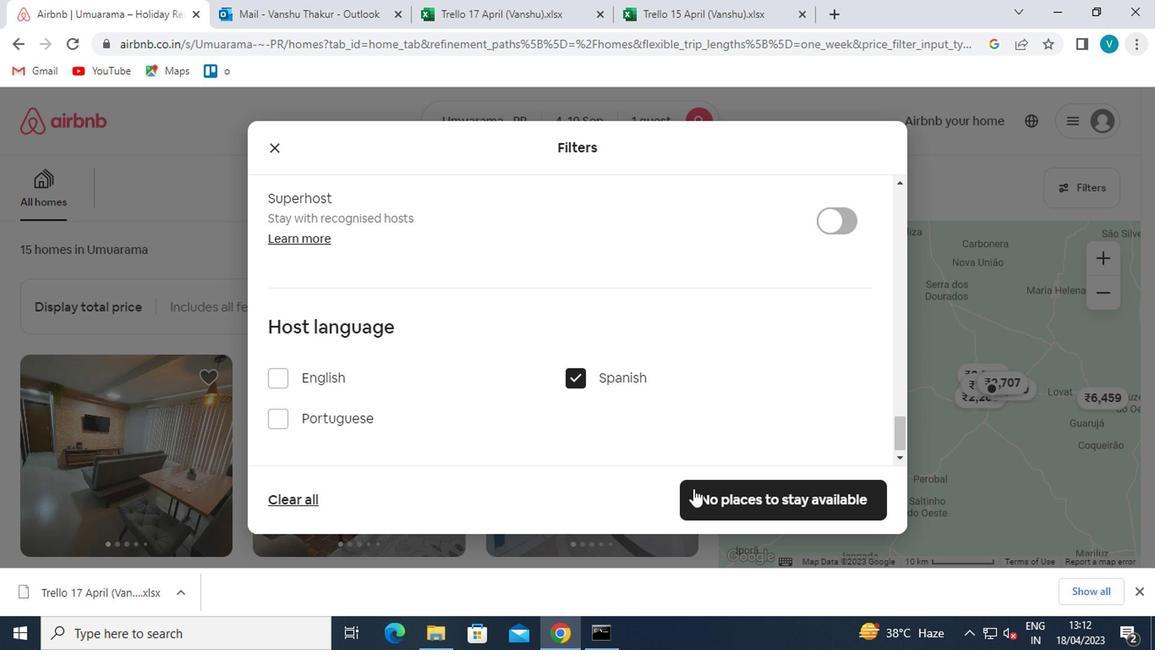 
Action: Mouse moved to (595, 449)
Screenshot: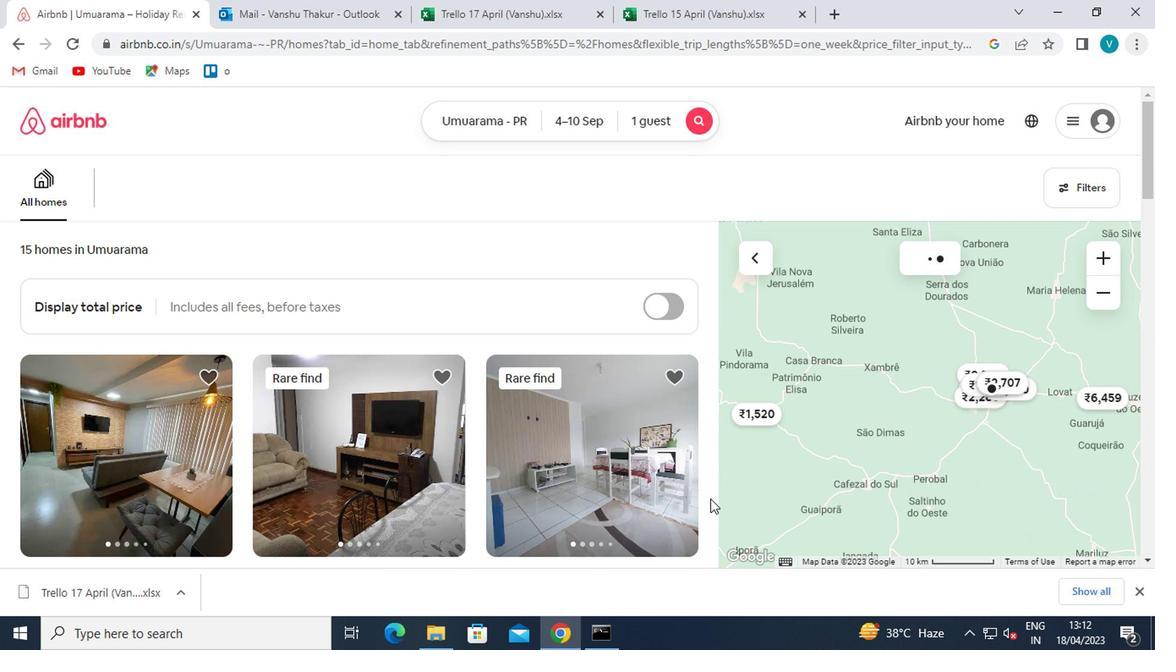 
